 Task: Explore Airbnb accommodation in Al Jawf, Libya from 10th December, 2023 to 20th December, 2023 for 12 adults.6 bedrooms having 12 beds and 6 bathrooms. Property type can be flat. Amenities needed are: wifi, TV, free parkinig on premises, gym, breakfast. Booking option can be shelf check-in. Look for 3 properties as per requirement.
Action: Mouse moved to (560, 163)
Screenshot: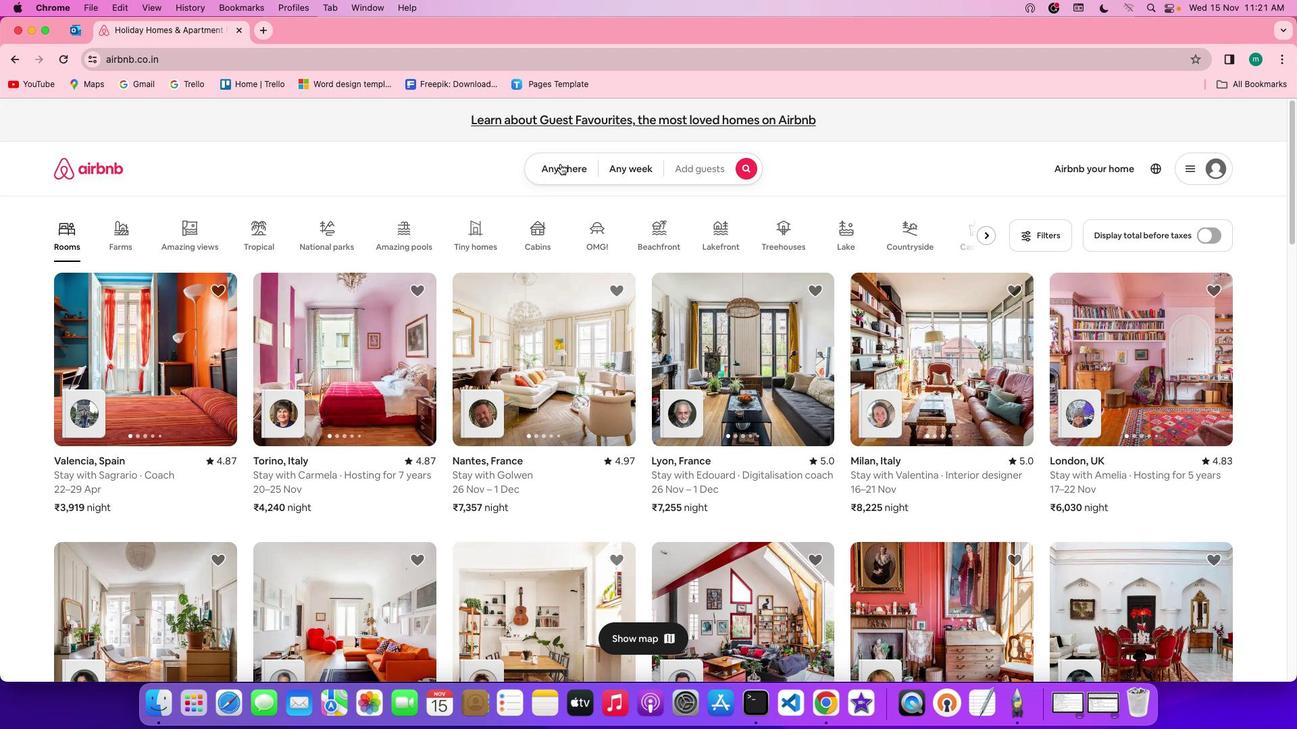 
Action: Mouse pressed left at (560, 163)
Screenshot: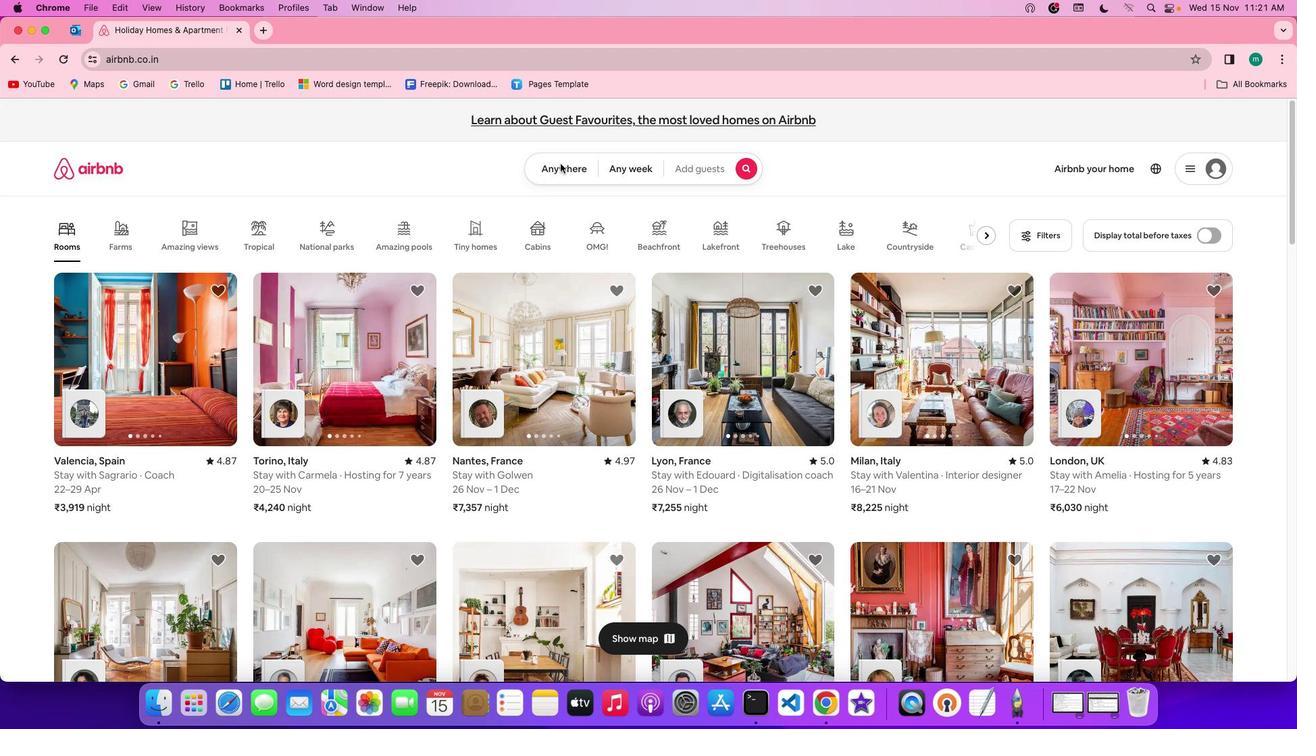 
Action: Mouse pressed left at (560, 163)
Screenshot: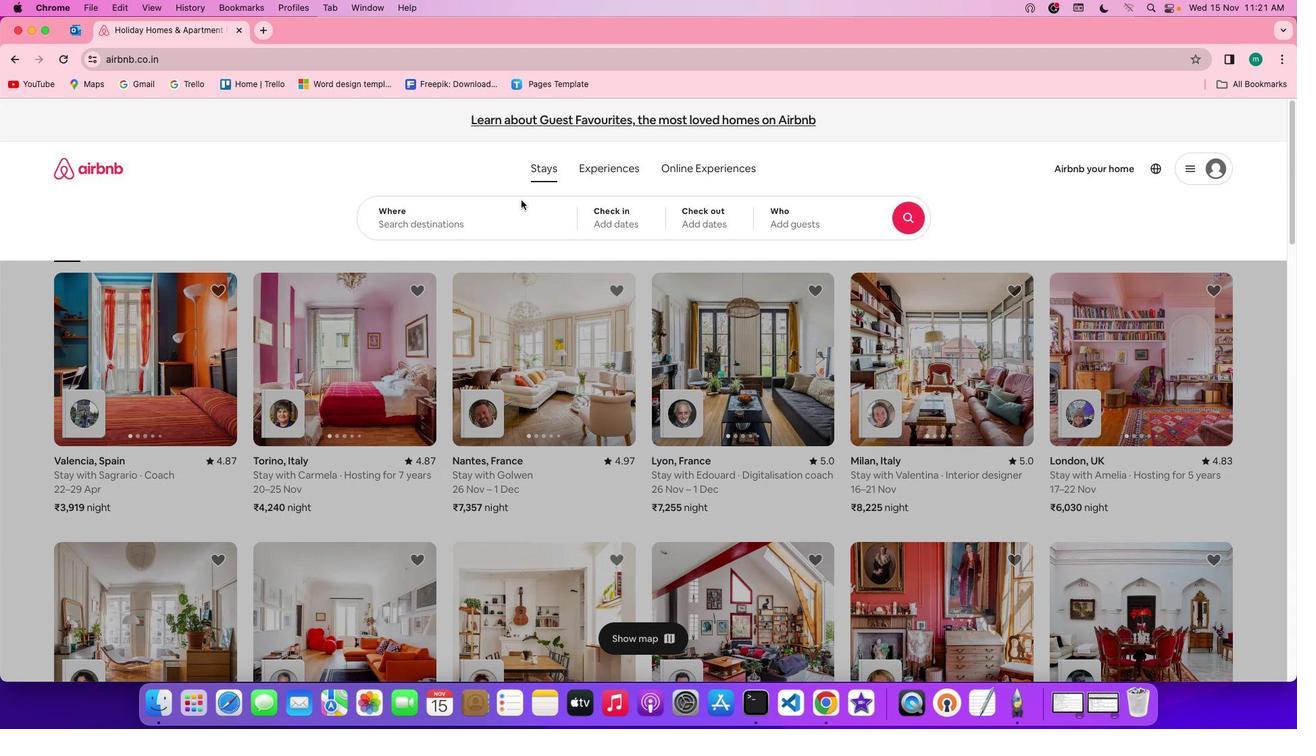 
Action: Mouse moved to (482, 224)
Screenshot: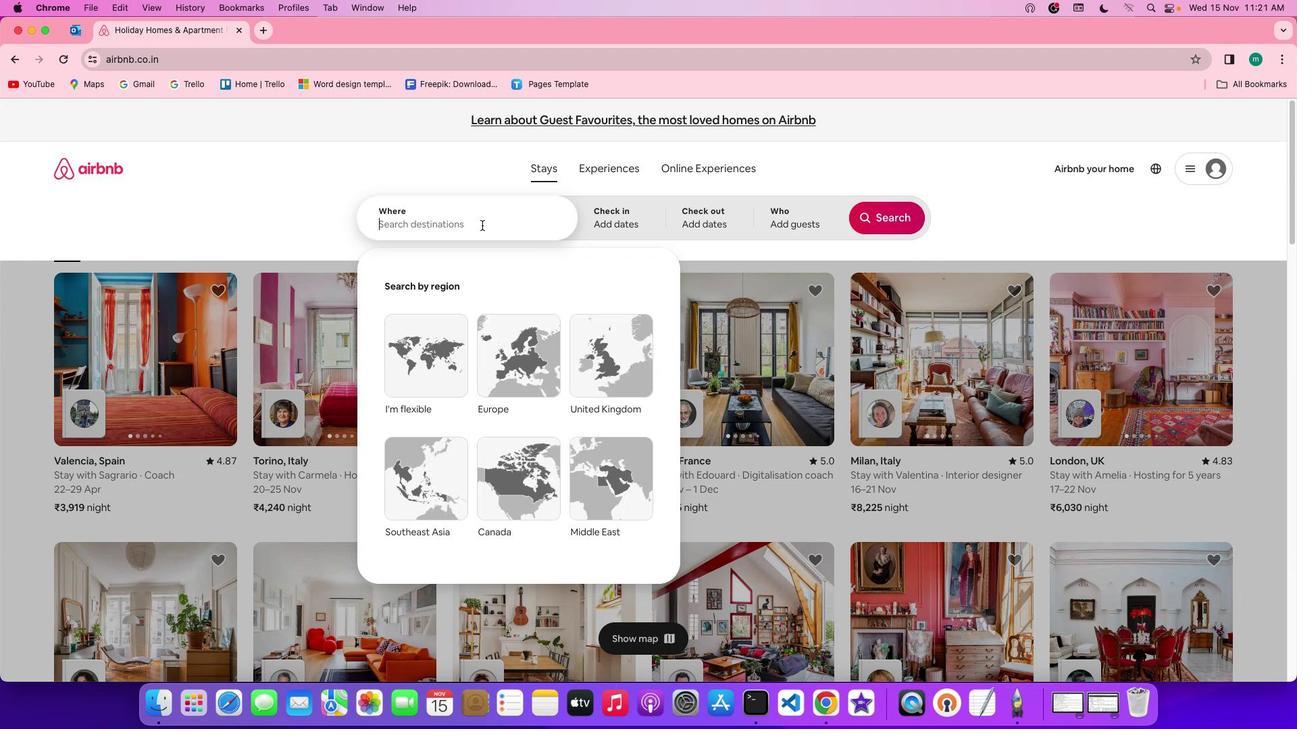 
Action: Mouse pressed left at (482, 224)
Screenshot: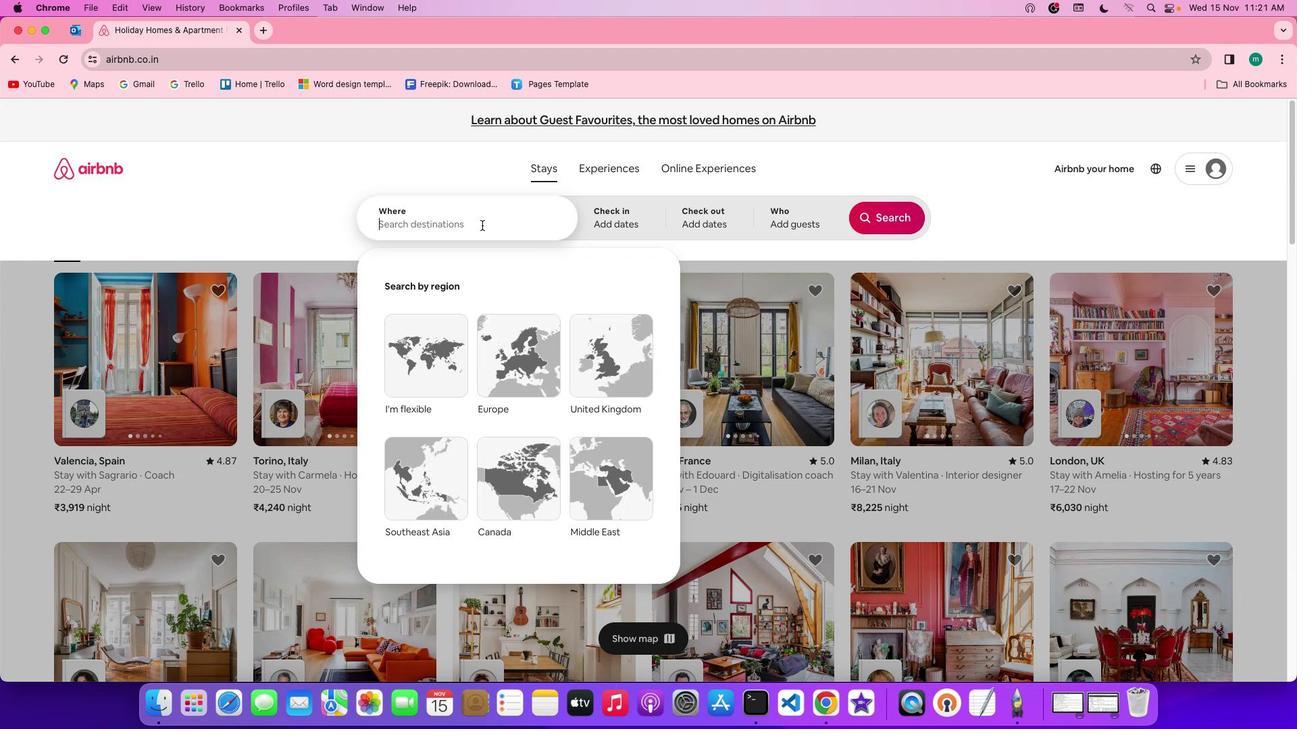 
Action: Key pressed Key.shift'A''I'Key.spaceKey.shift'J''a''w''f'','Key.spaceKey.shift'L''i''b''y''a'
Screenshot: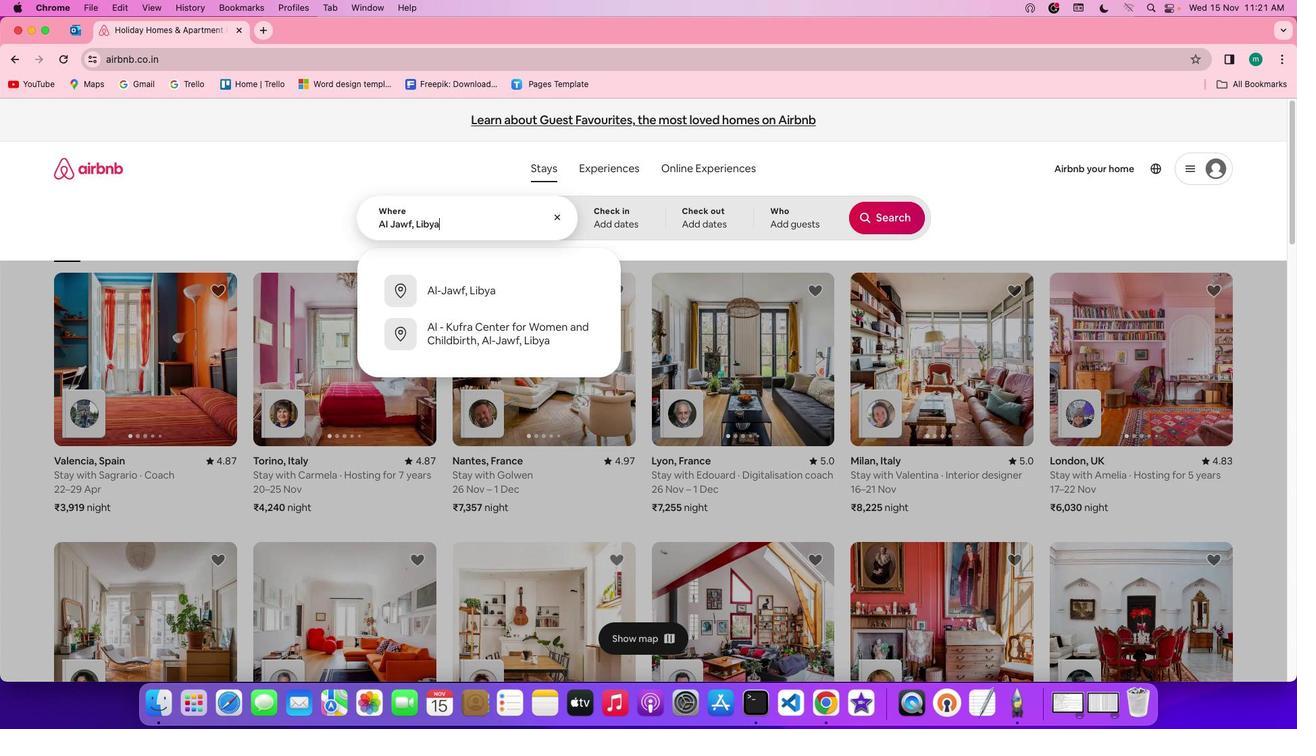 
Action: Mouse moved to (594, 222)
Screenshot: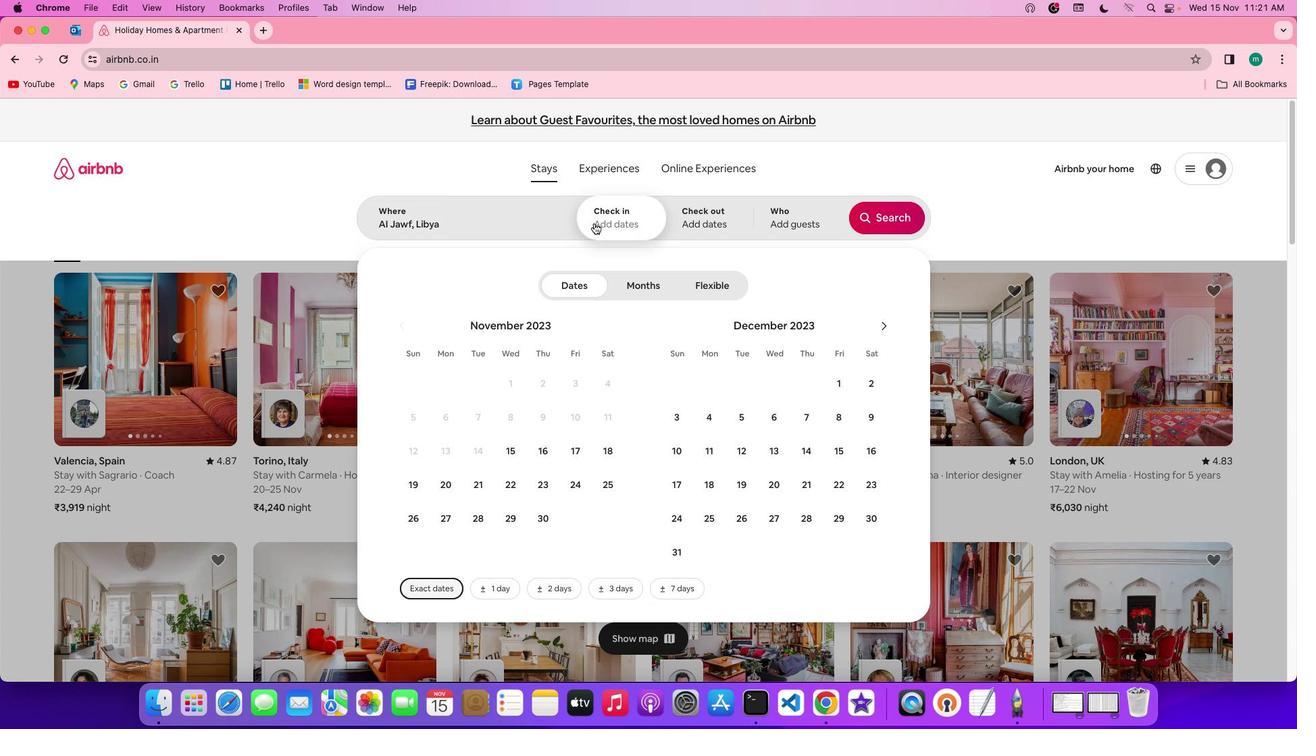 
Action: Mouse pressed left at (594, 222)
Screenshot: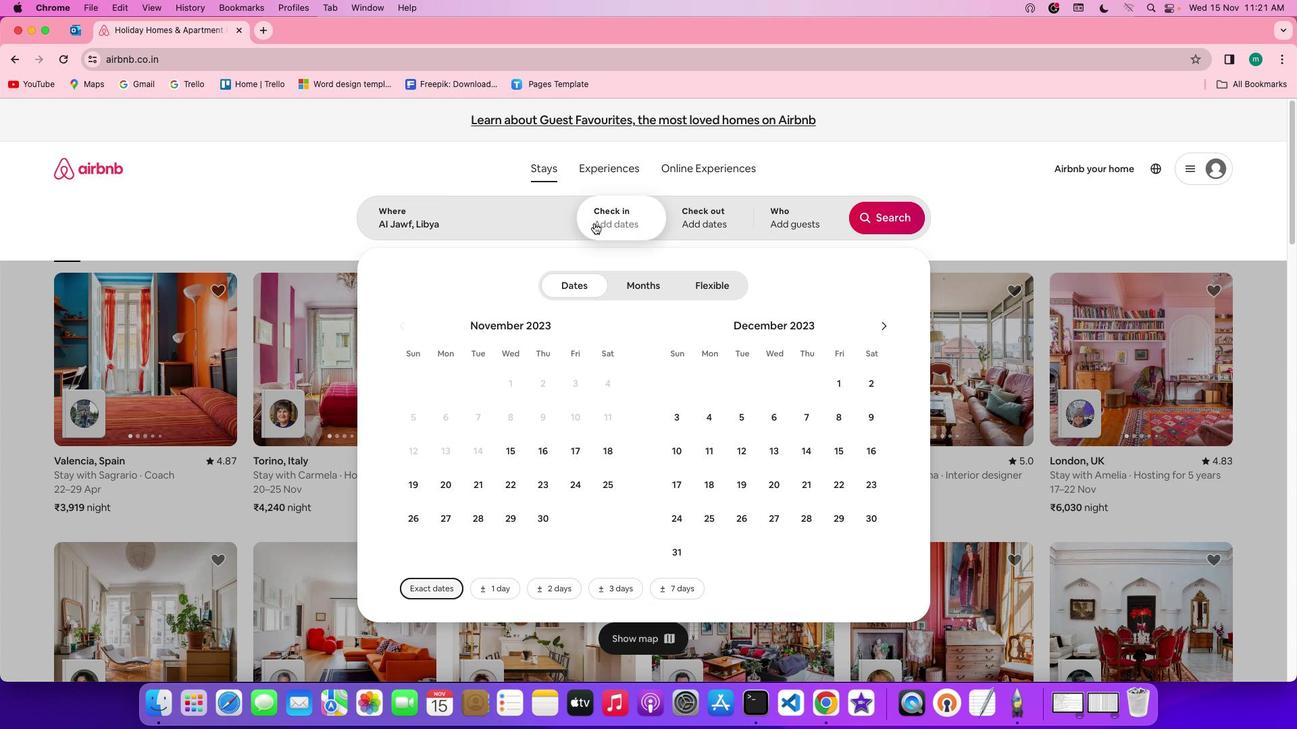 
Action: Mouse moved to (678, 452)
Screenshot: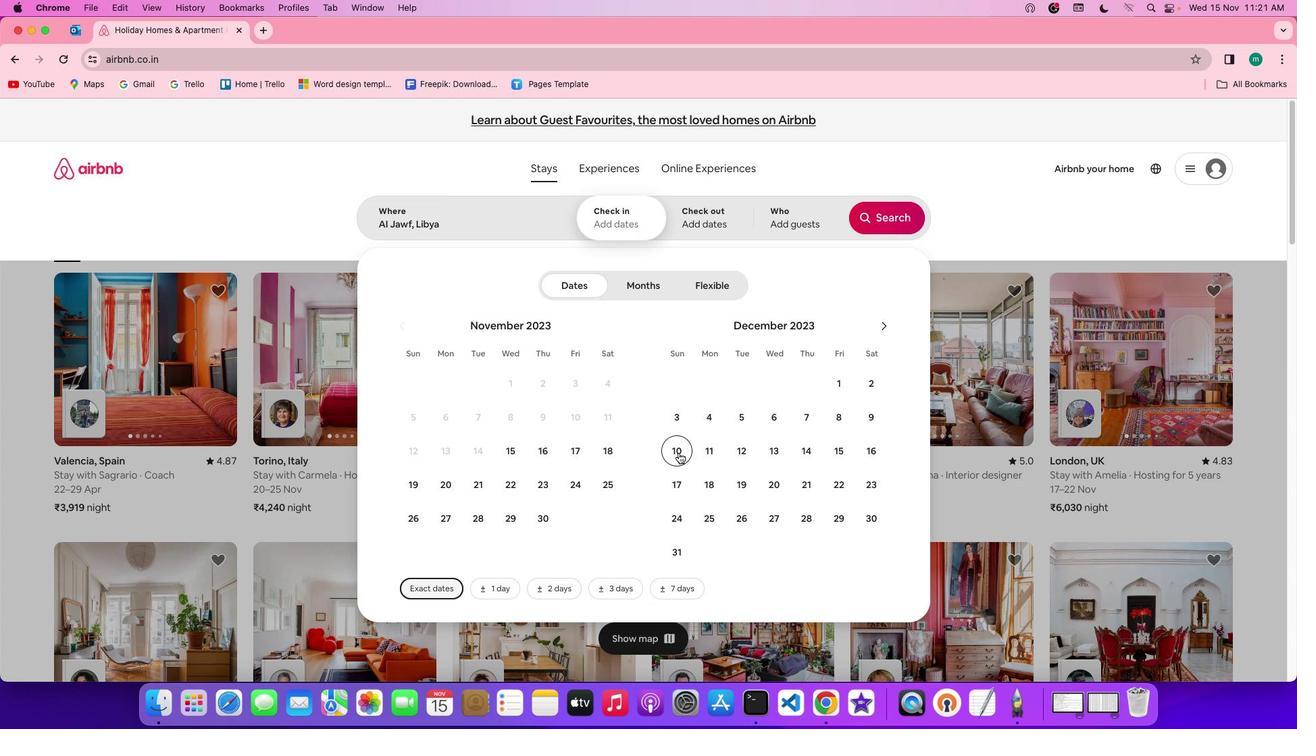 
Action: Mouse pressed left at (678, 452)
Screenshot: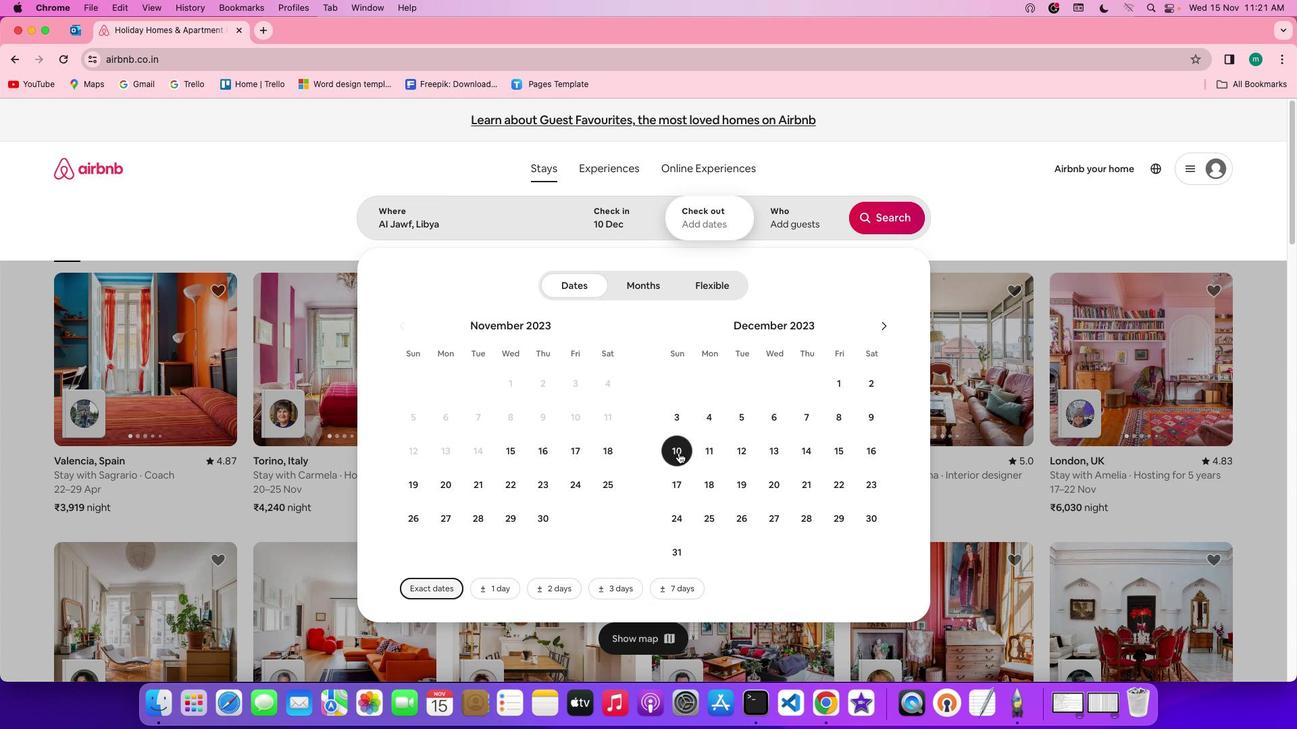 
Action: Mouse moved to (768, 495)
Screenshot: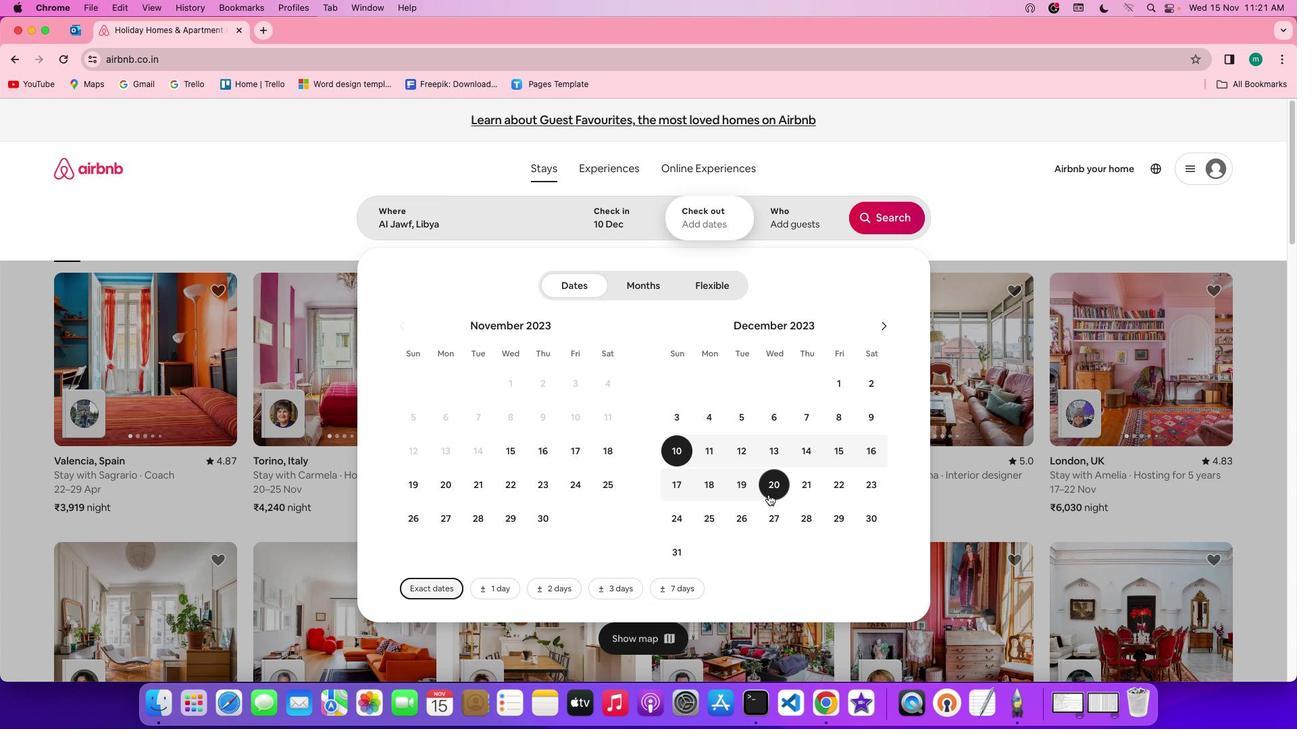 
Action: Mouse pressed left at (768, 495)
Screenshot: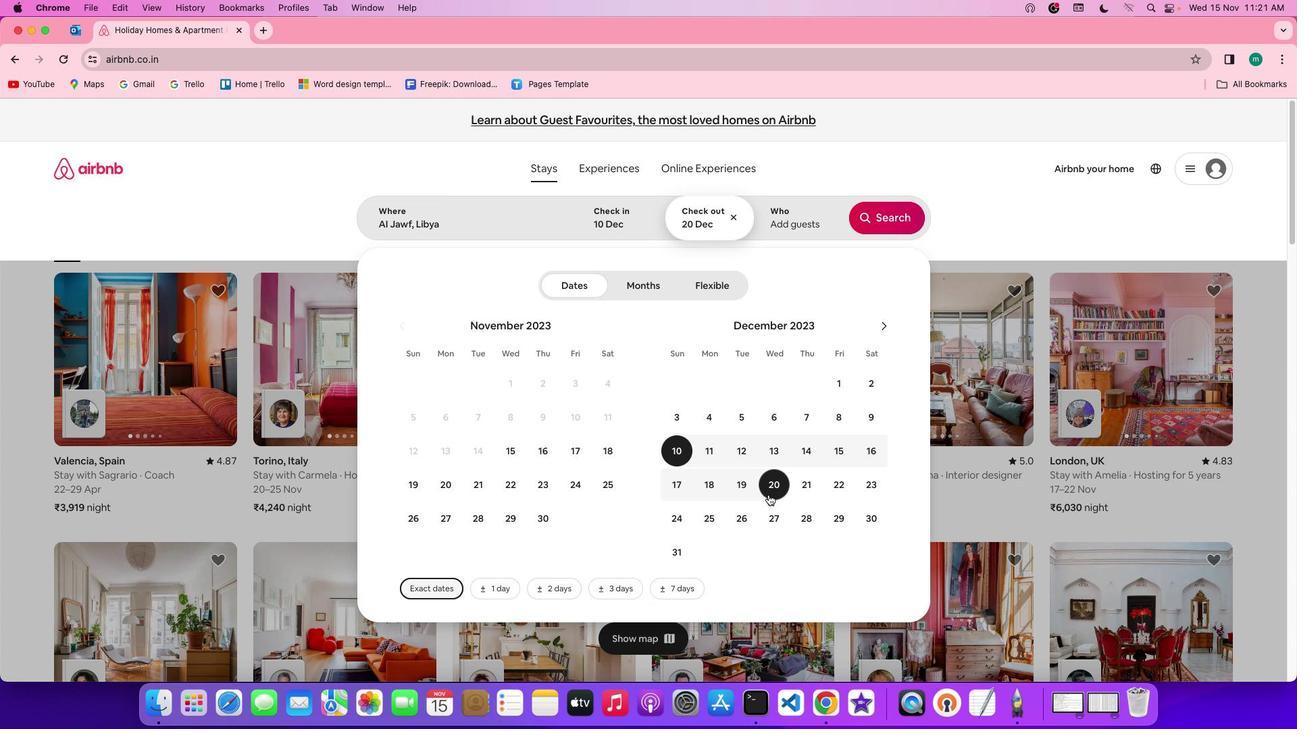 
Action: Mouse moved to (803, 213)
Screenshot: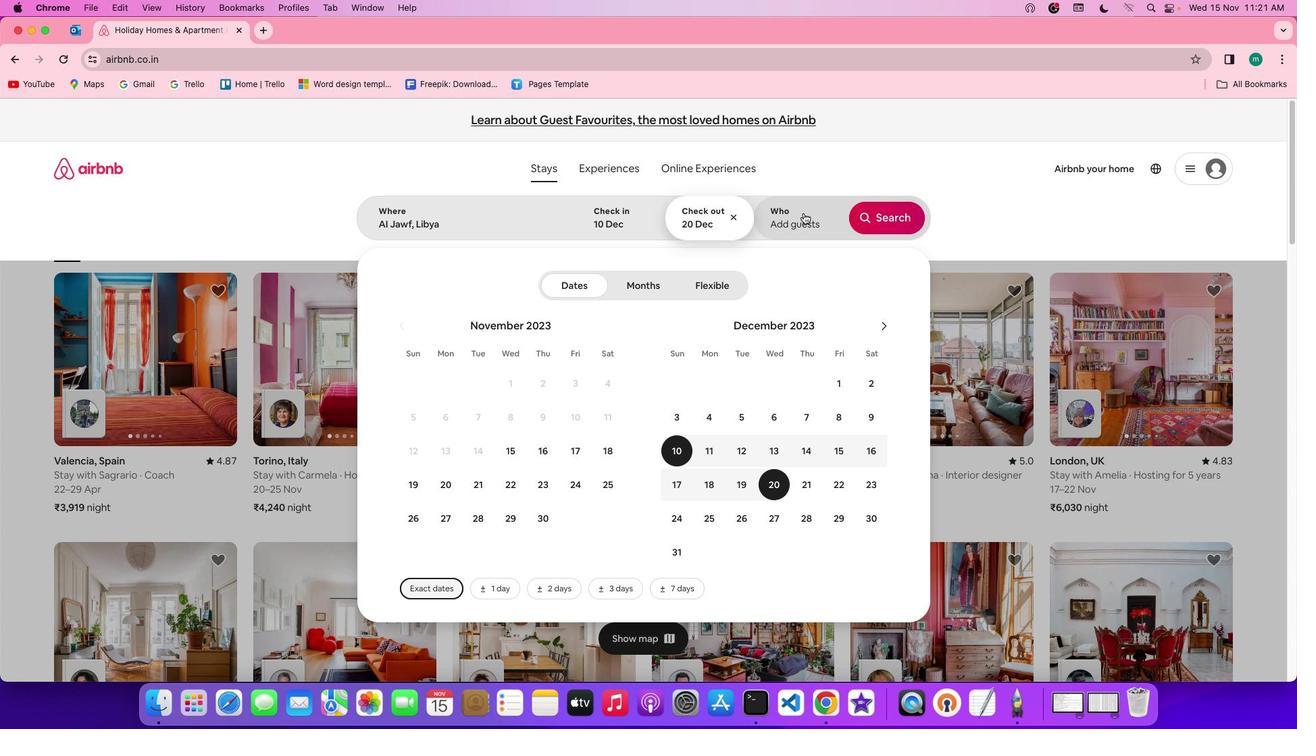 
Action: Mouse pressed left at (803, 213)
Screenshot: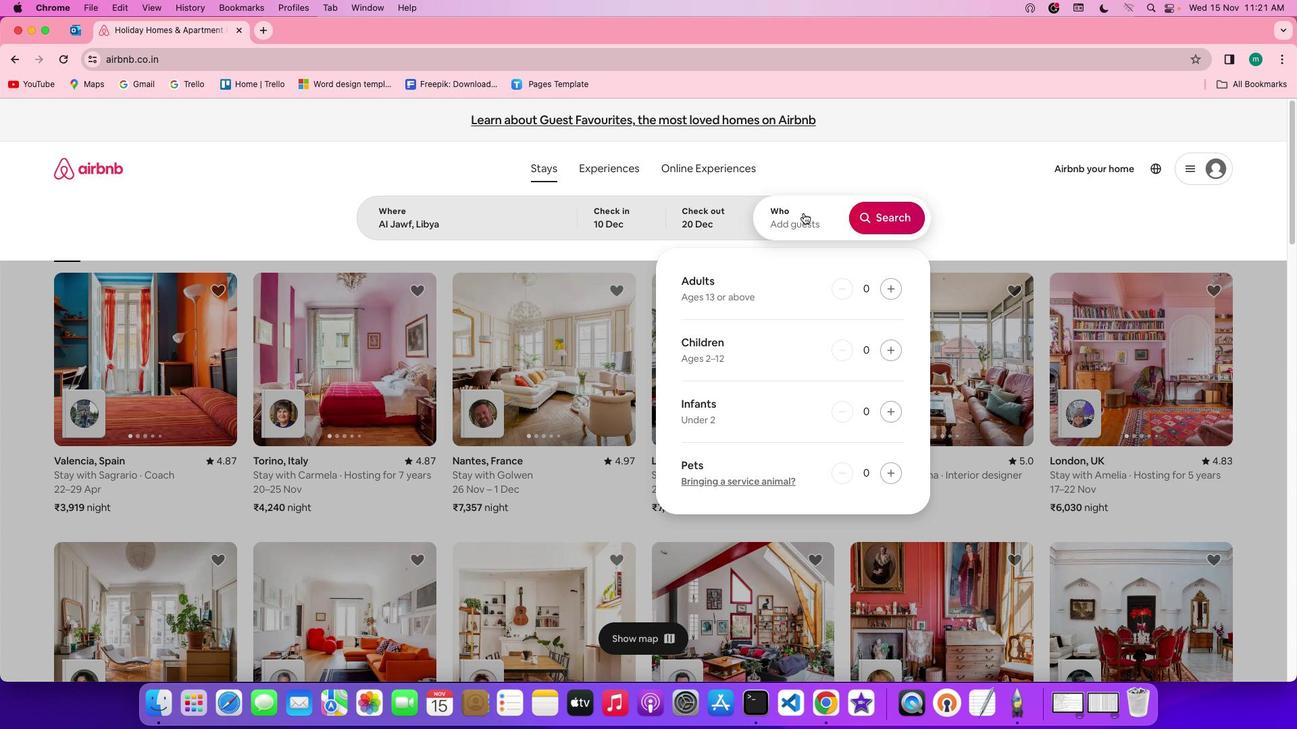 
Action: Mouse moved to (893, 281)
Screenshot: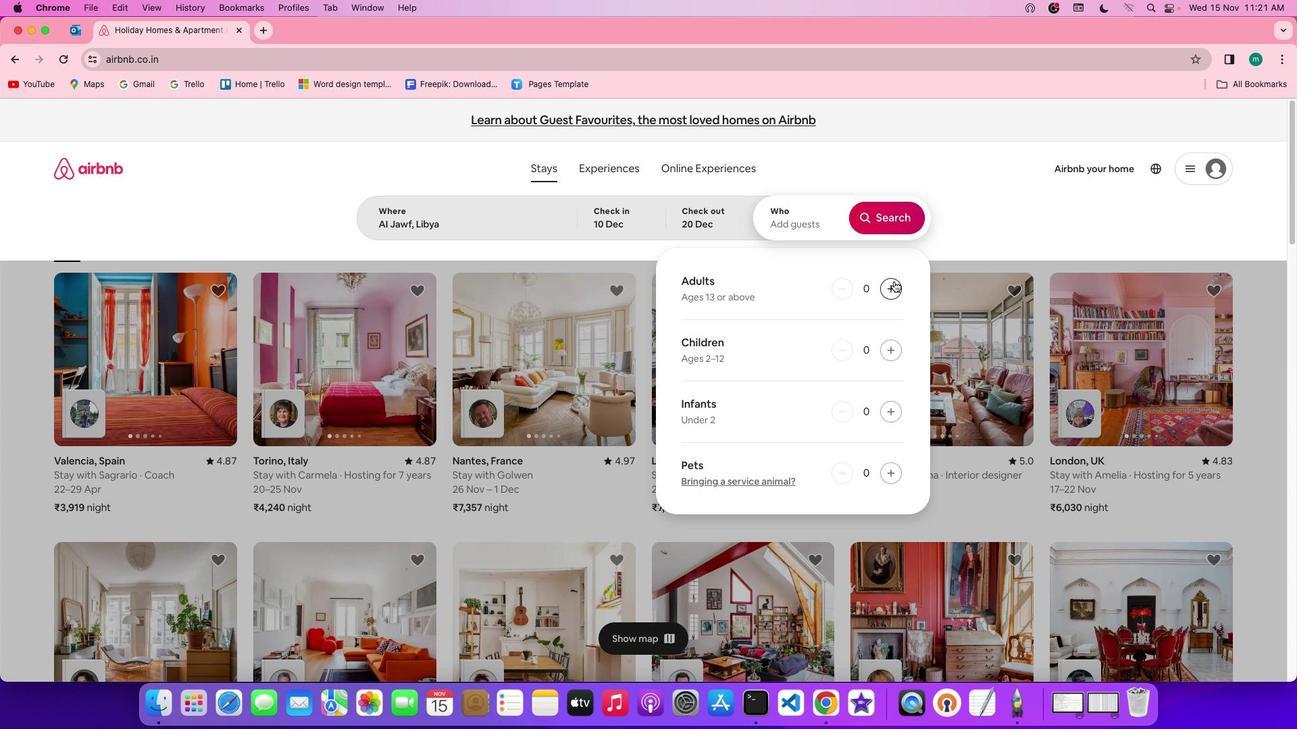 
Action: Mouse pressed left at (893, 281)
Screenshot: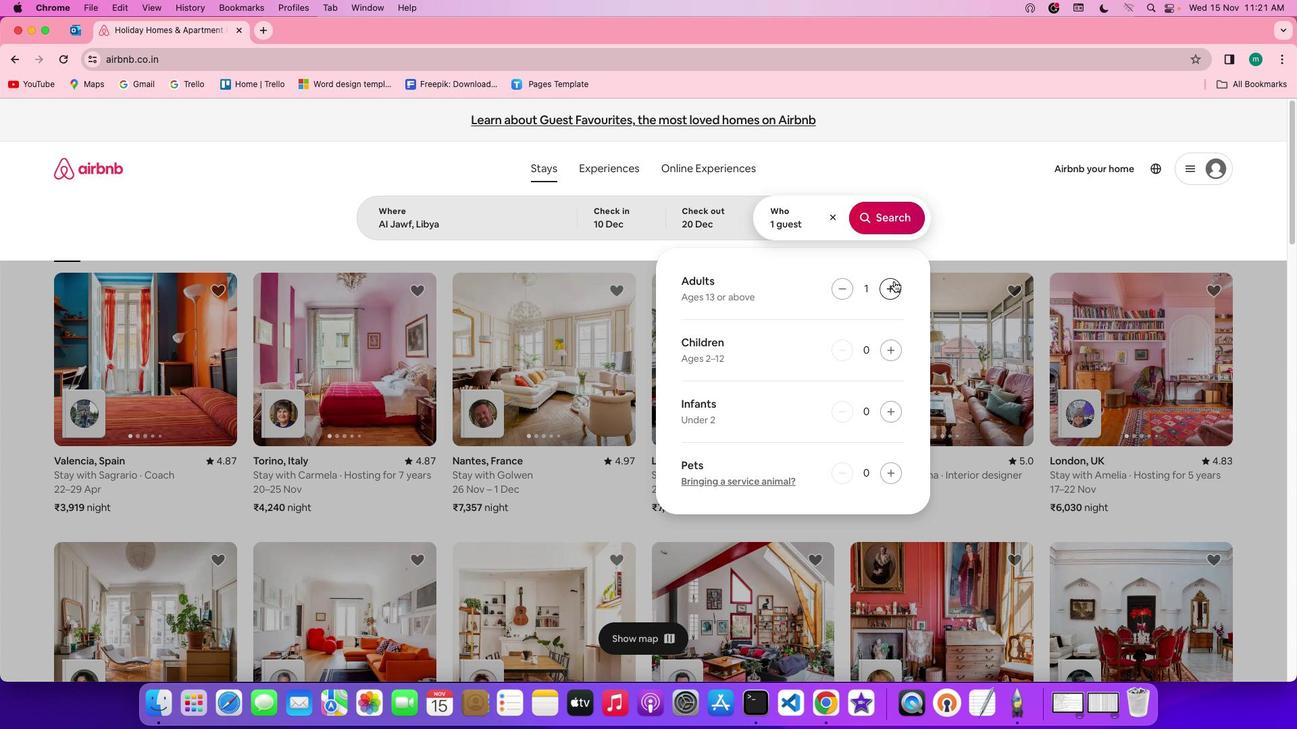 
Action: Mouse pressed left at (893, 281)
Screenshot: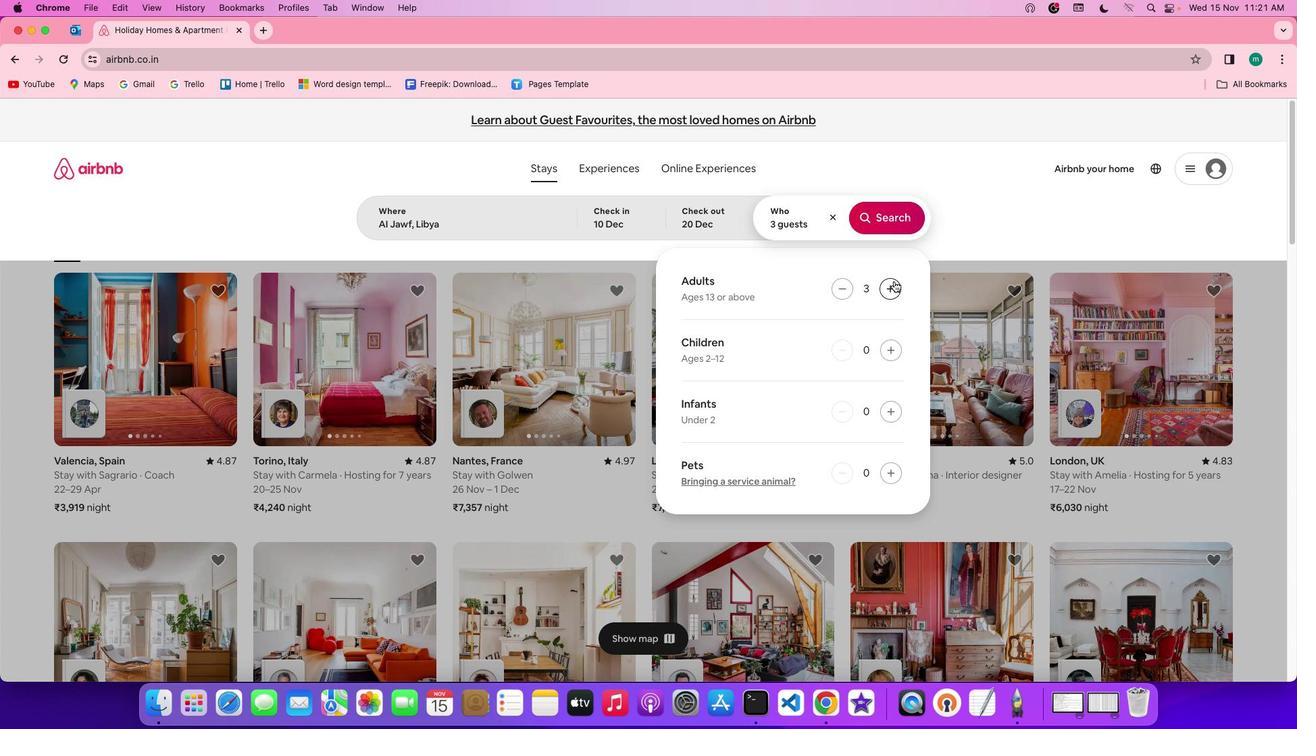 
Action: Mouse pressed left at (893, 281)
Screenshot: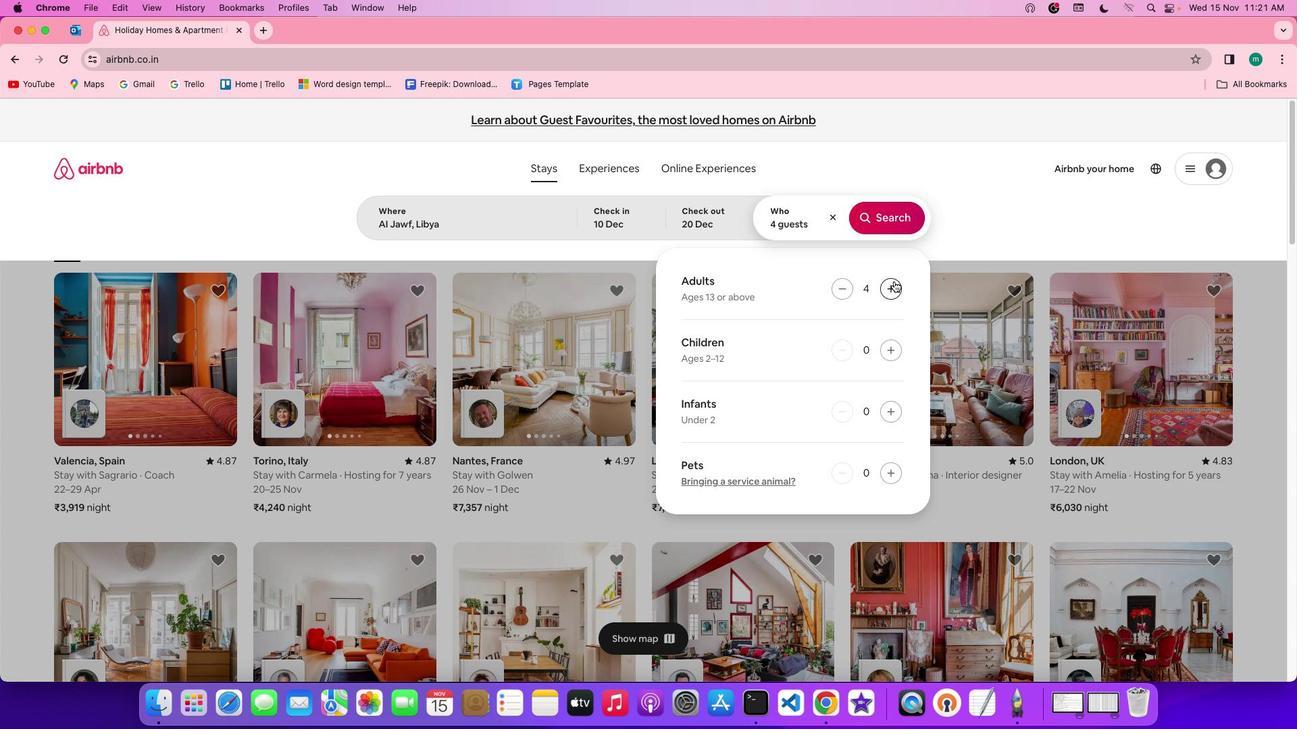 
Action: Mouse pressed left at (893, 281)
Screenshot: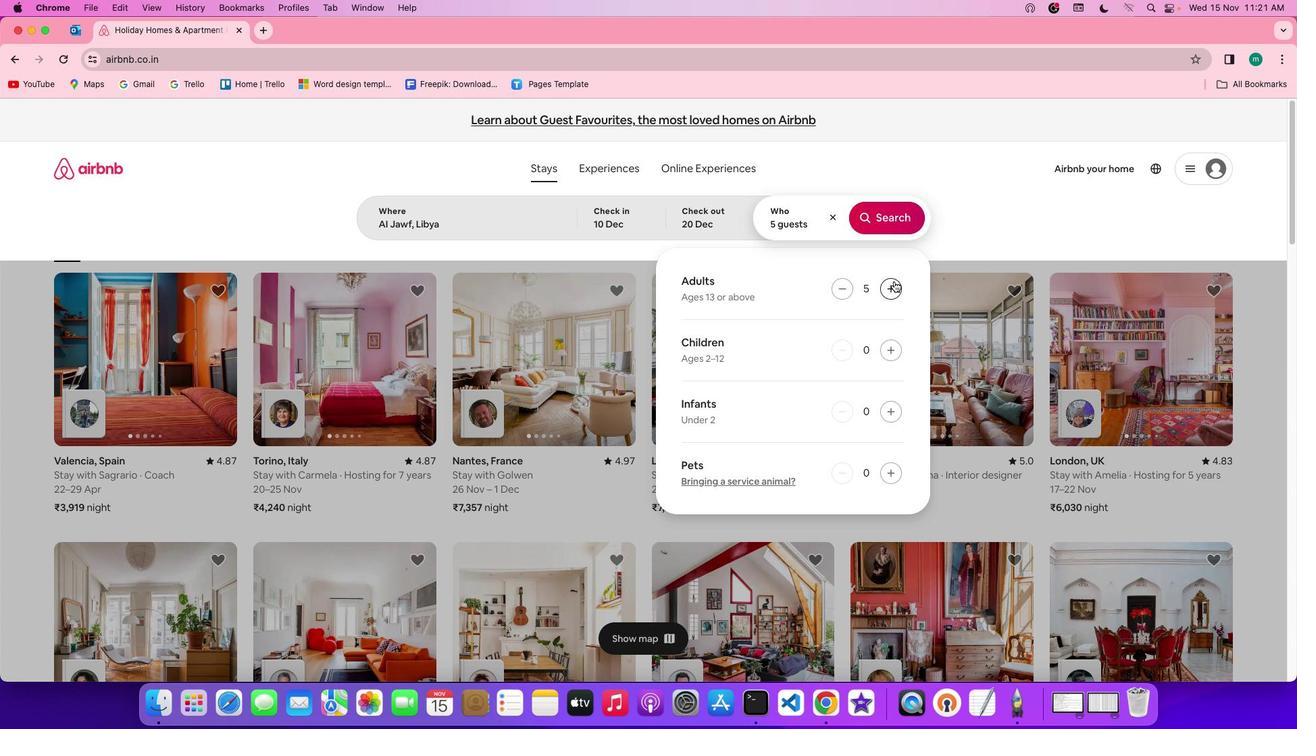 
Action: Mouse pressed left at (893, 281)
Screenshot: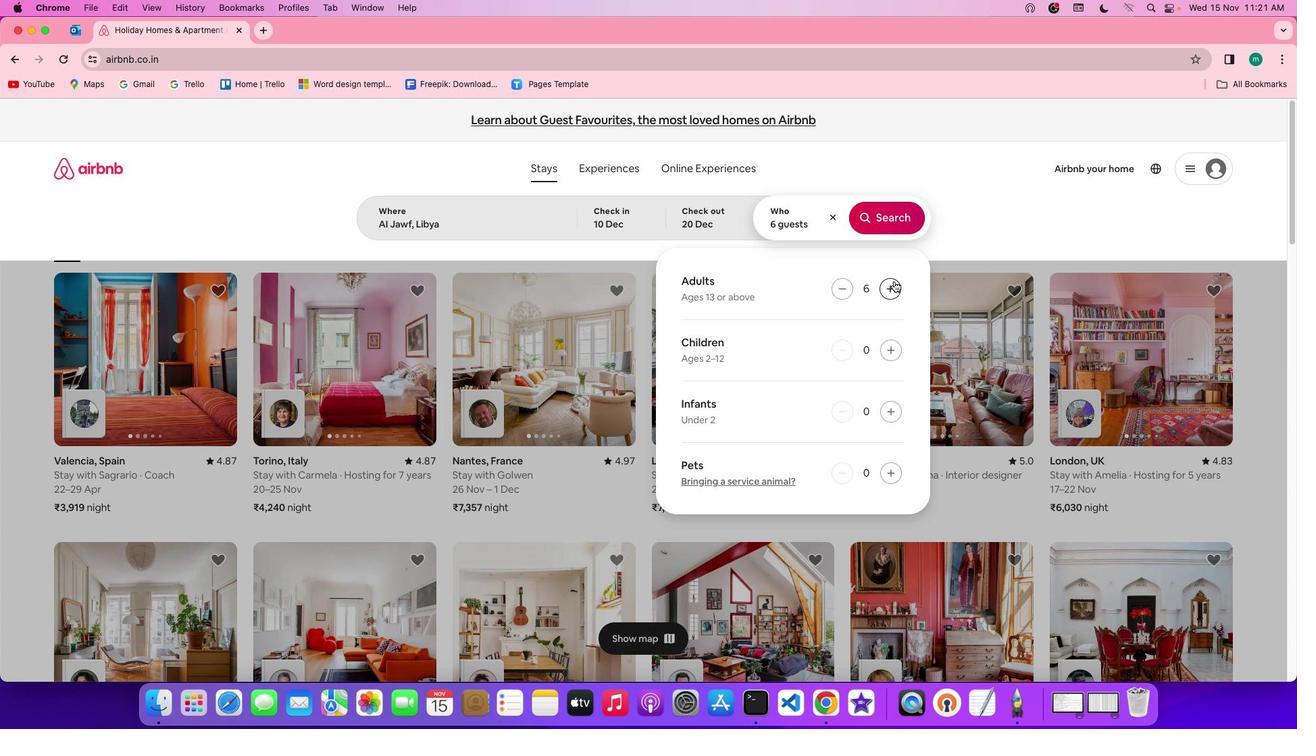
Action: Mouse pressed left at (893, 281)
Screenshot: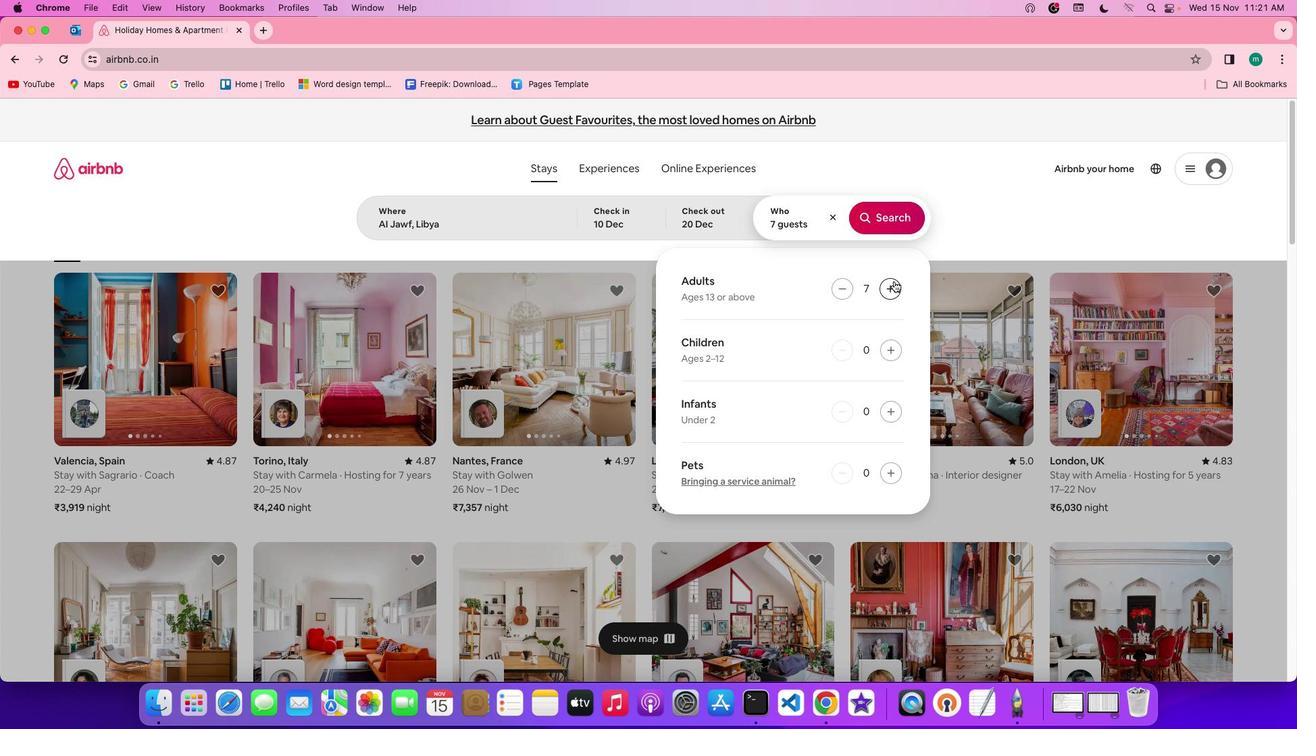 
Action: Mouse pressed left at (893, 281)
Screenshot: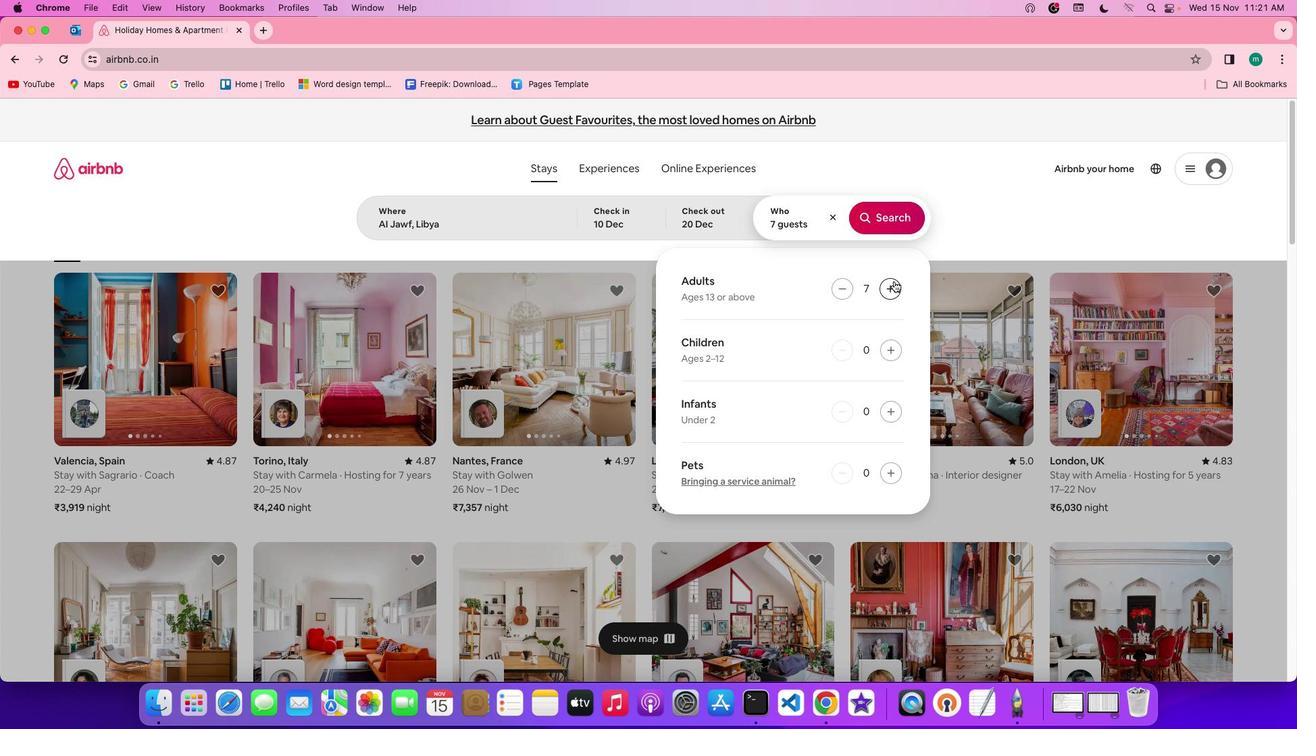 
Action: Mouse pressed left at (893, 281)
Screenshot: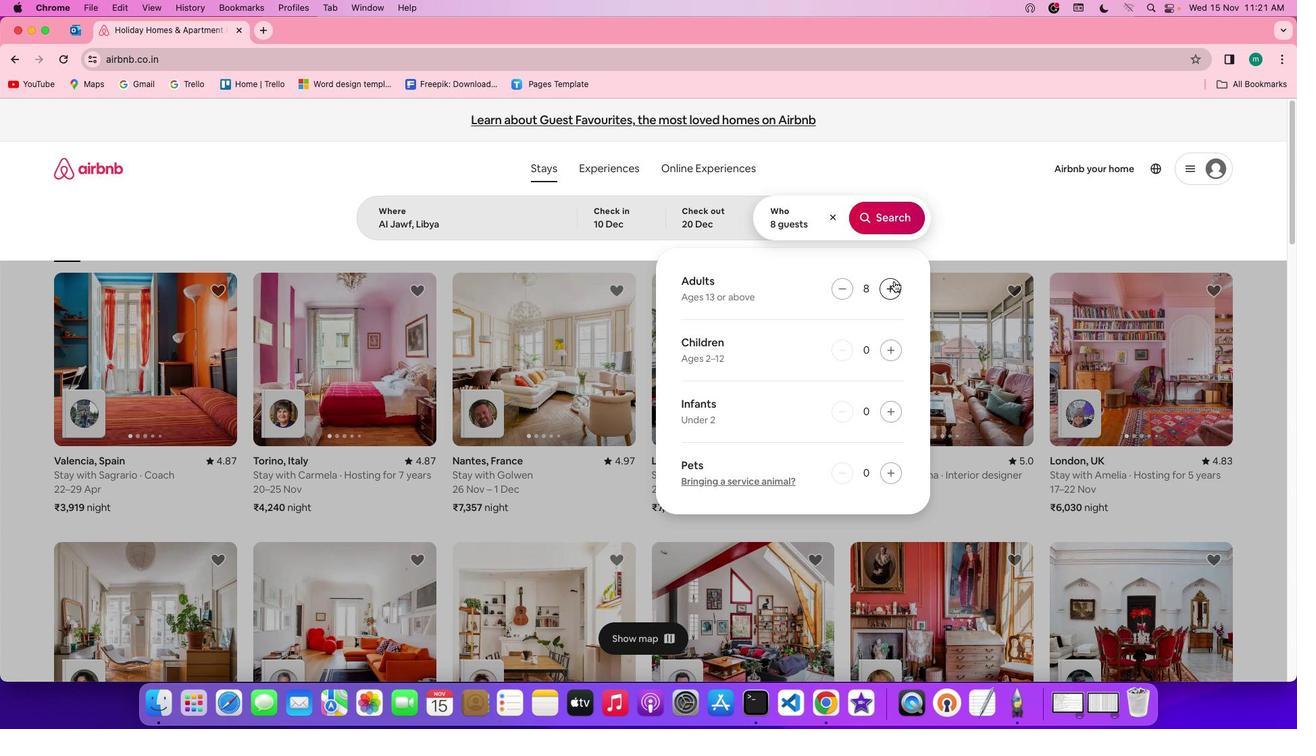 
Action: Mouse pressed left at (893, 281)
Screenshot: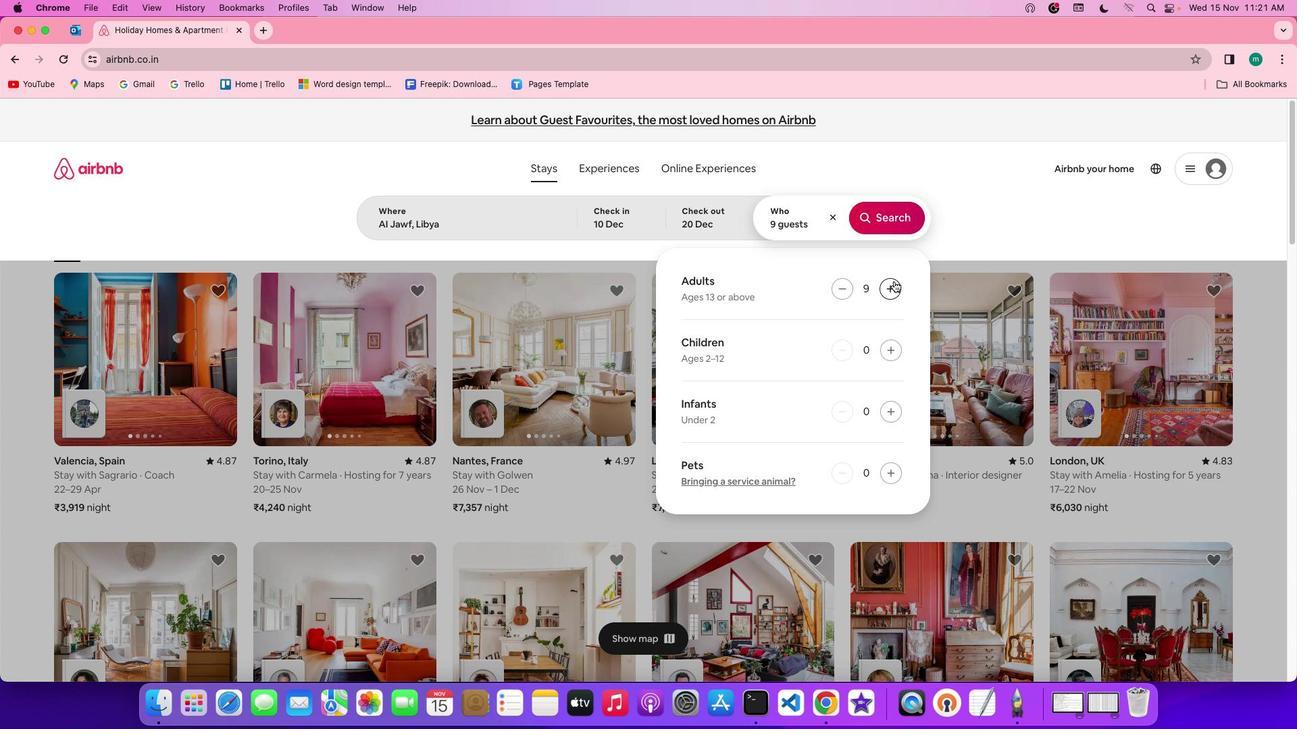 
Action: Mouse pressed left at (893, 281)
Screenshot: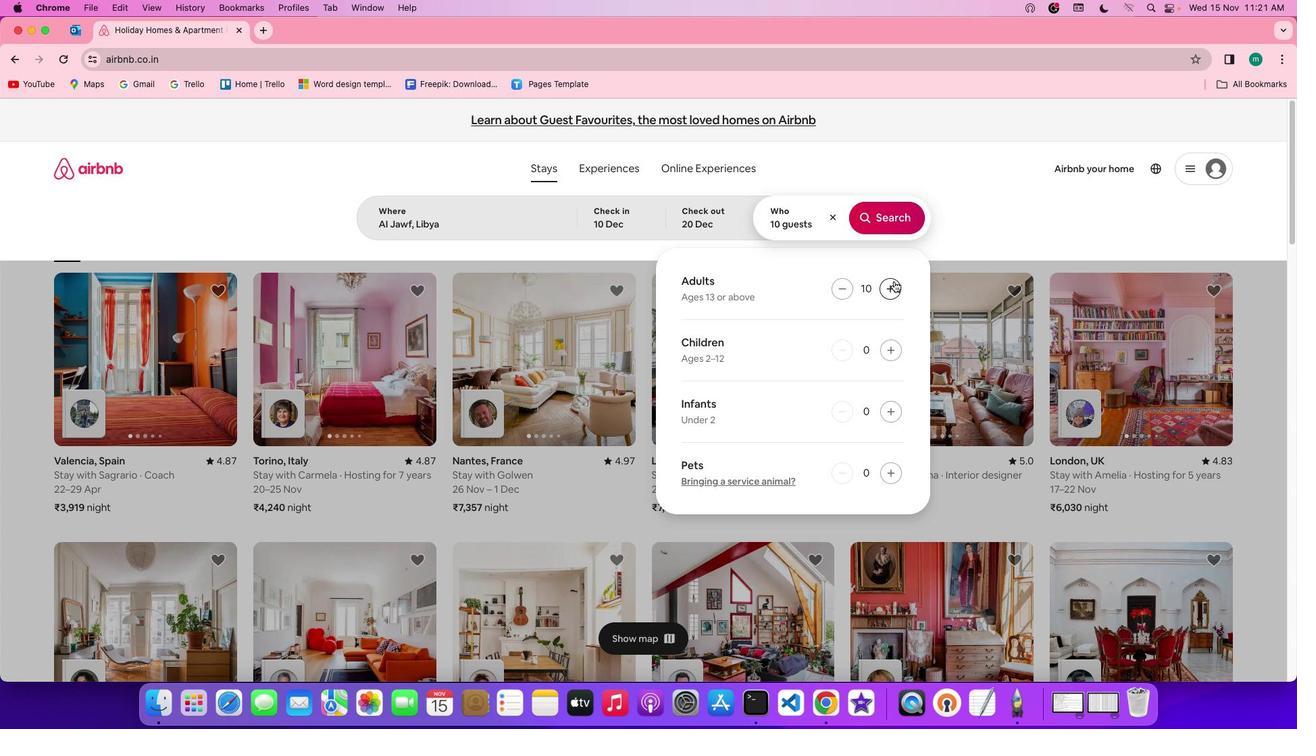 
Action: Mouse pressed left at (893, 281)
Screenshot: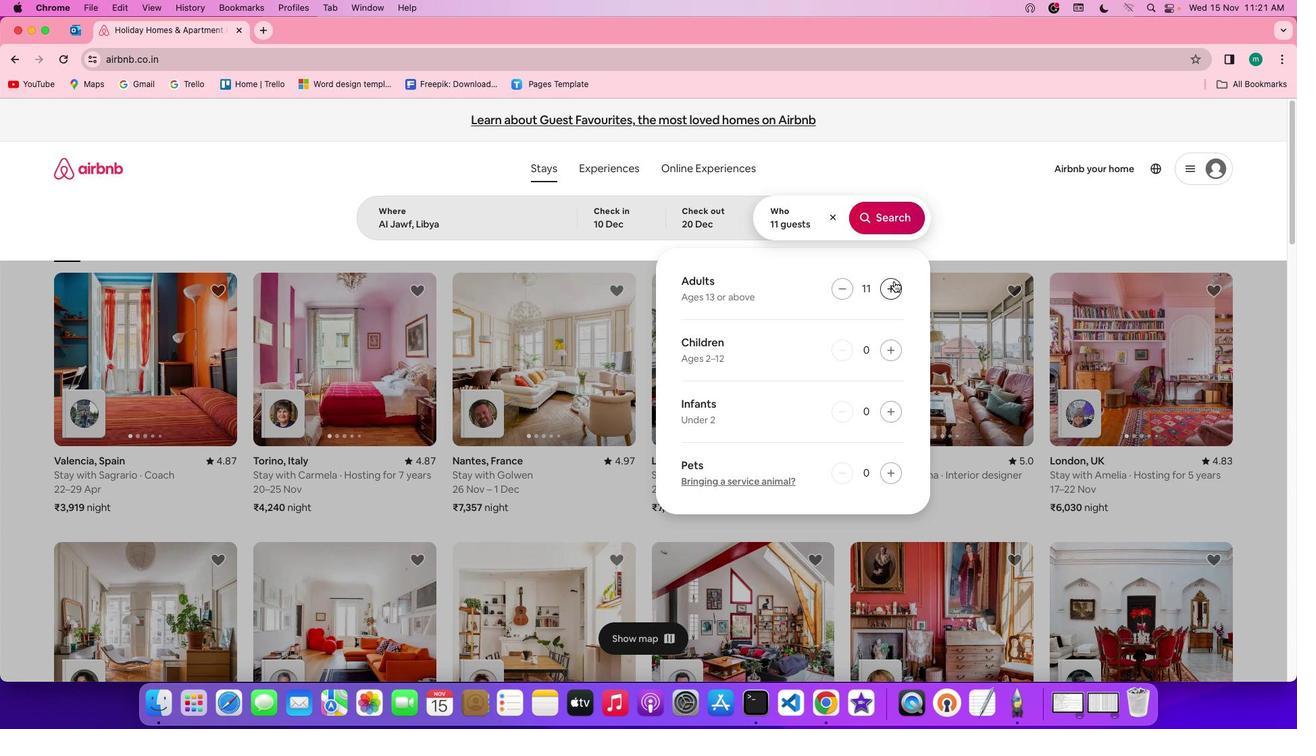 
Action: Mouse pressed left at (893, 281)
Screenshot: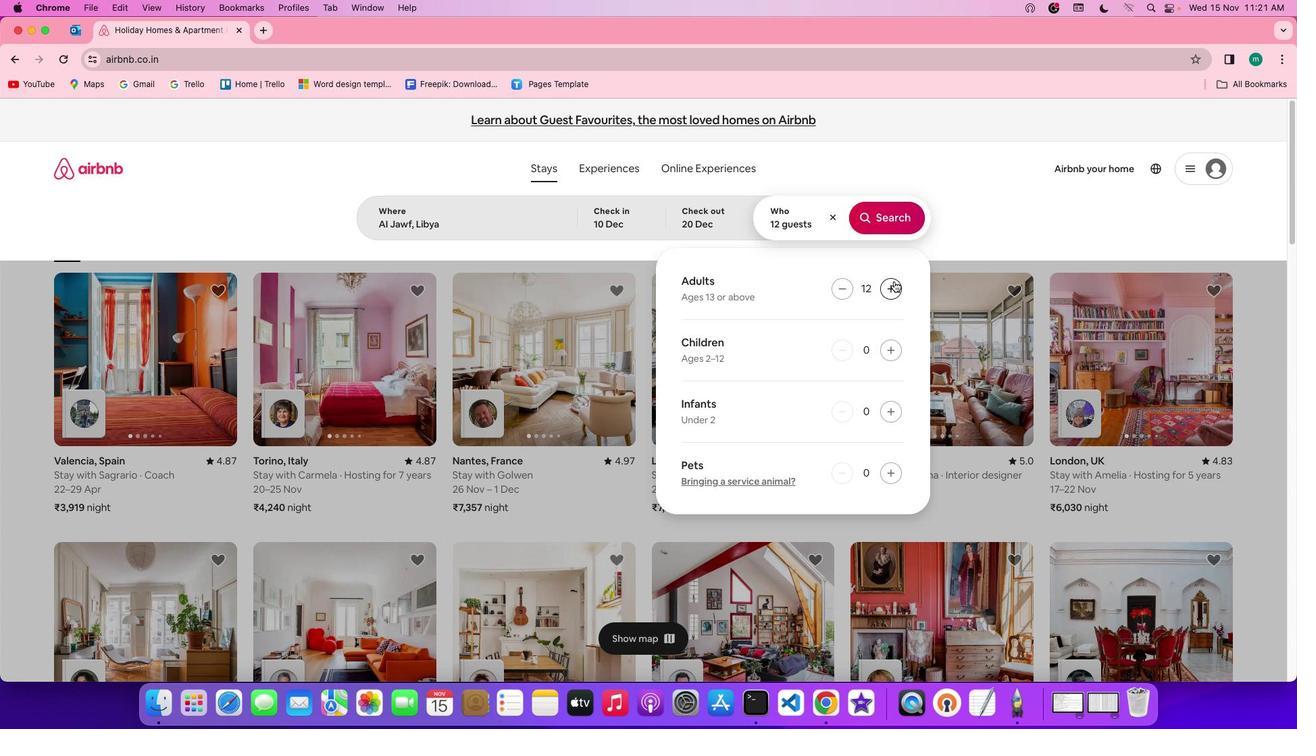 
Action: Mouse moved to (884, 216)
Screenshot: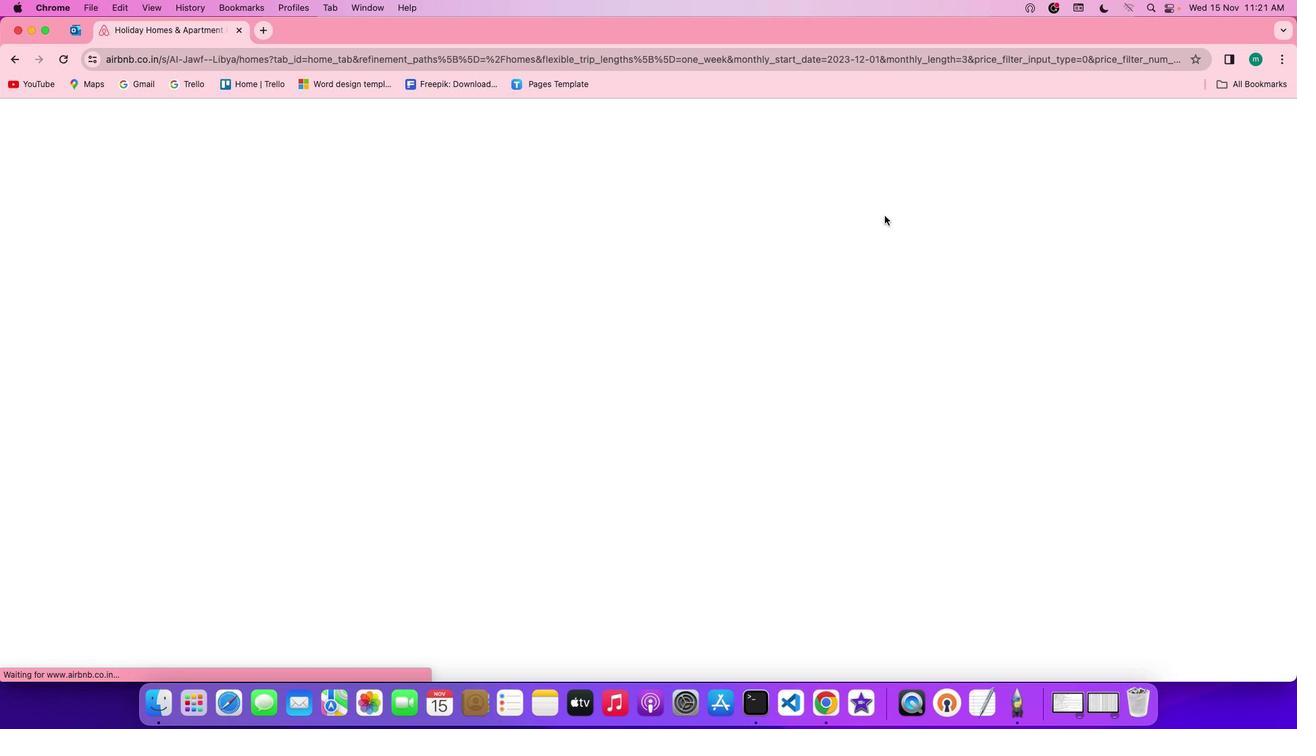 
Action: Mouse pressed left at (884, 216)
Screenshot: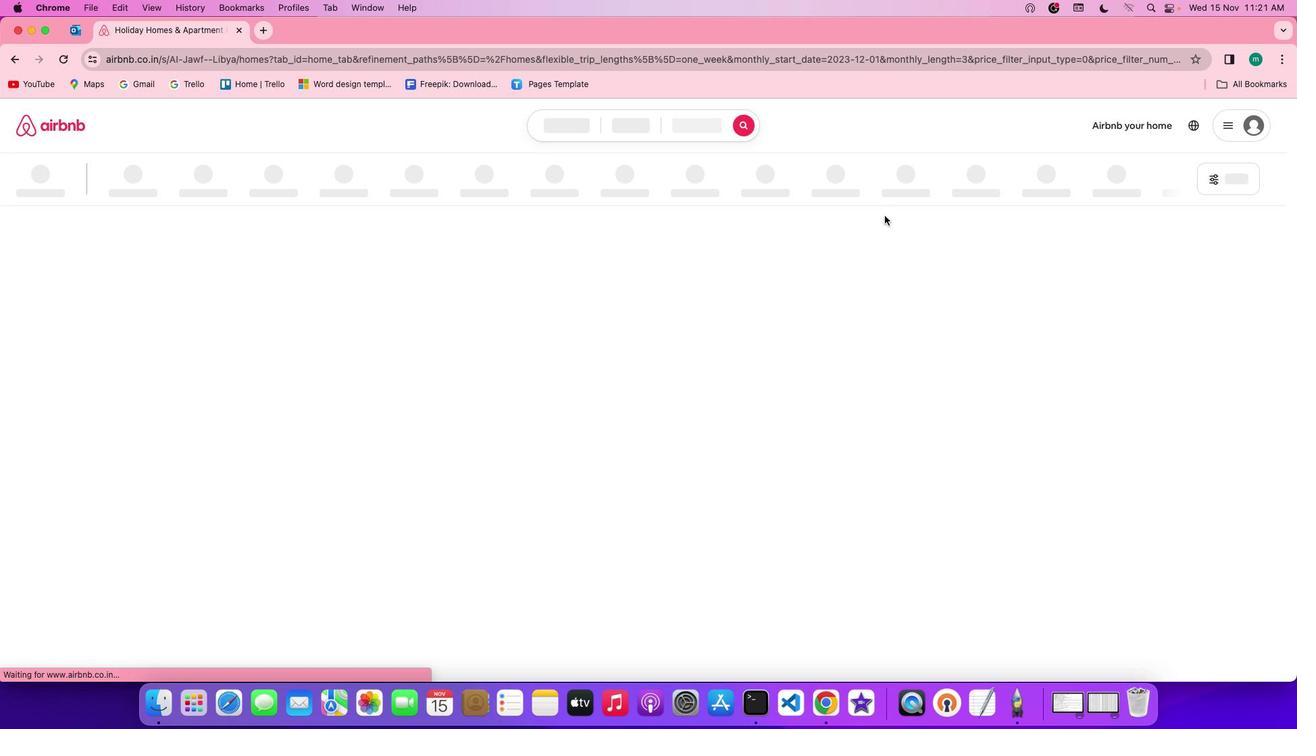 
Action: Mouse moved to (1076, 179)
Screenshot: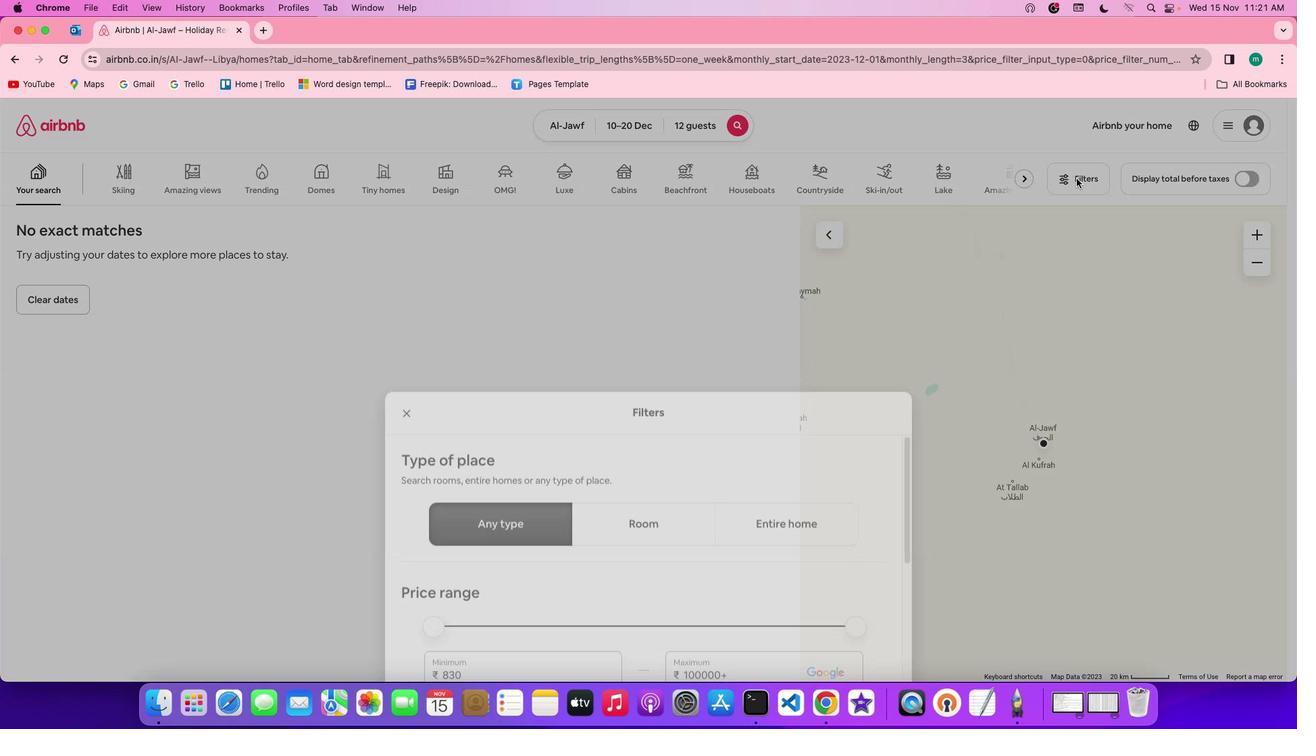 
Action: Mouse pressed left at (1076, 179)
Screenshot: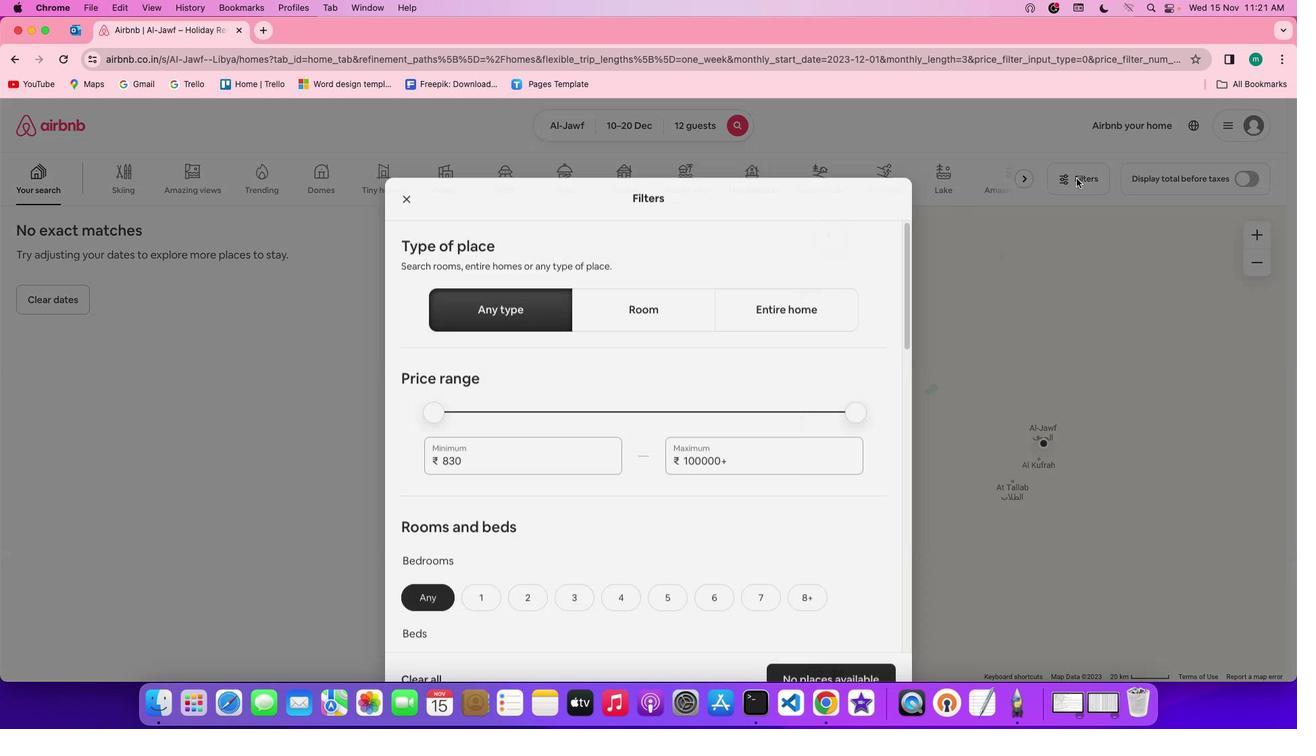 
Action: Mouse moved to (559, 374)
Screenshot: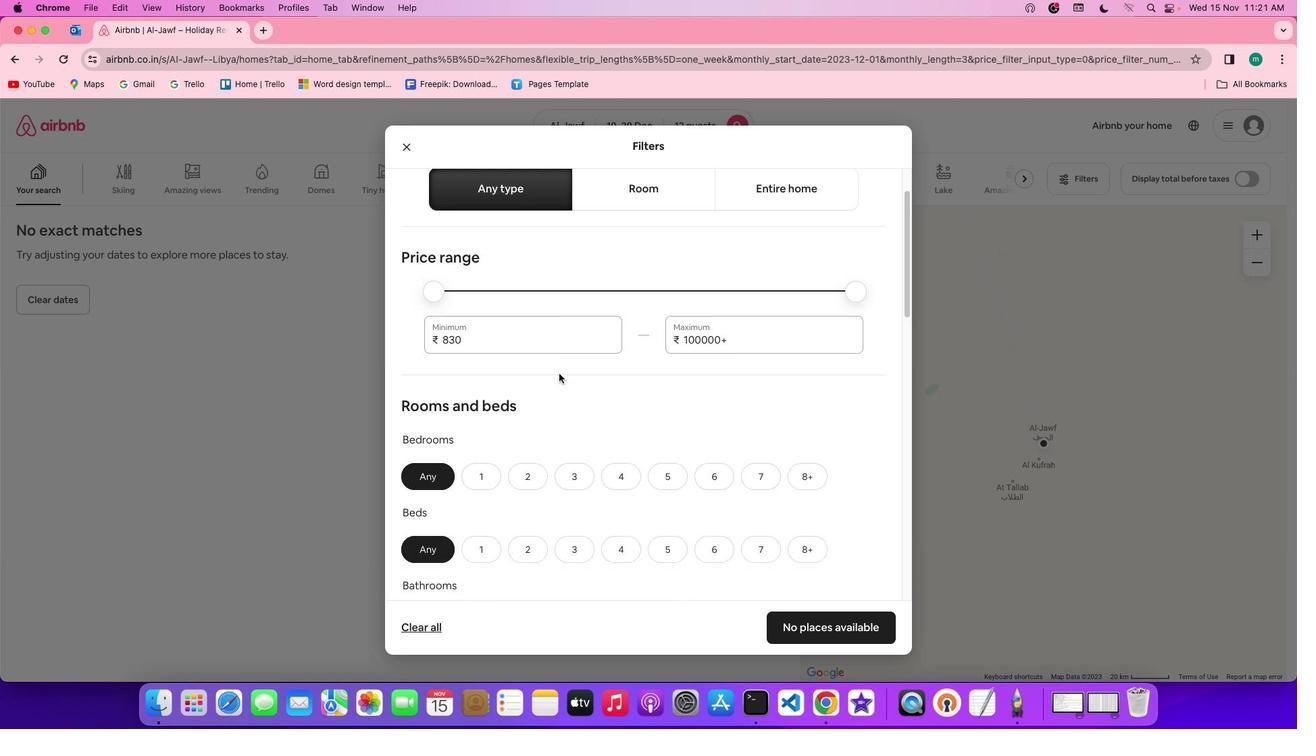 
Action: Mouse scrolled (559, 374) with delta (0, 0)
Screenshot: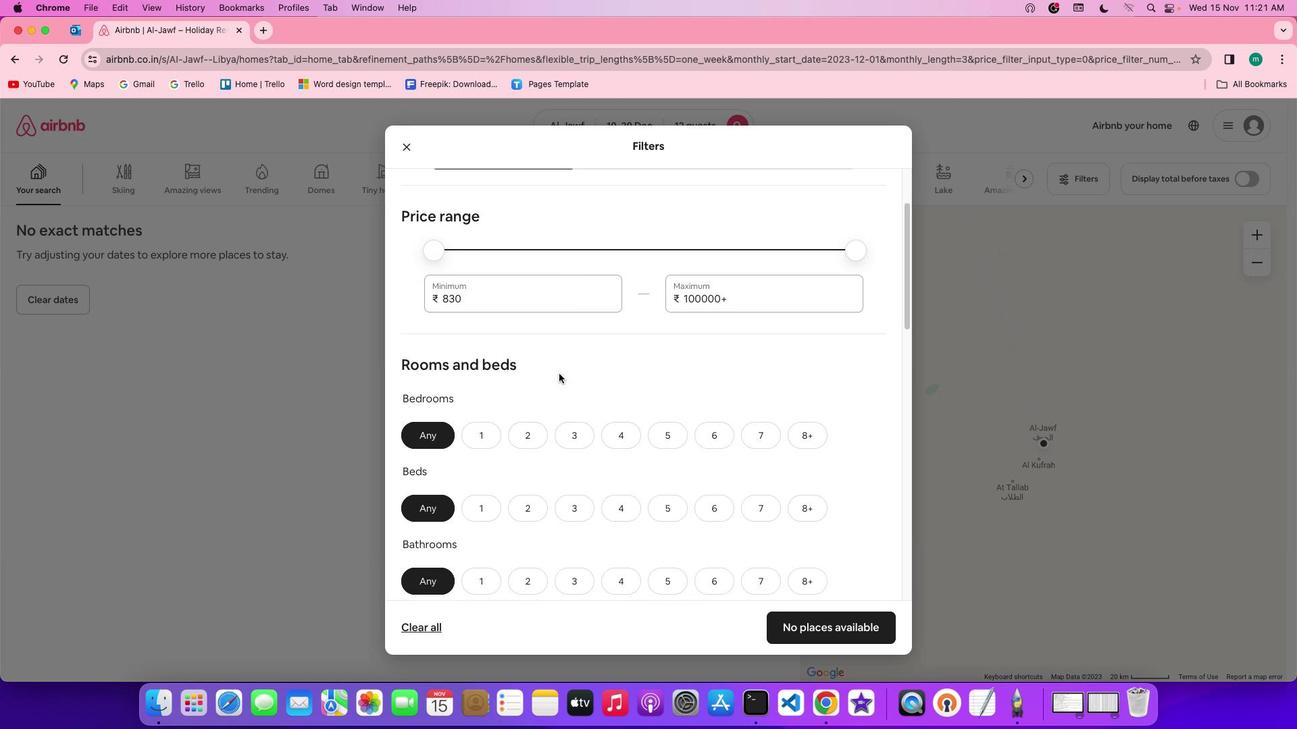 
Action: Mouse scrolled (559, 374) with delta (0, 0)
Screenshot: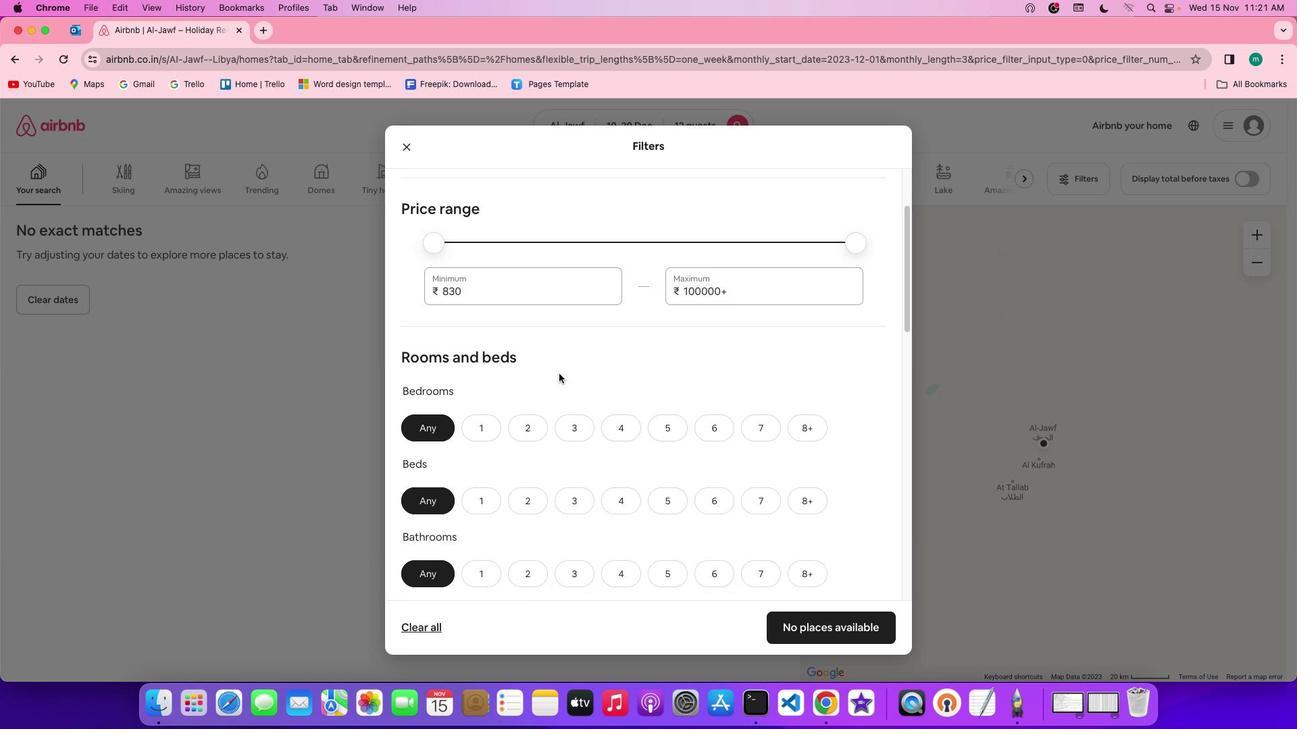 
Action: Mouse scrolled (559, 374) with delta (0, -1)
Screenshot: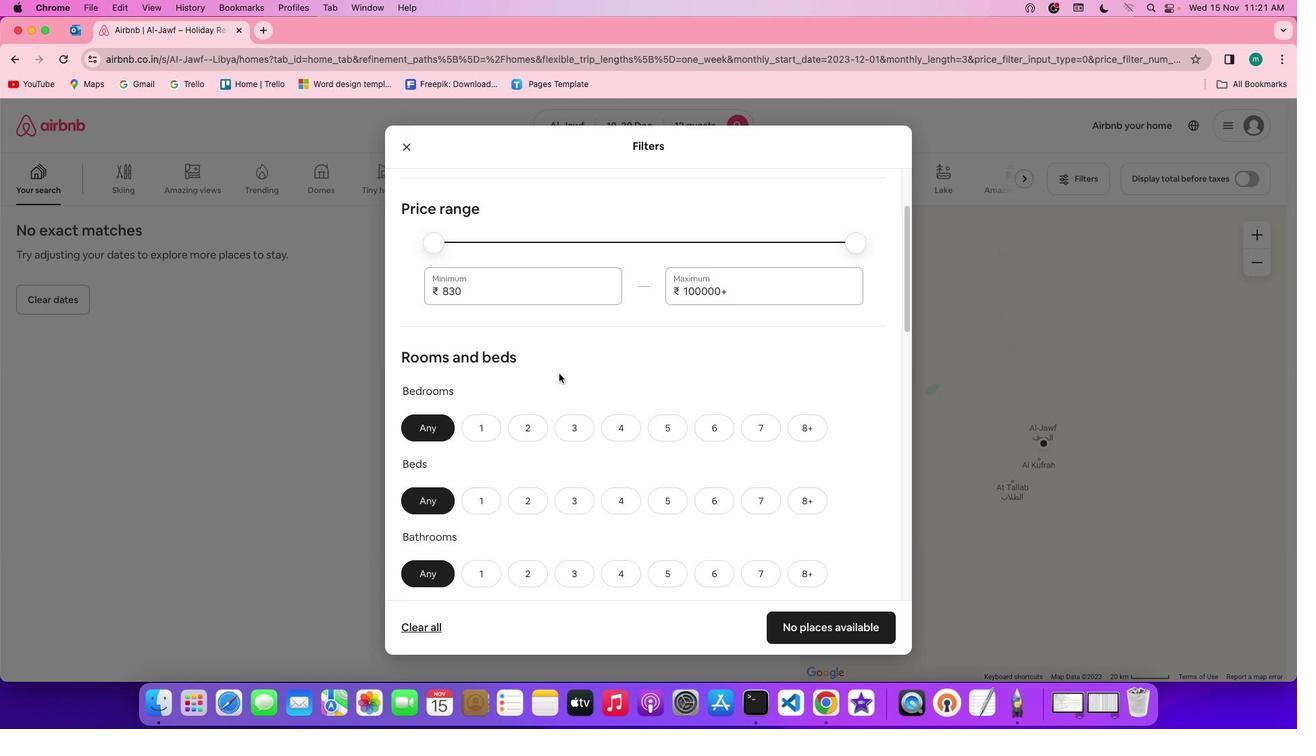 
Action: Mouse scrolled (559, 374) with delta (0, 0)
Screenshot: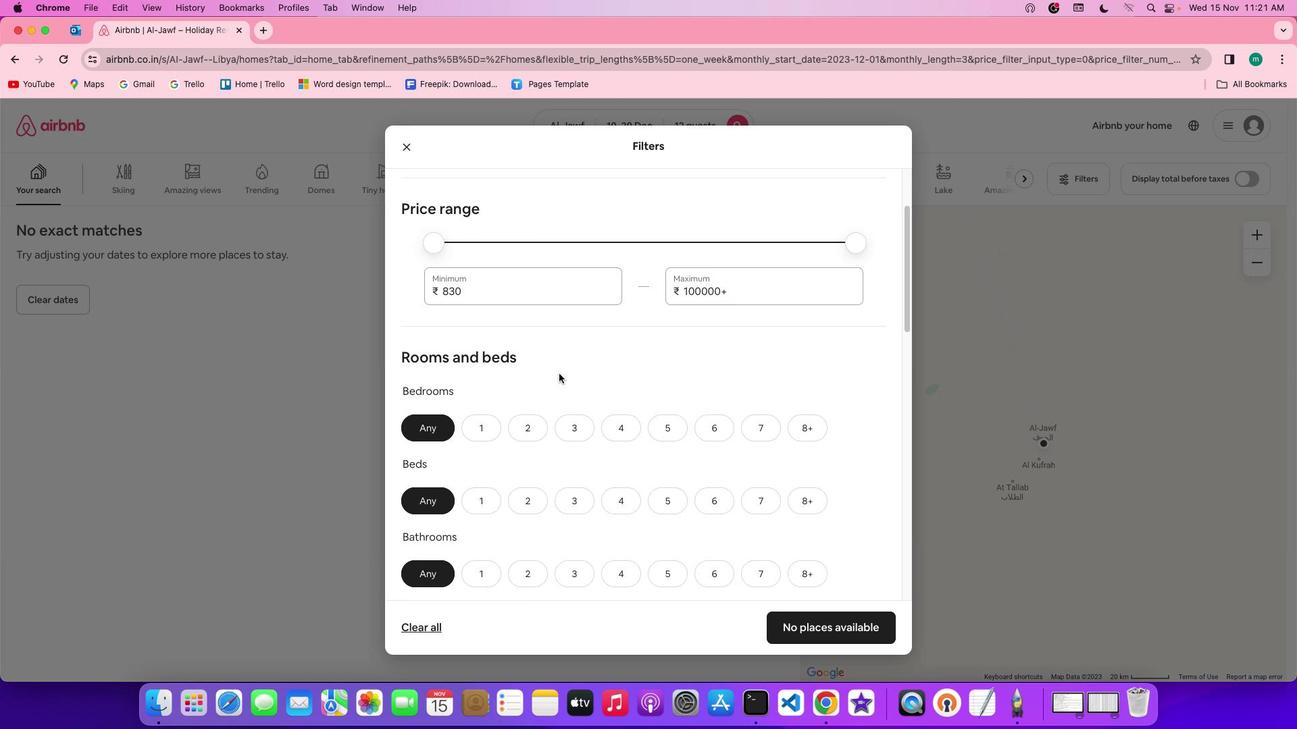 
Action: Mouse scrolled (559, 374) with delta (0, 0)
Screenshot: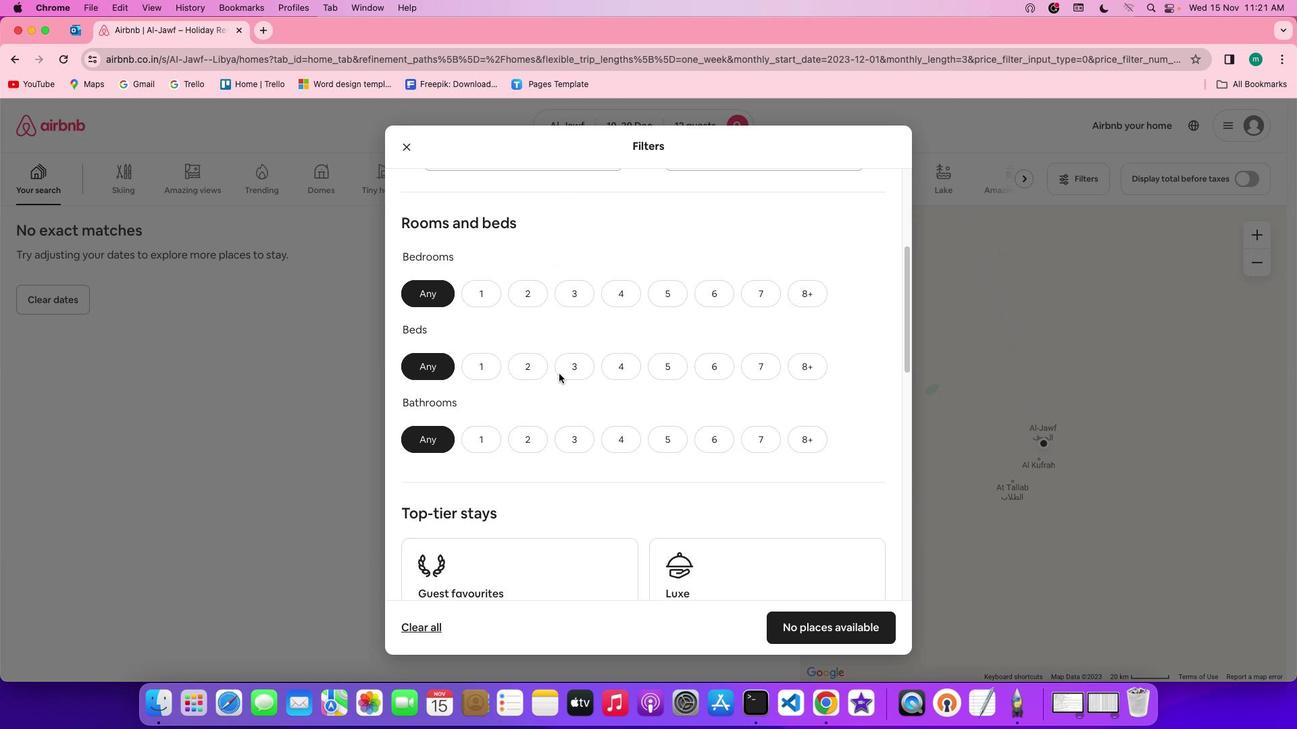 
Action: Mouse scrolled (559, 374) with delta (0, 0)
Screenshot: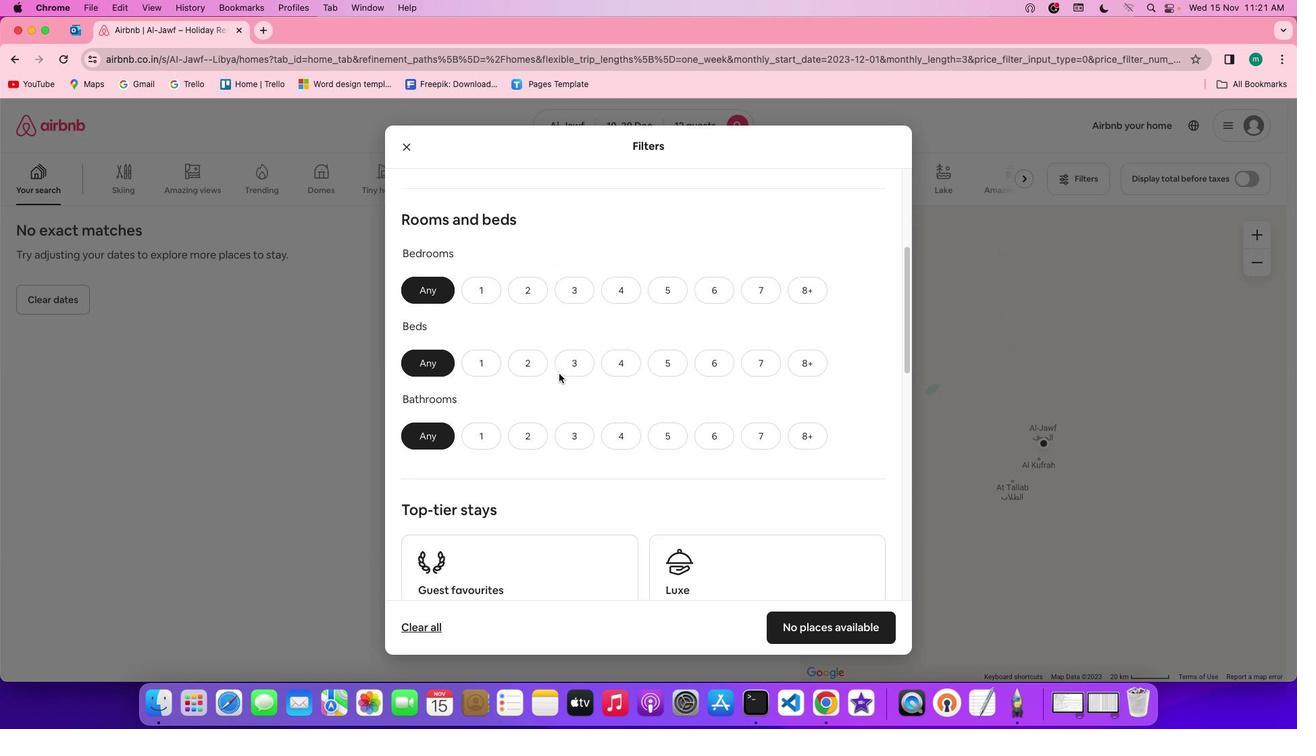 
Action: Mouse scrolled (559, 374) with delta (0, -1)
Screenshot: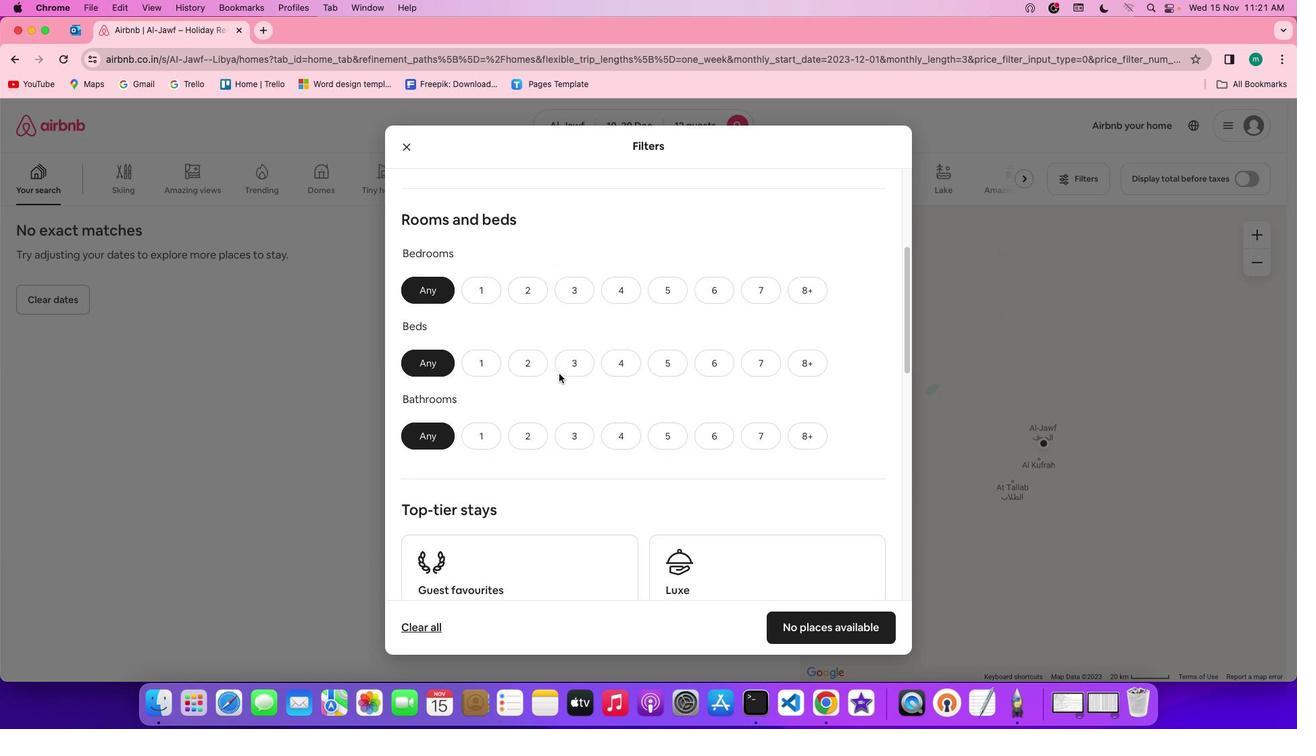 
Action: Mouse scrolled (559, 374) with delta (0, -1)
Screenshot: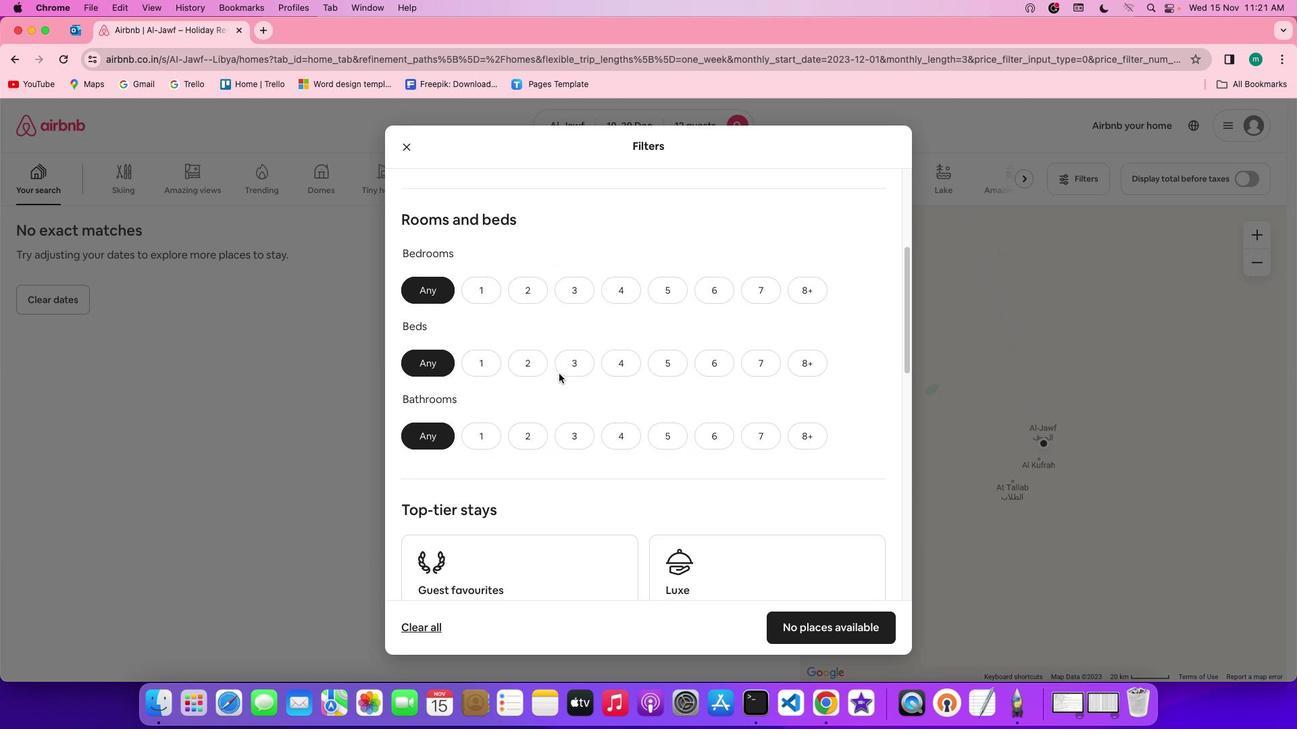 
Action: Mouse moved to (705, 286)
Screenshot: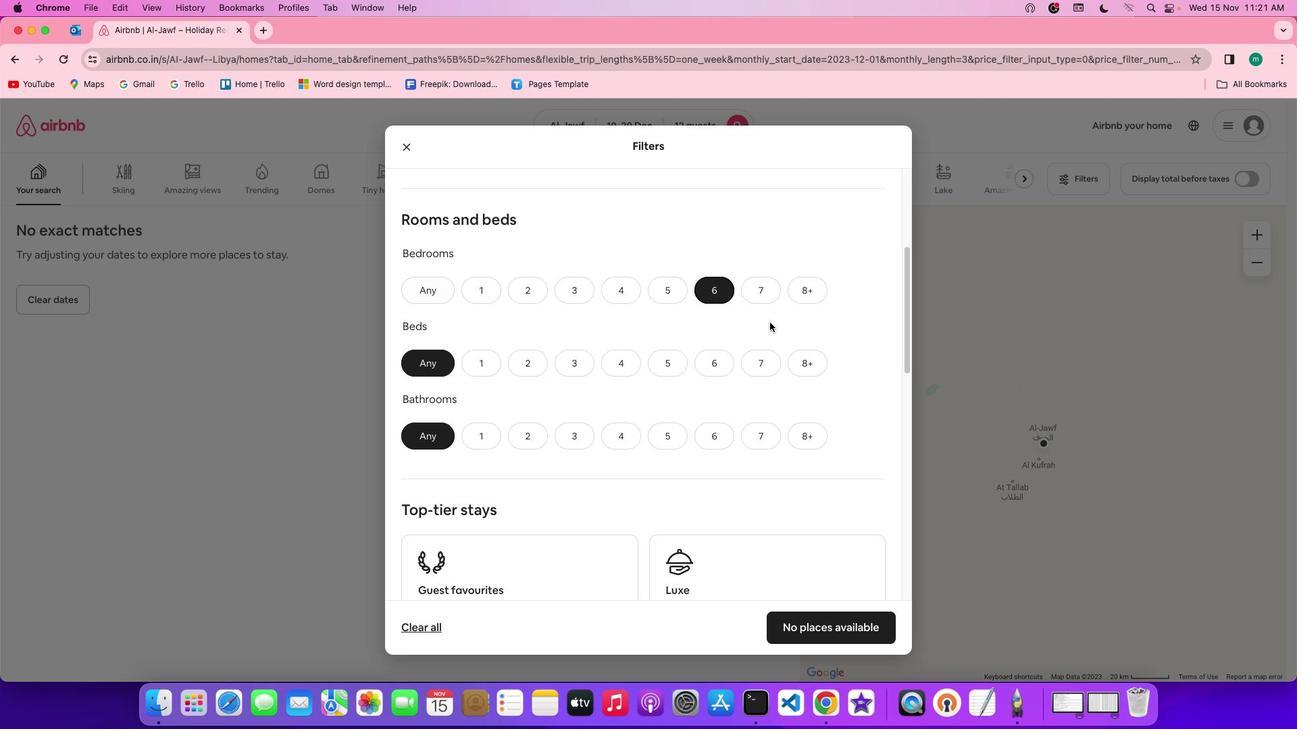 
Action: Mouse pressed left at (705, 286)
Screenshot: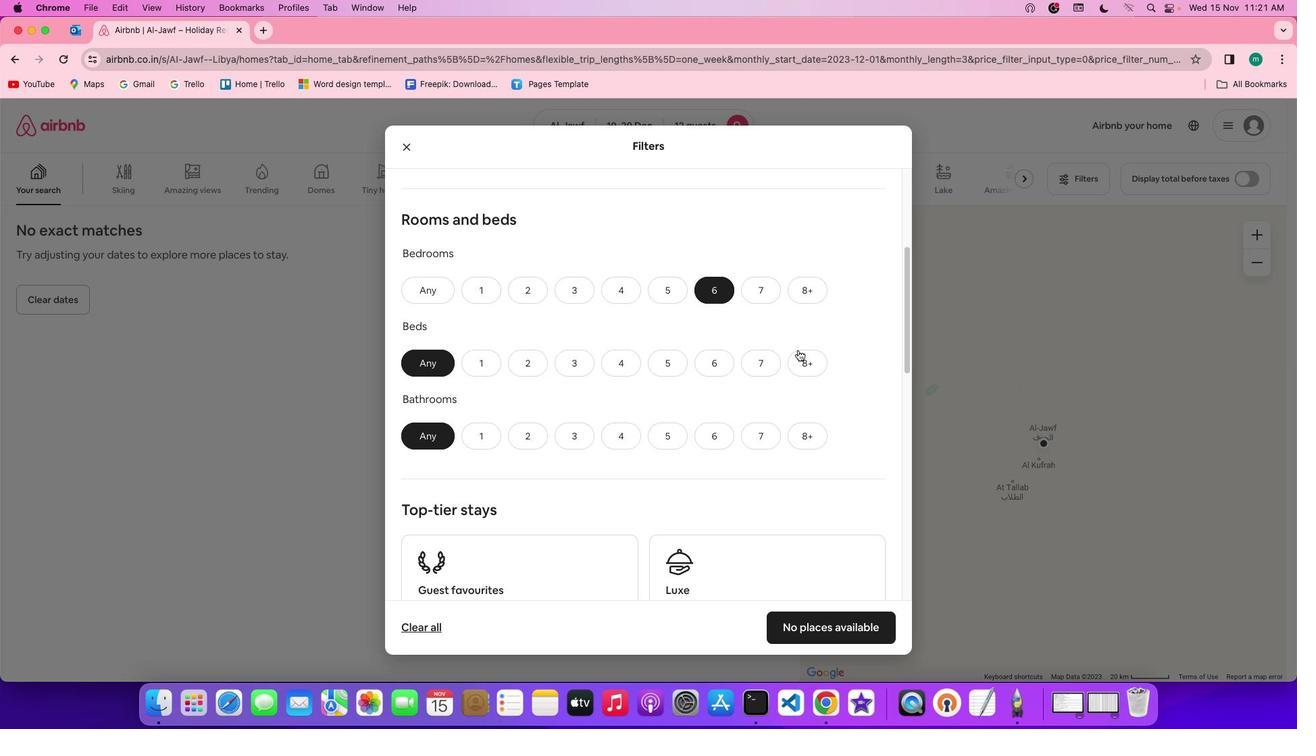 
Action: Mouse moved to (814, 366)
Screenshot: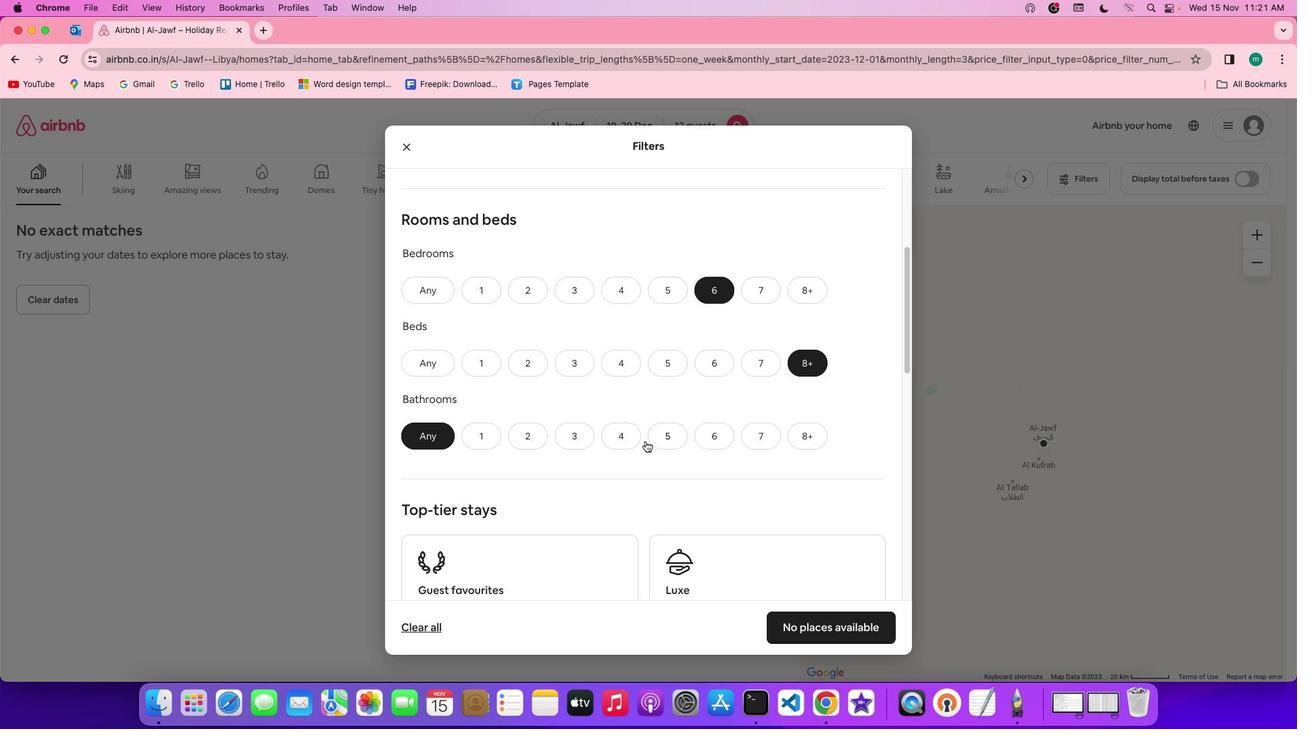 
Action: Mouse pressed left at (814, 366)
Screenshot: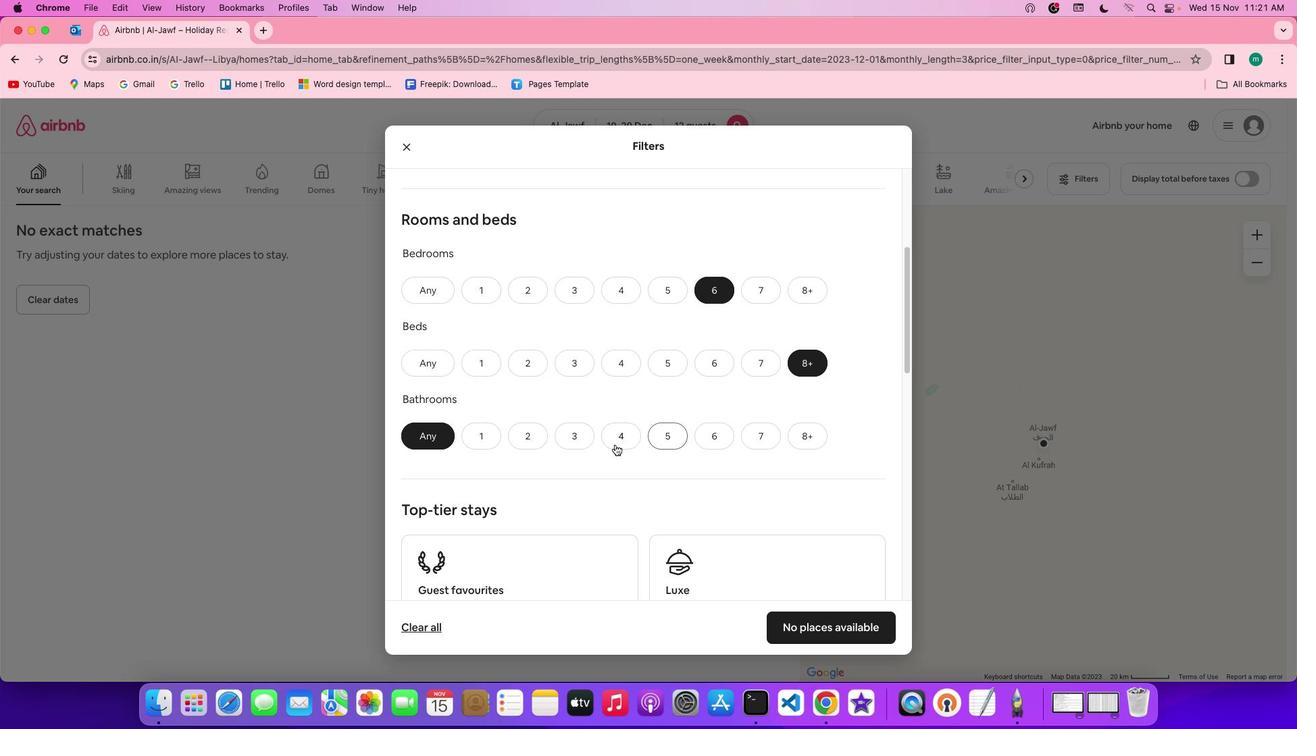 
Action: Mouse moved to (711, 437)
Screenshot: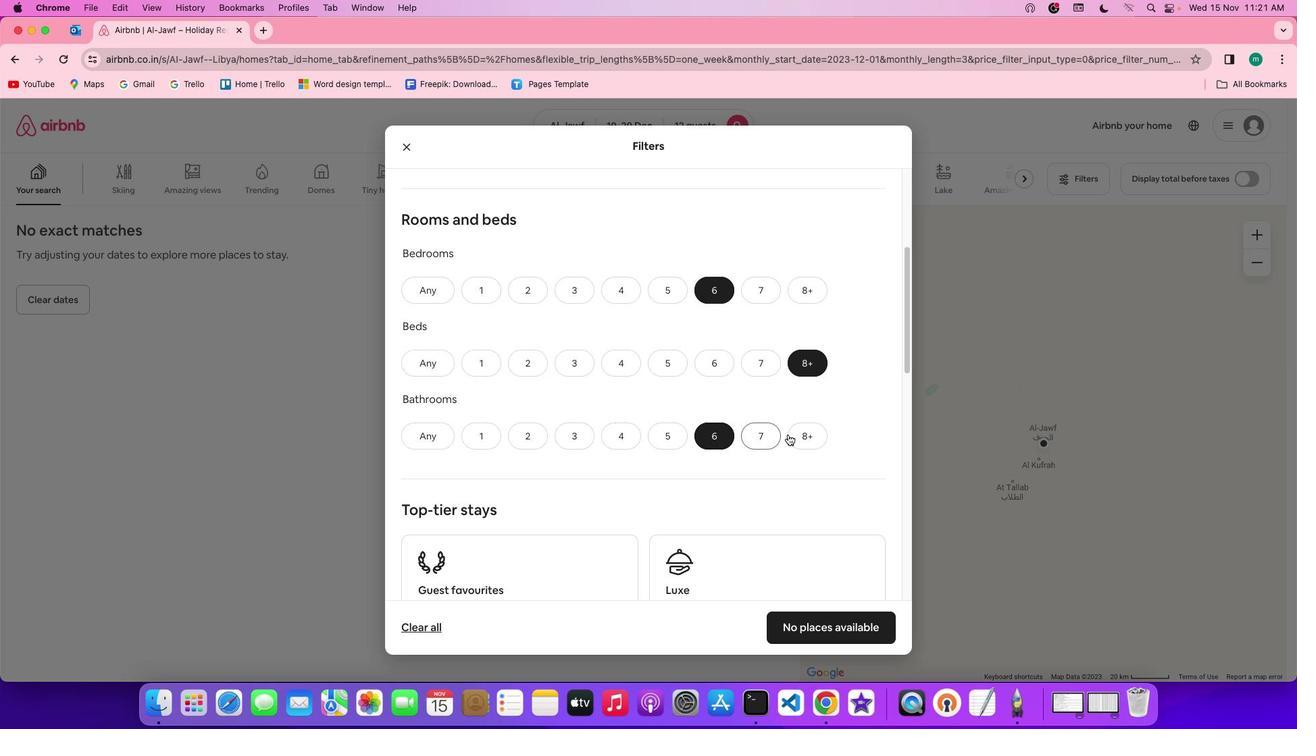 
Action: Mouse pressed left at (711, 437)
Screenshot: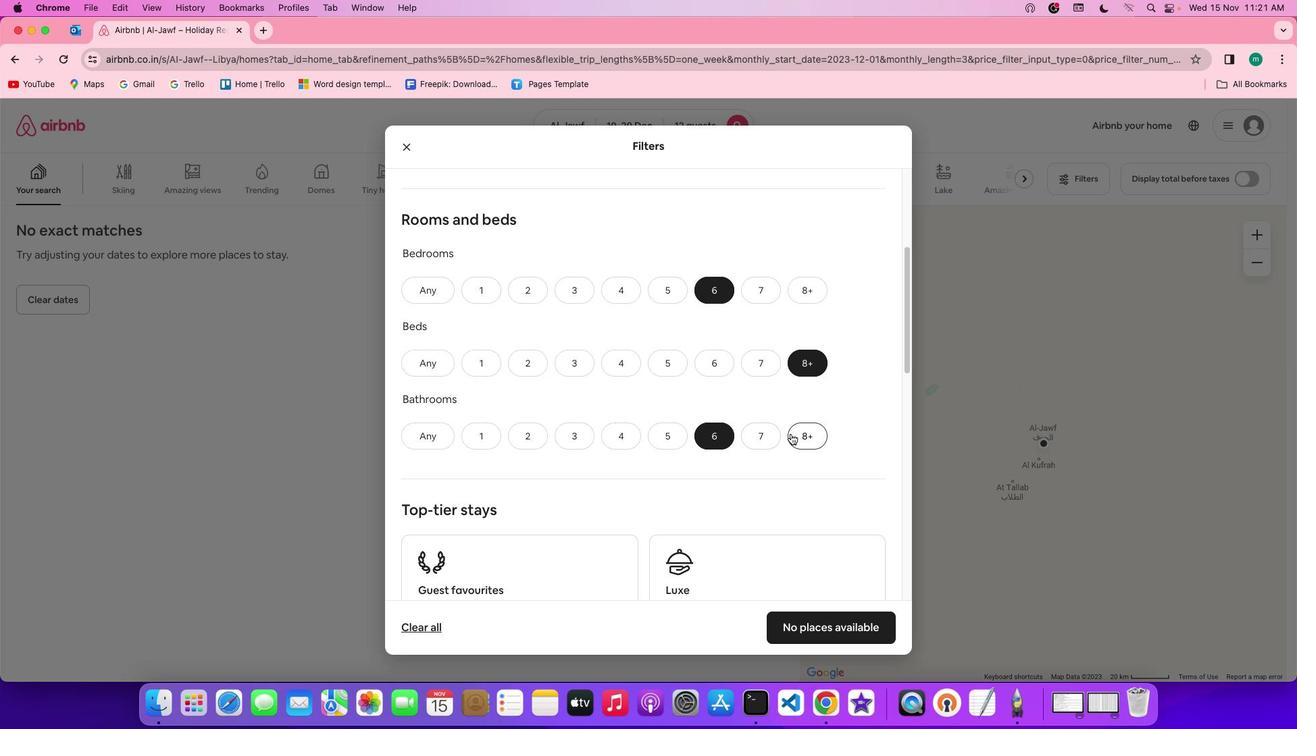 
Action: Mouse moved to (790, 434)
Screenshot: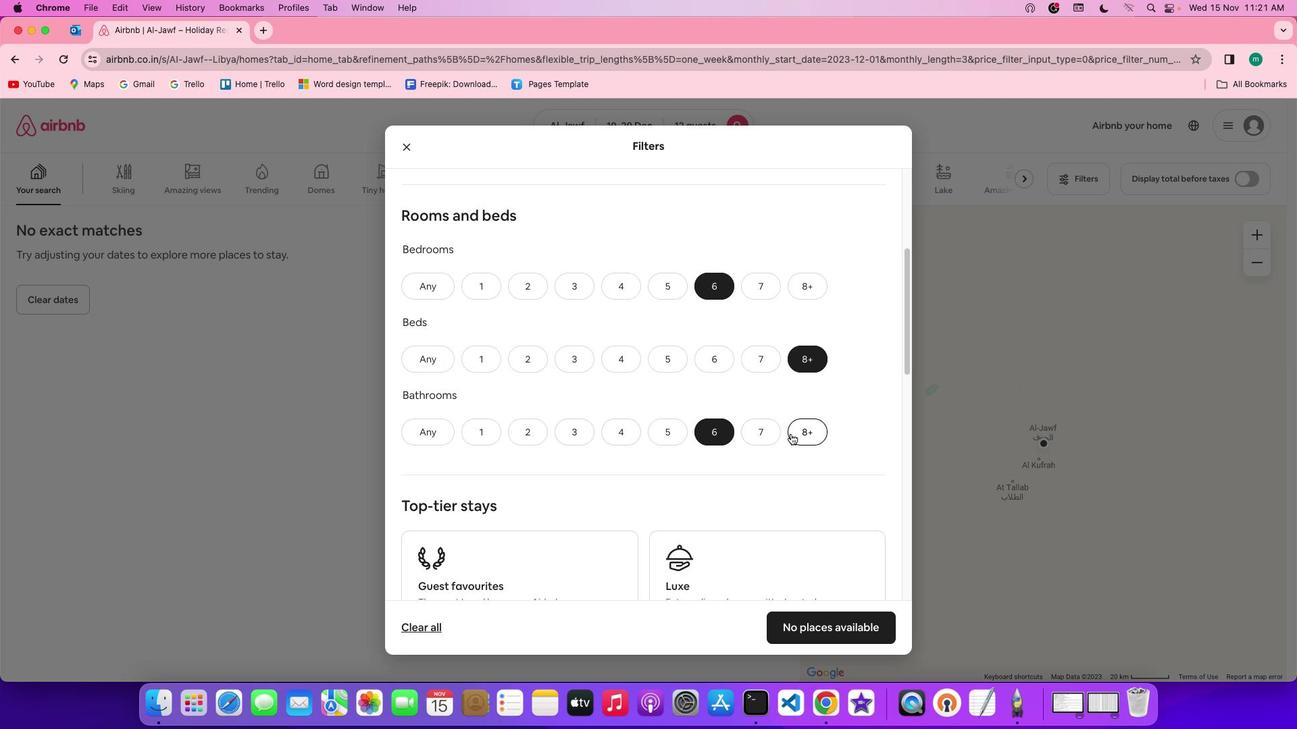 
Action: Mouse scrolled (790, 434) with delta (0, 0)
Screenshot: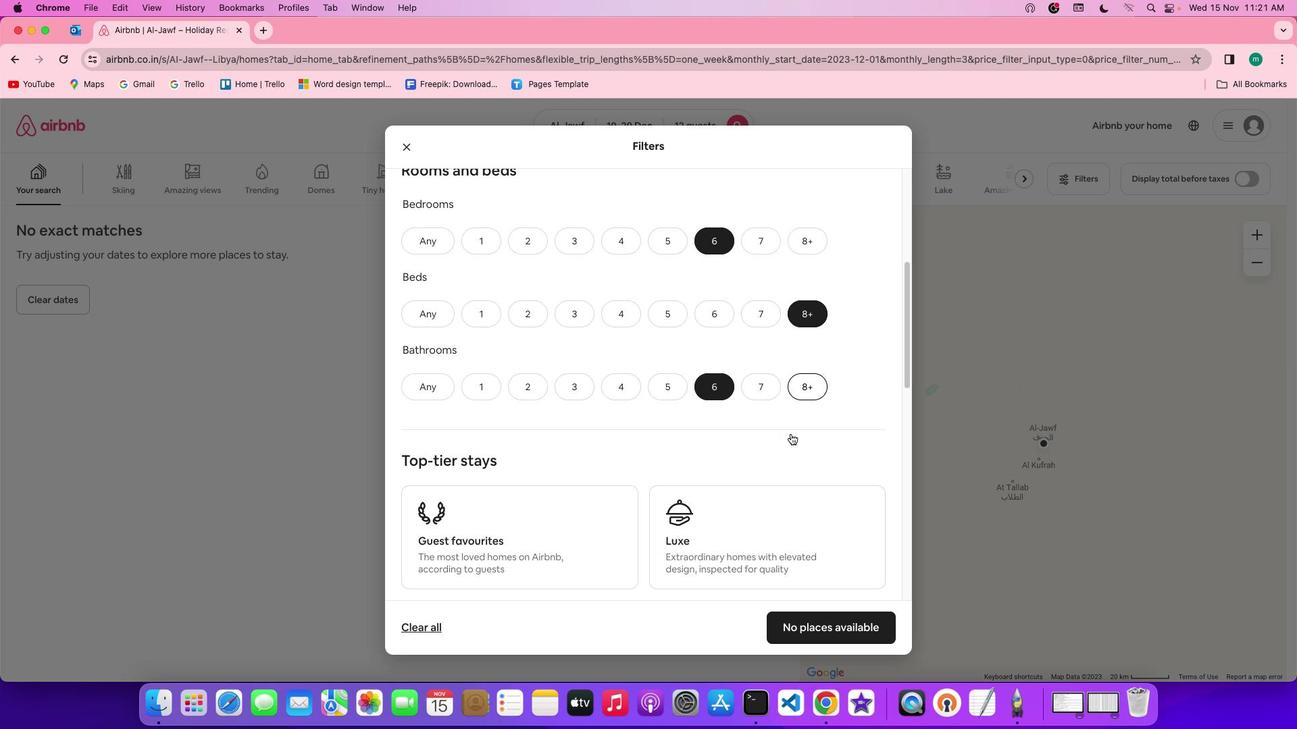 
Action: Mouse scrolled (790, 434) with delta (0, 0)
Screenshot: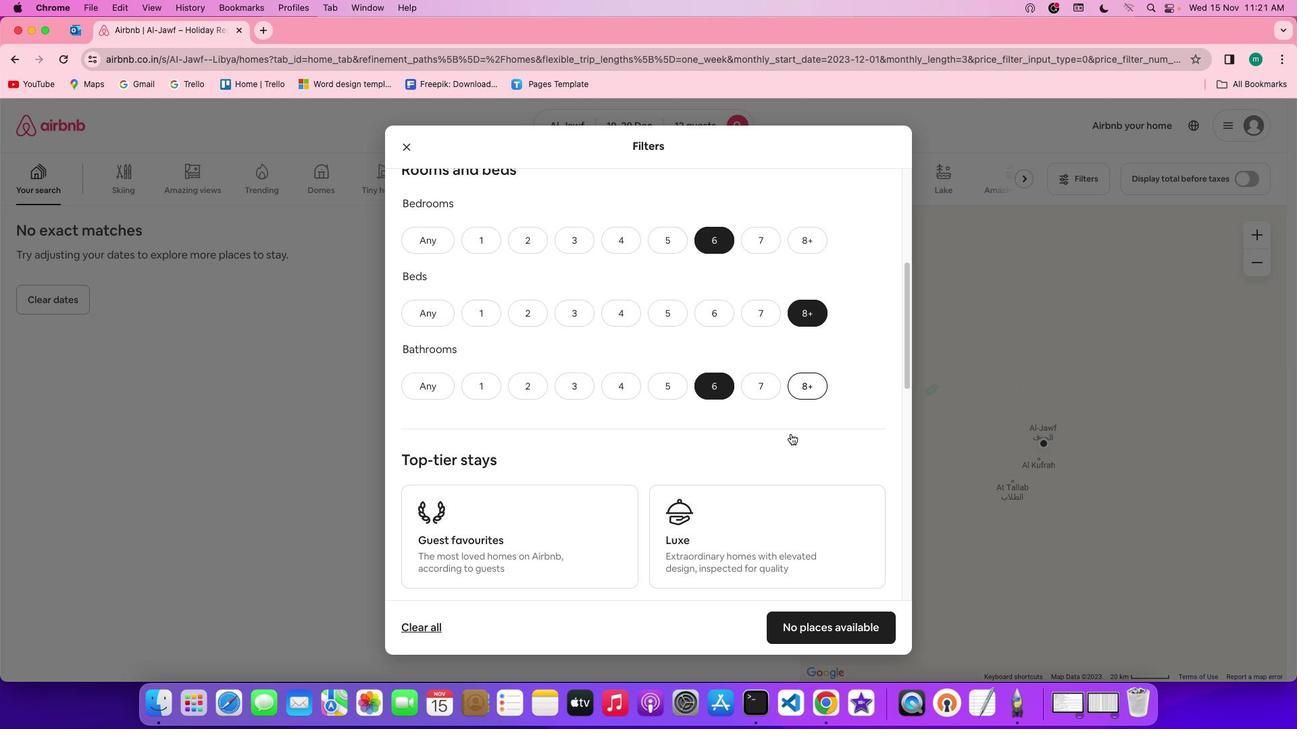 
Action: Mouse scrolled (790, 434) with delta (0, 0)
Screenshot: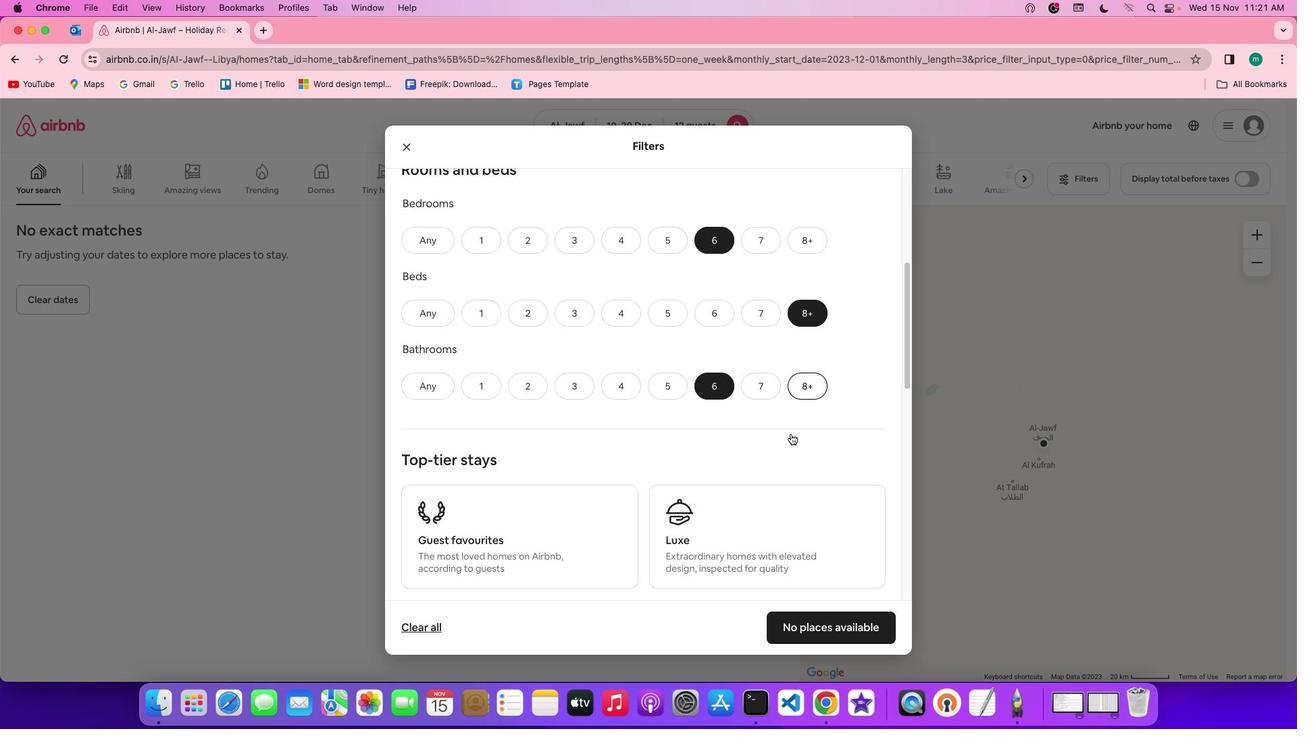 
Action: Mouse scrolled (790, 434) with delta (0, 0)
Screenshot: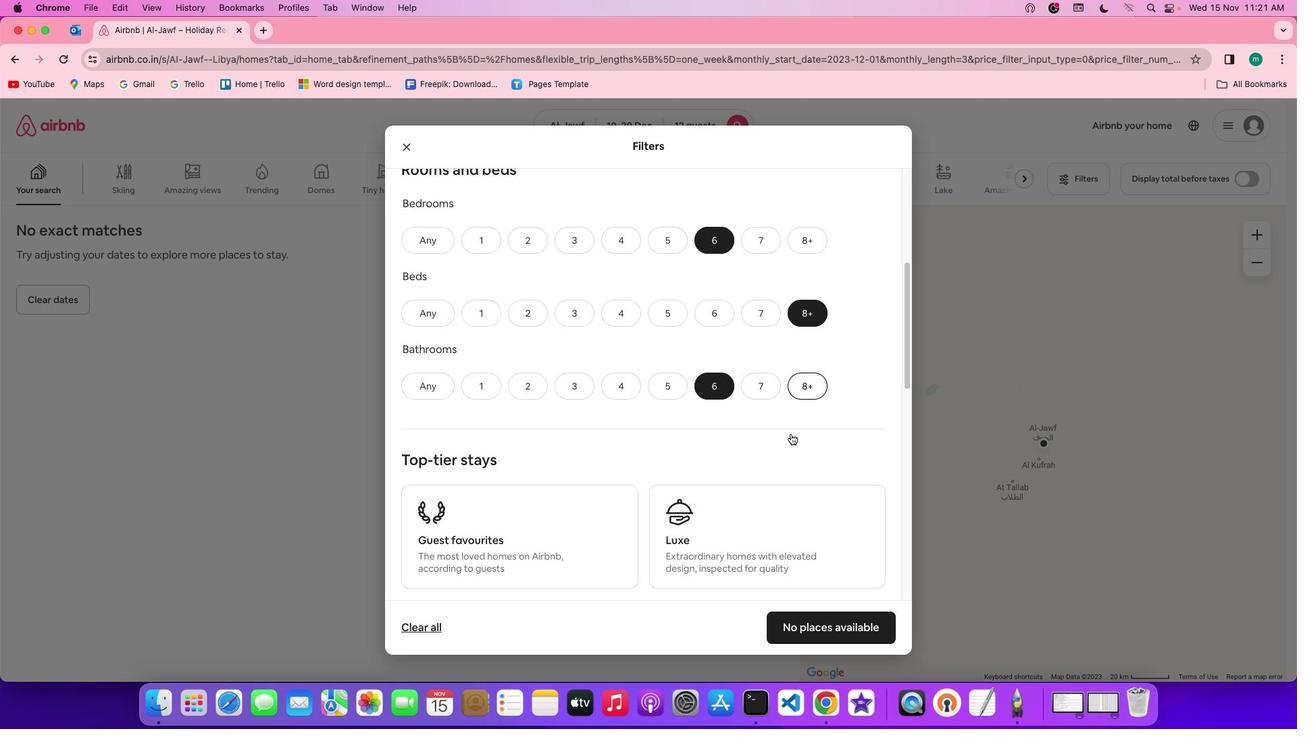 
Action: Mouse scrolled (790, 434) with delta (0, 0)
Screenshot: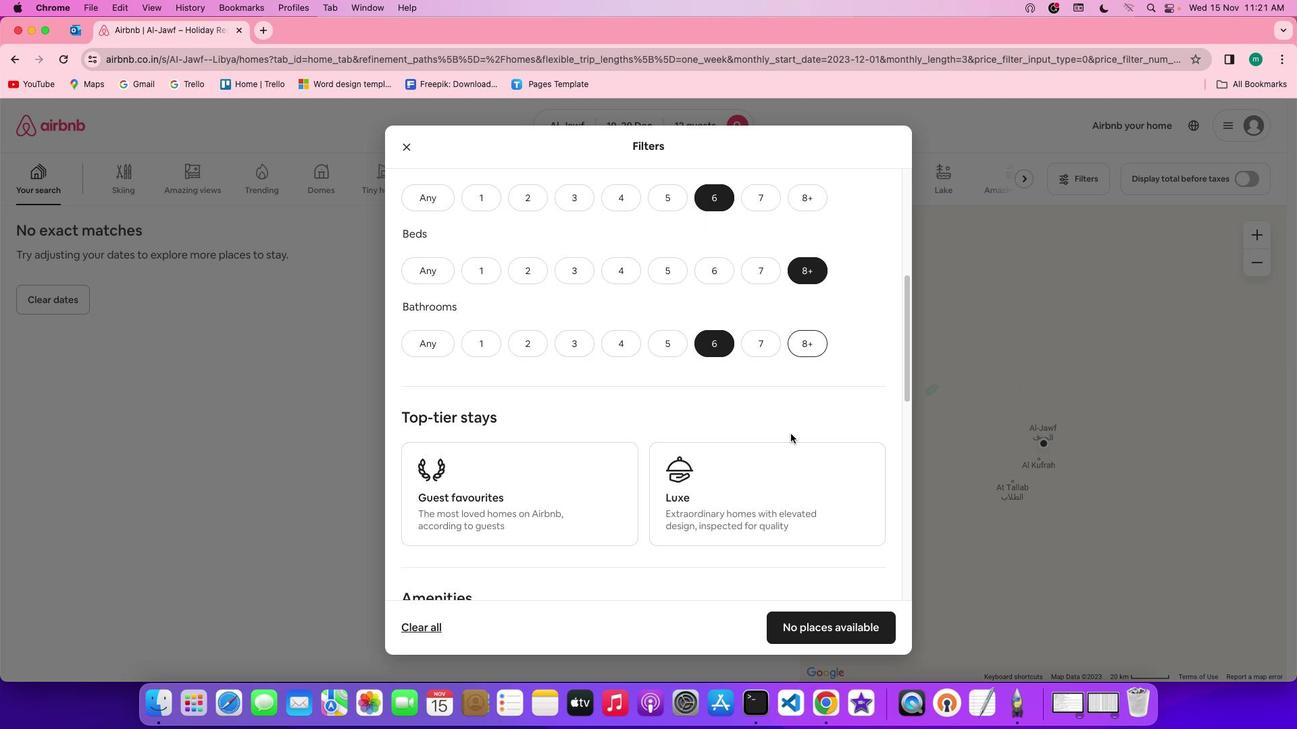 
Action: Mouse scrolled (790, 434) with delta (0, 0)
Screenshot: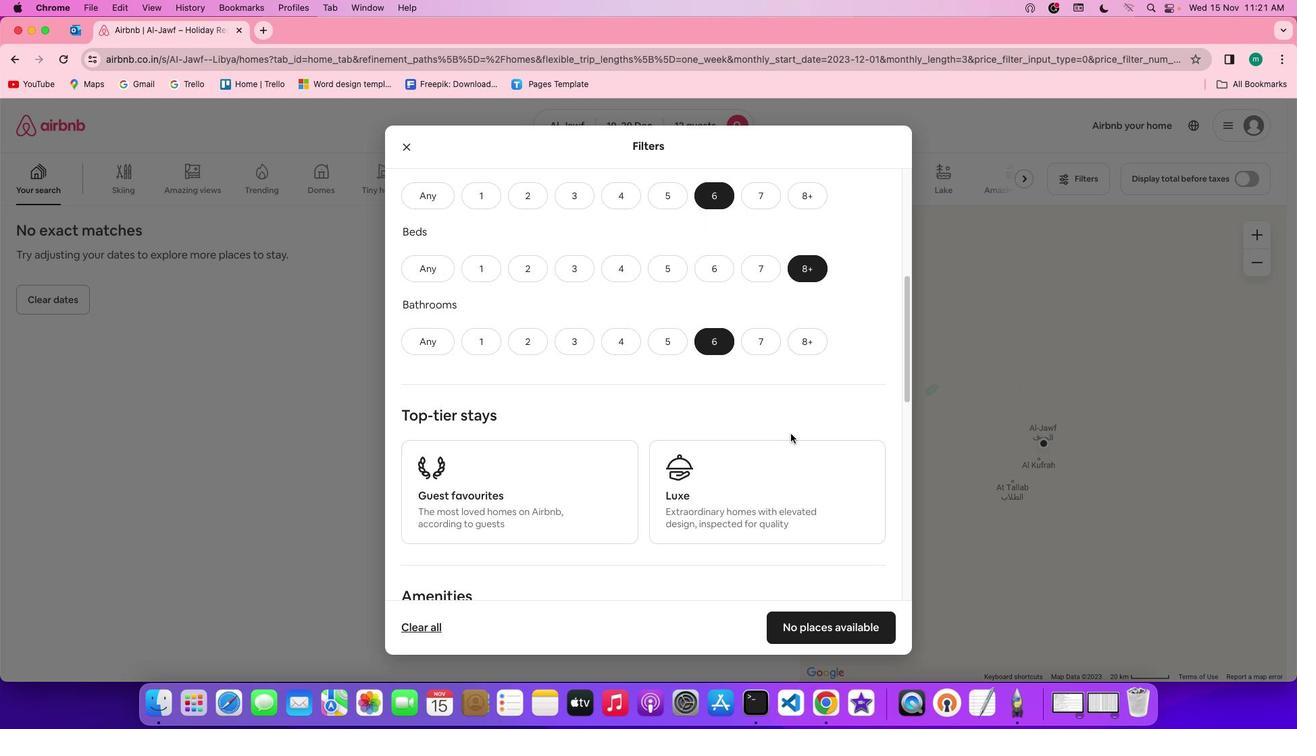 
Action: Mouse scrolled (790, 434) with delta (0, 0)
Screenshot: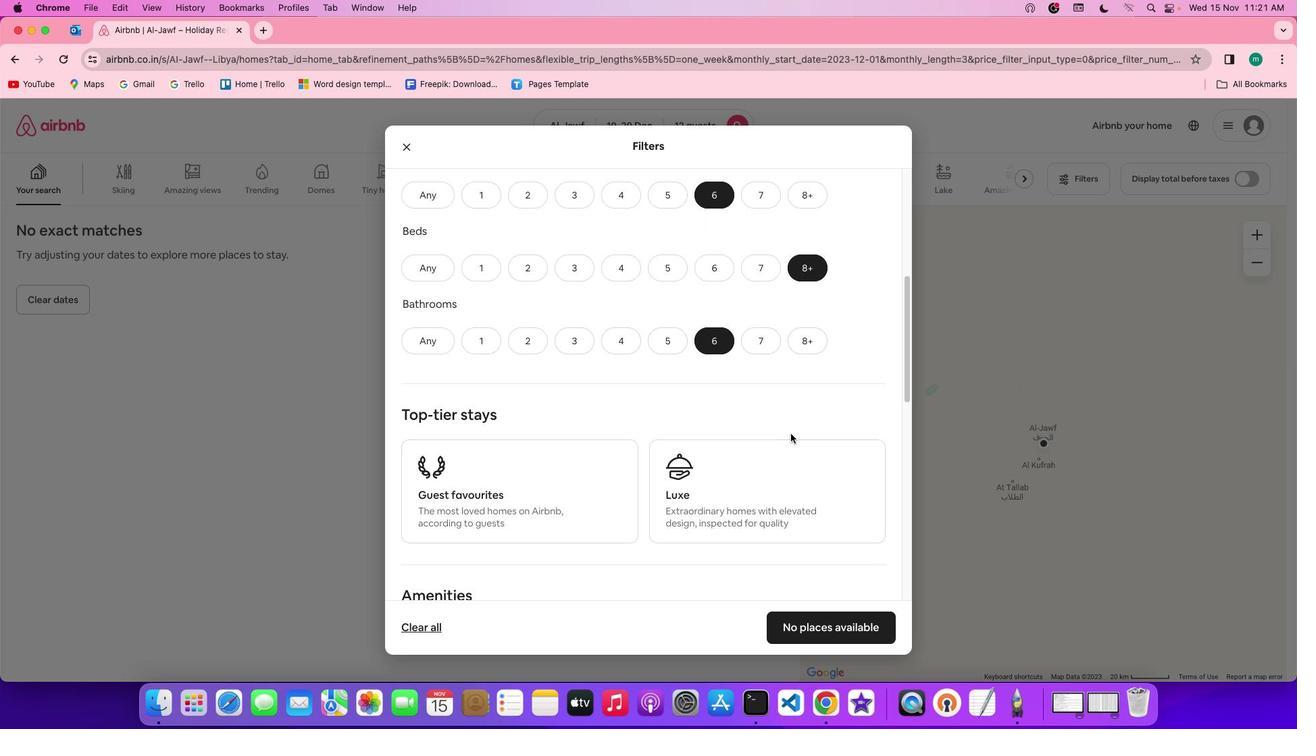 
Action: Mouse scrolled (790, 434) with delta (0, 0)
Screenshot: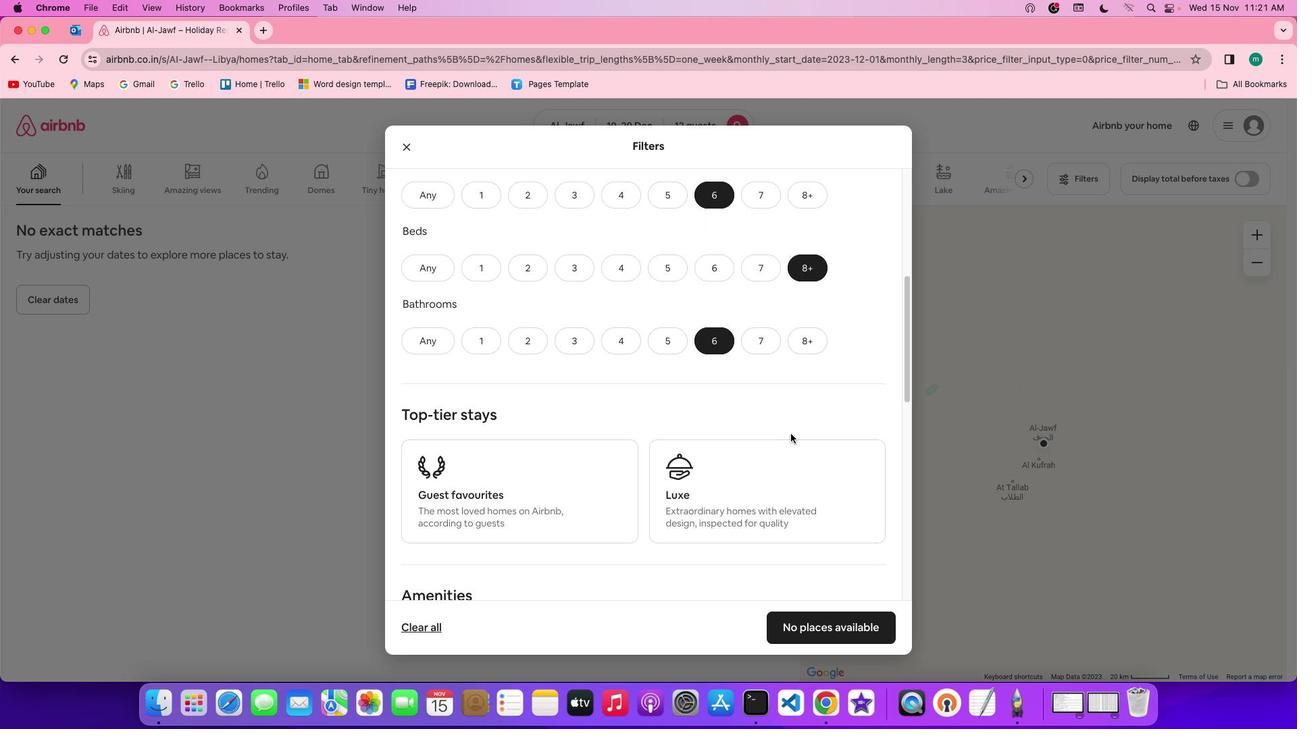 
Action: Mouse scrolled (790, 434) with delta (0, 0)
Screenshot: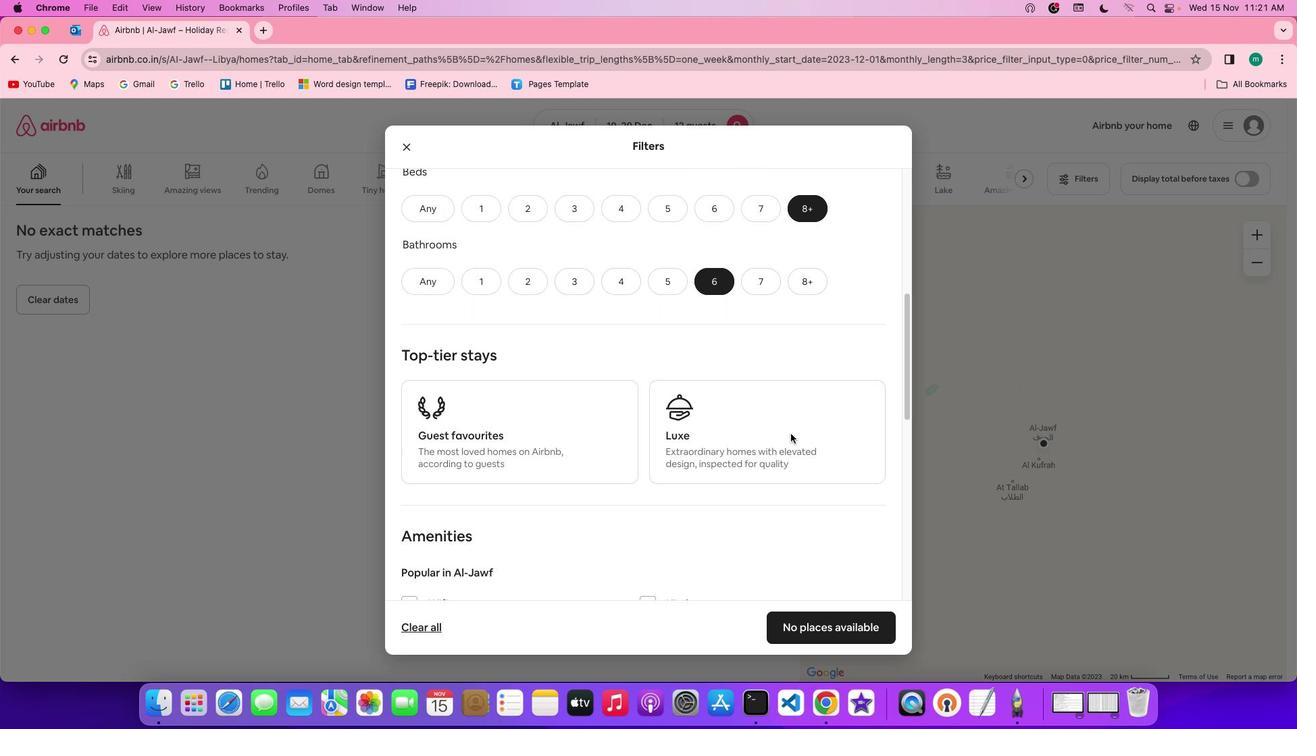 
Action: Mouse scrolled (790, 434) with delta (0, 0)
Screenshot: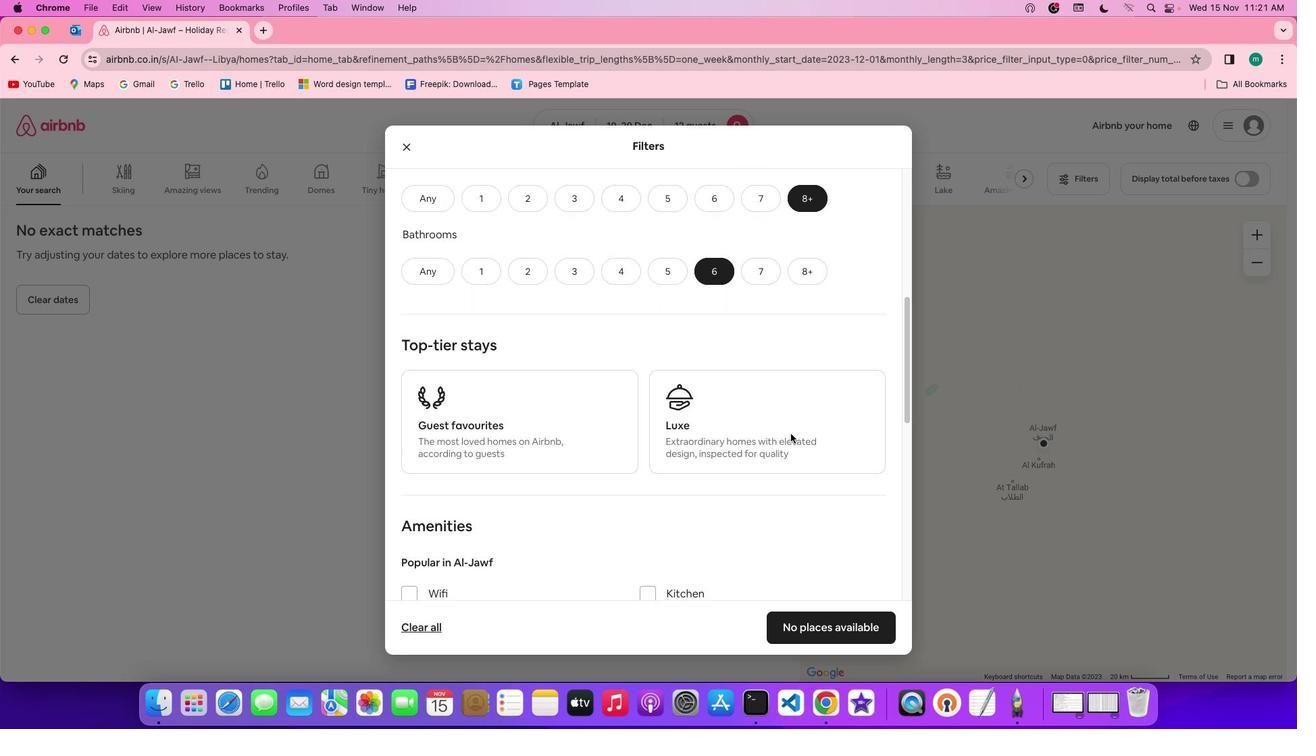 
Action: Mouse scrolled (790, 434) with delta (0, 0)
Screenshot: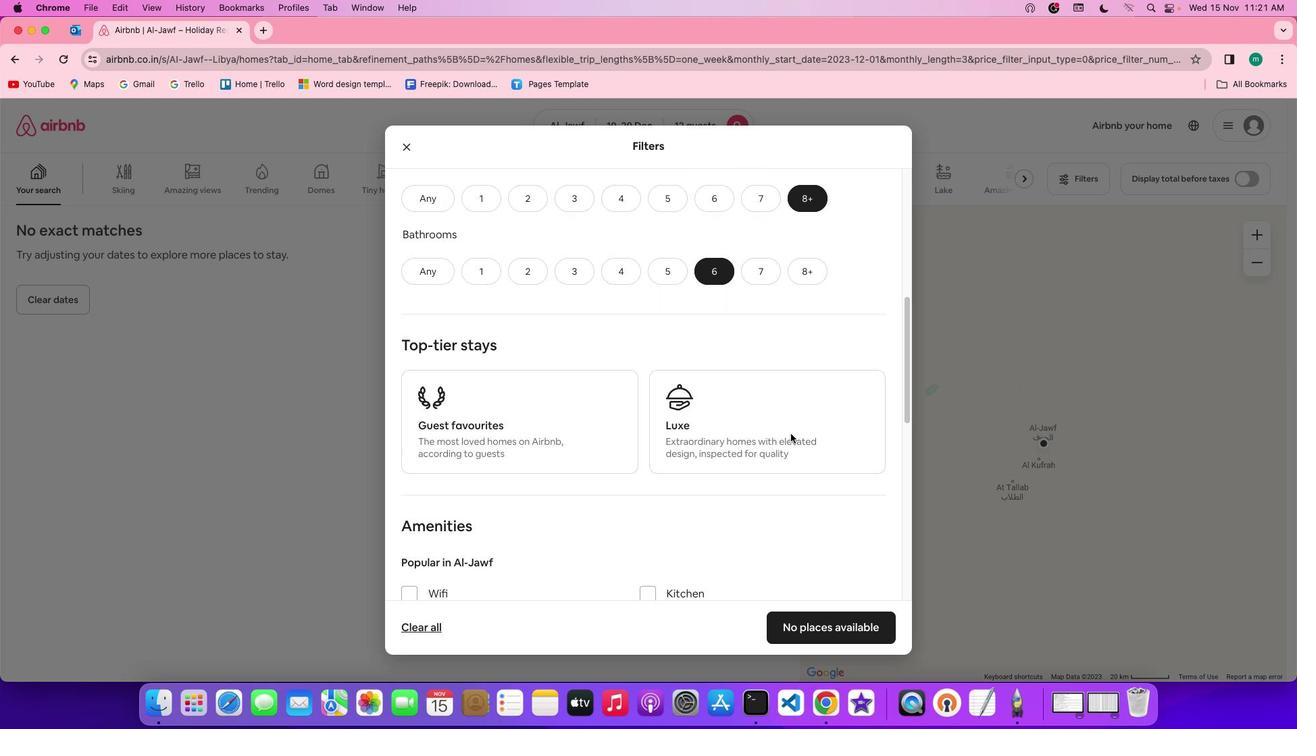 
Action: Mouse scrolled (790, 434) with delta (0, 0)
Screenshot: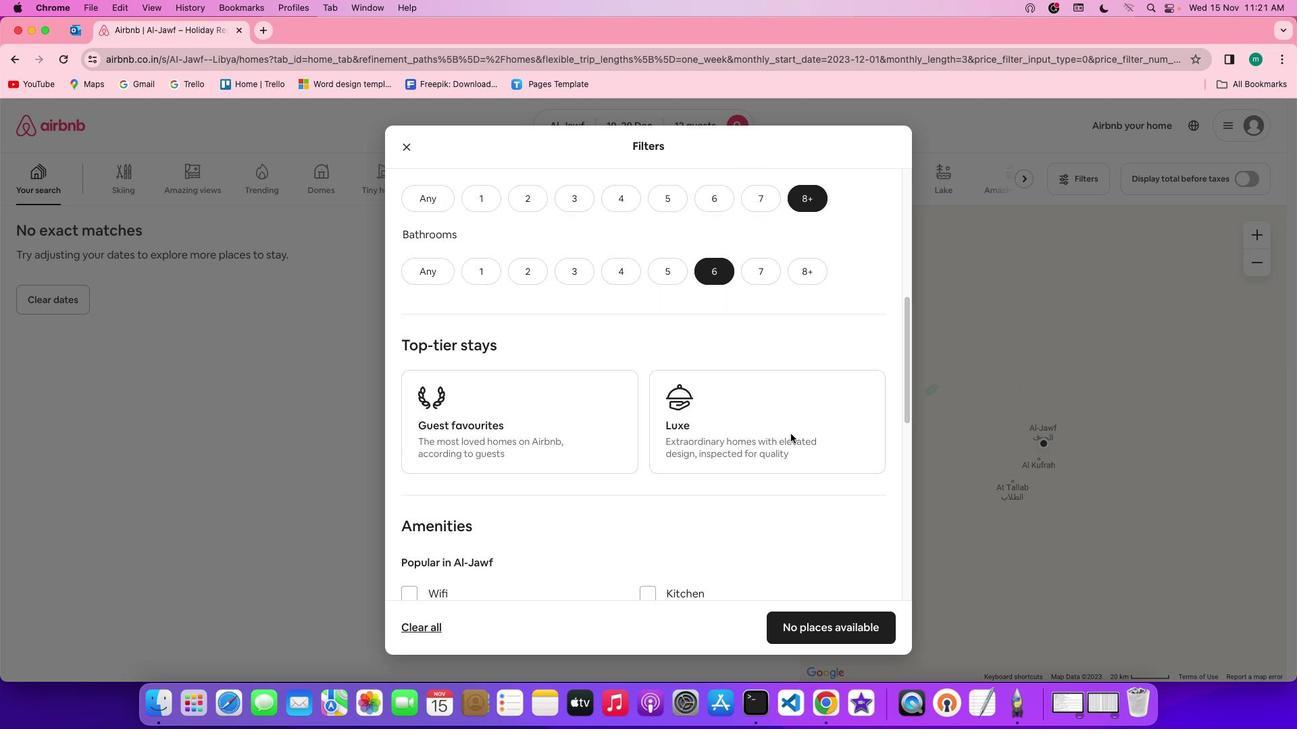 
Action: Mouse scrolled (790, 434) with delta (0, 0)
Screenshot: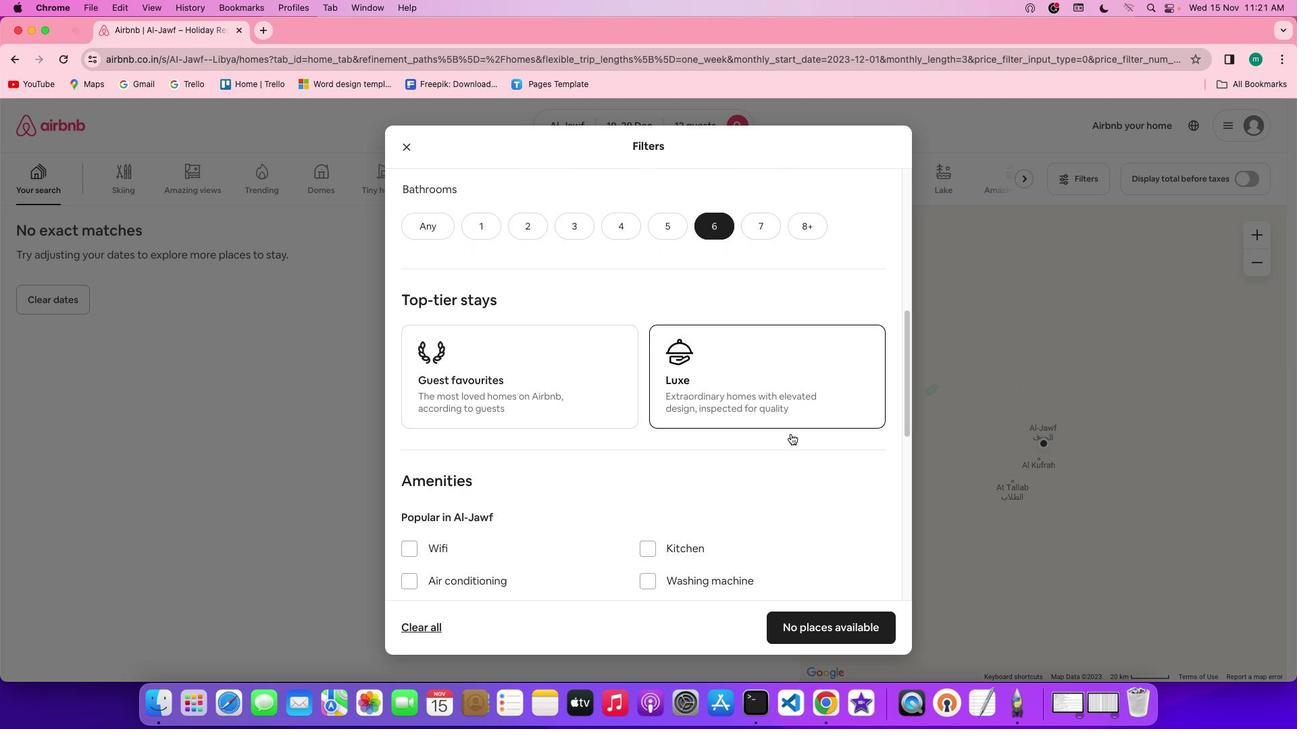 
Action: Mouse scrolled (790, 434) with delta (0, 0)
Screenshot: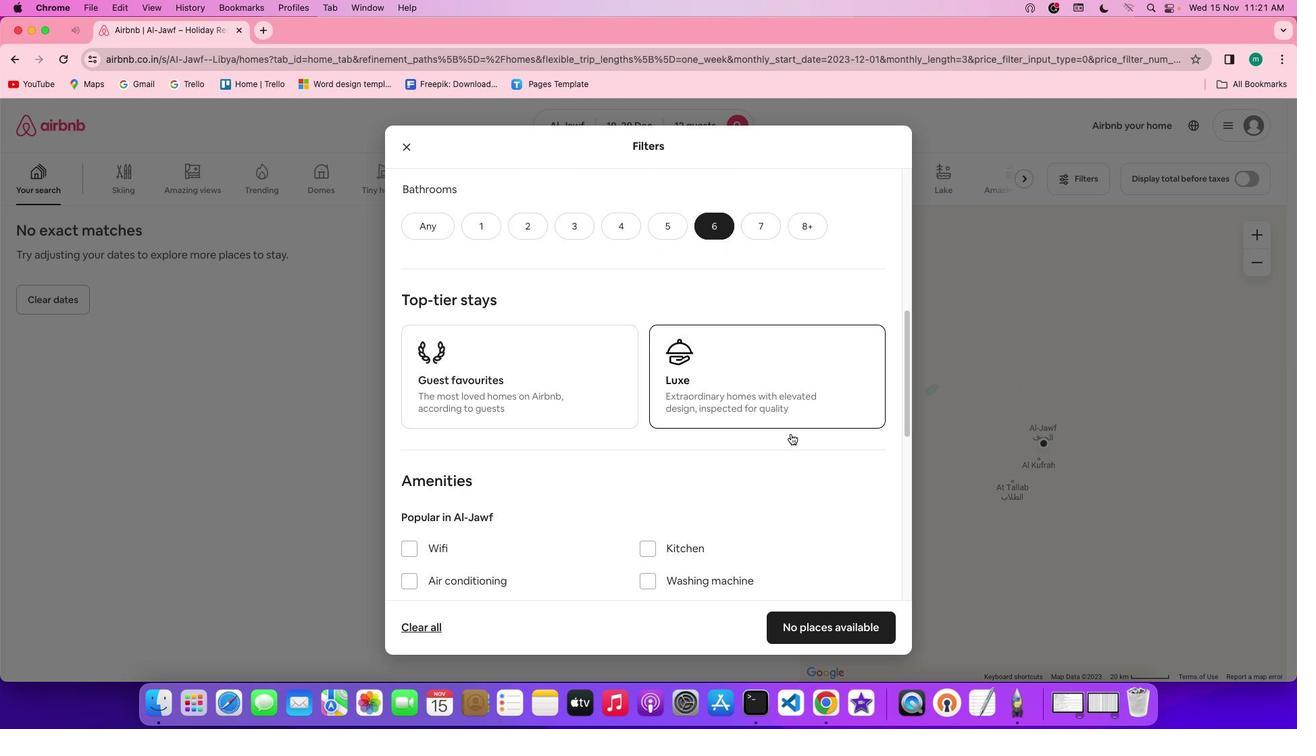 
Action: Mouse scrolled (790, 434) with delta (0, 0)
Screenshot: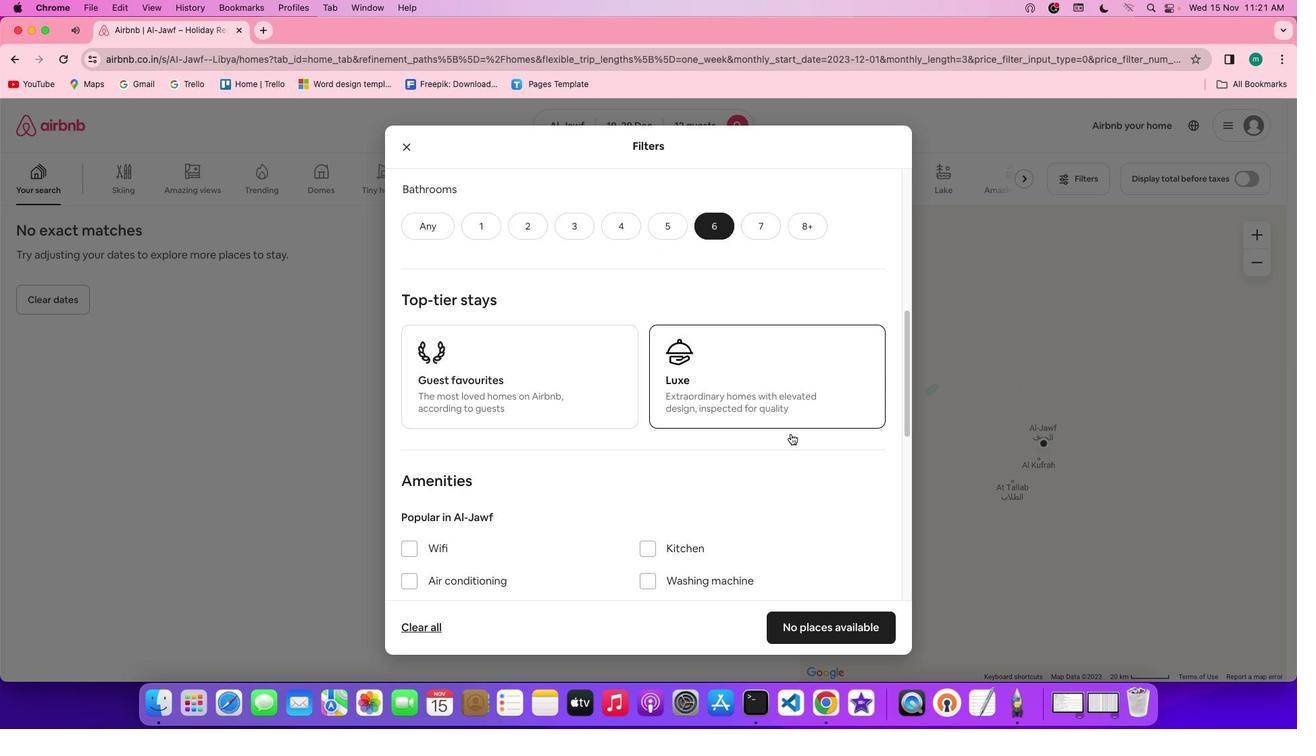 
Action: Mouse scrolled (790, 434) with delta (0, 0)
Screenshot: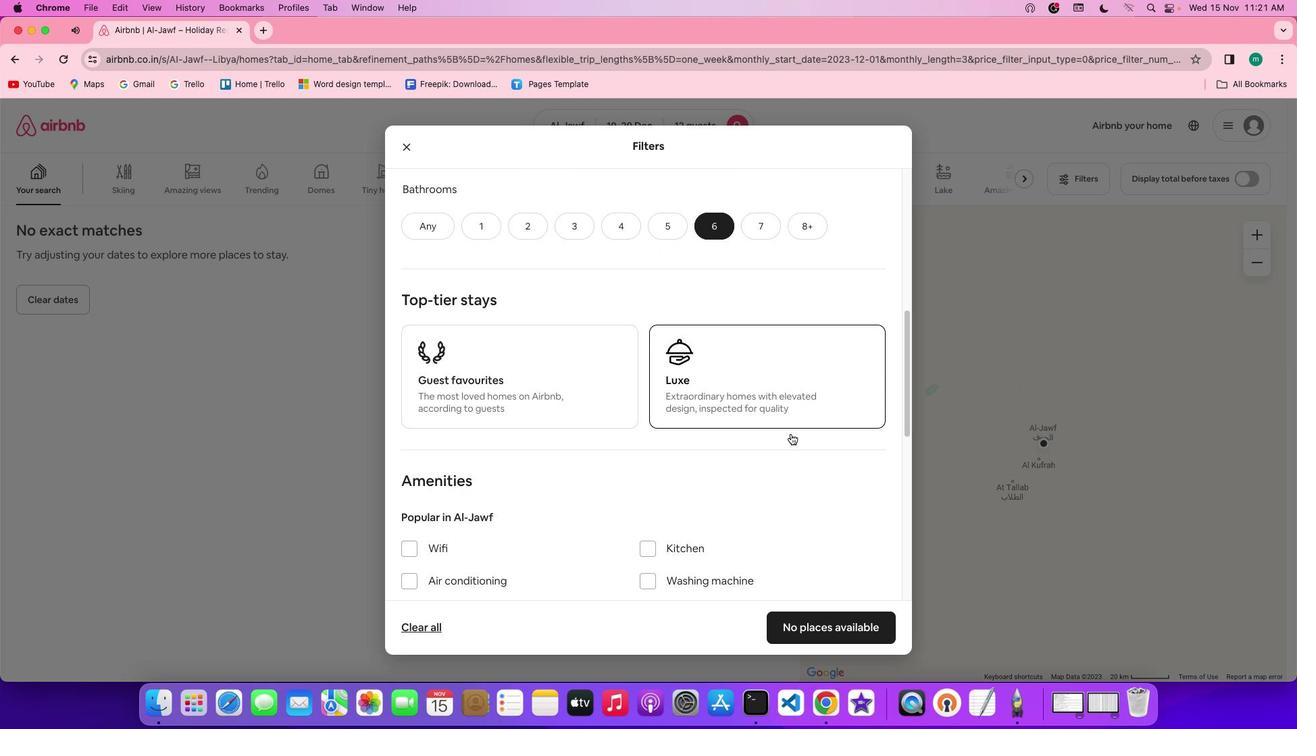 
Action: Mouse scrolled (790, 434) with delta (0, 0)
Screenshot: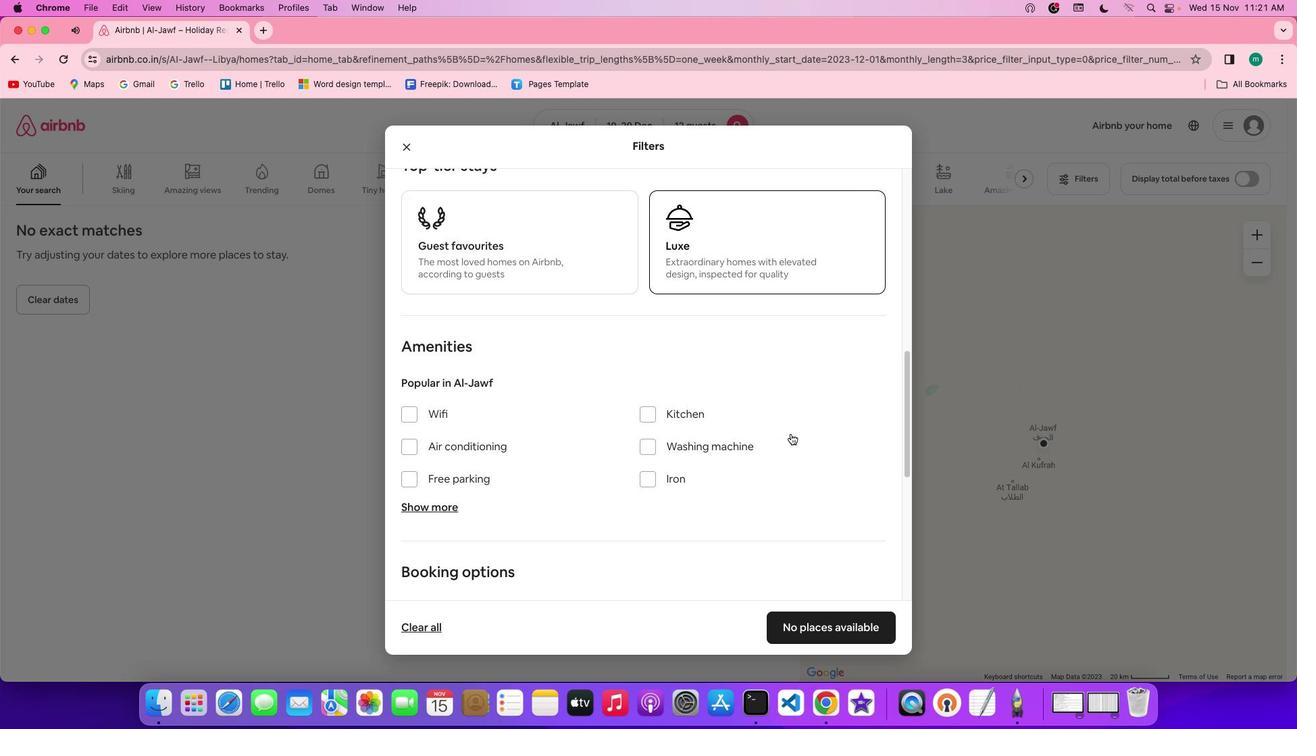 
Action: Mouse scrolled (790, 434) with delta (0, 0)
Screenshot: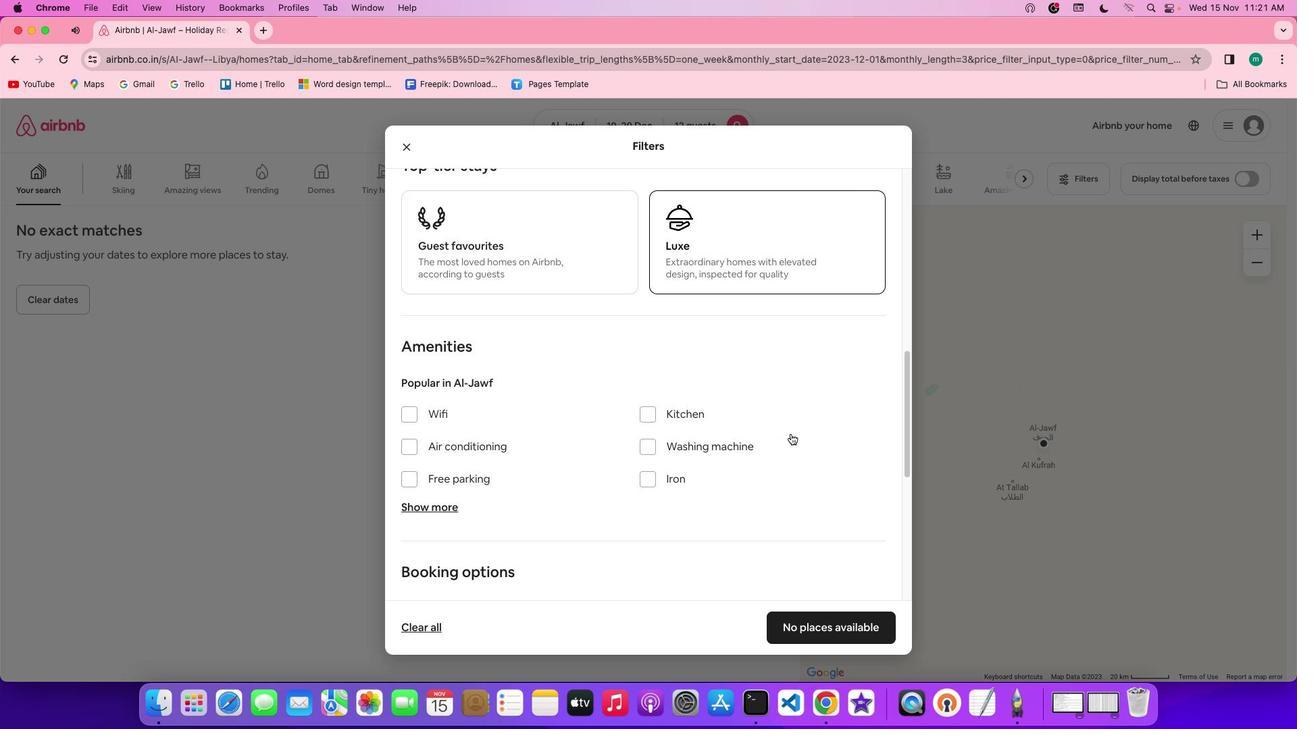 
Action: Mouse scrolled (790, 434) with delta (0, 0)
Screenshot: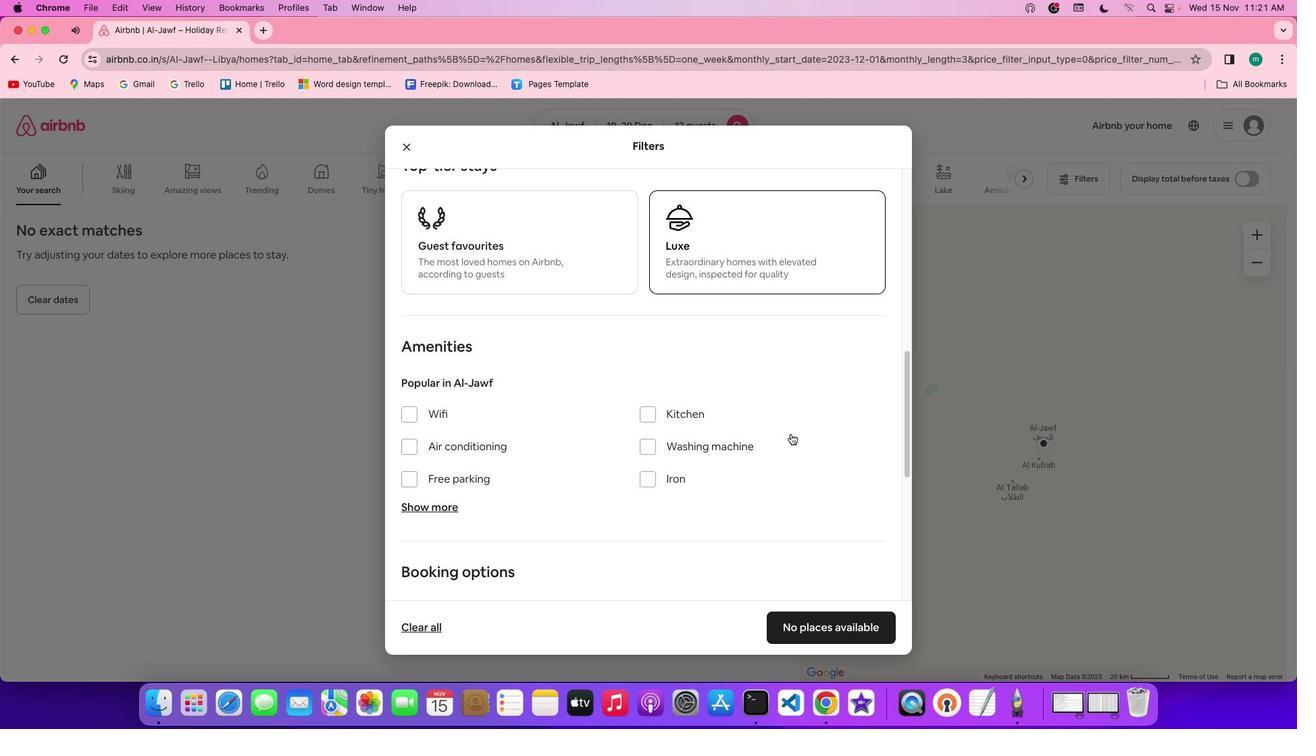 
Action: Mouse scrolled (790, 434) with delta (0, -1)
Screenshot: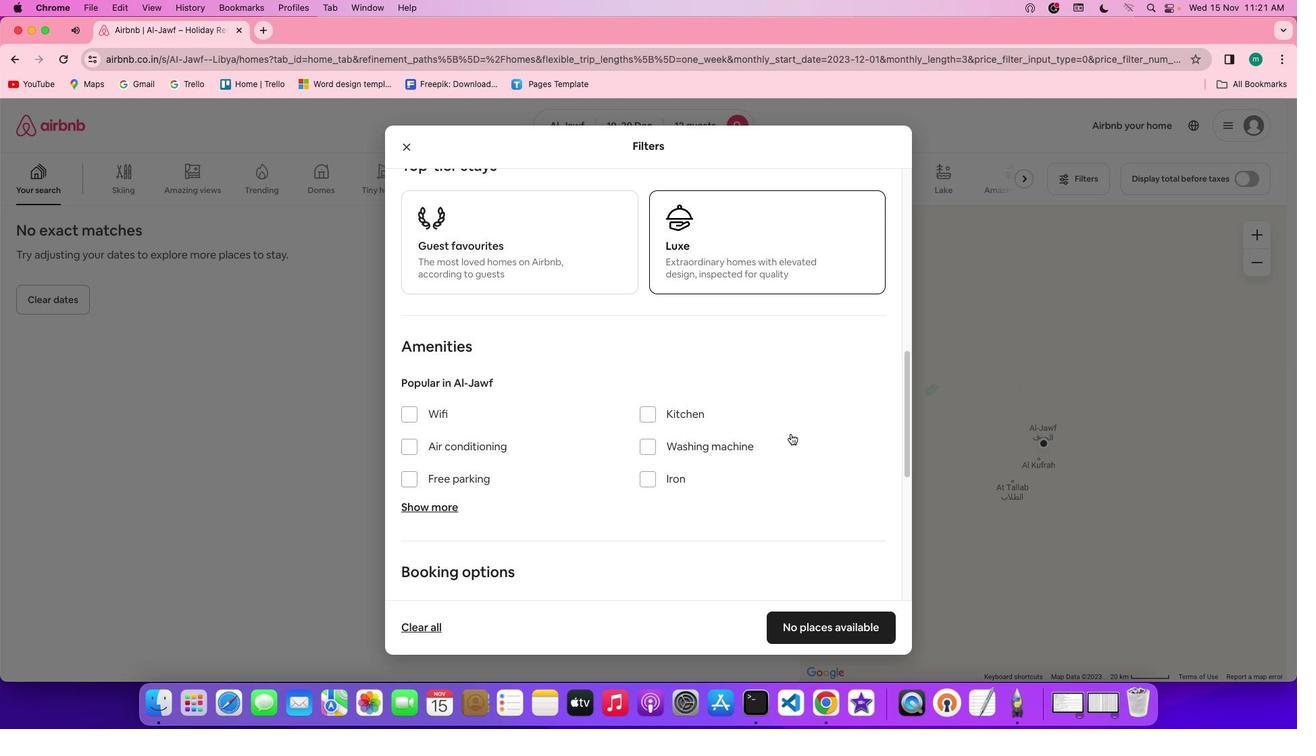 
Action: Mouse scrolled (790, 434) with delta (0, 0)
Screenshot: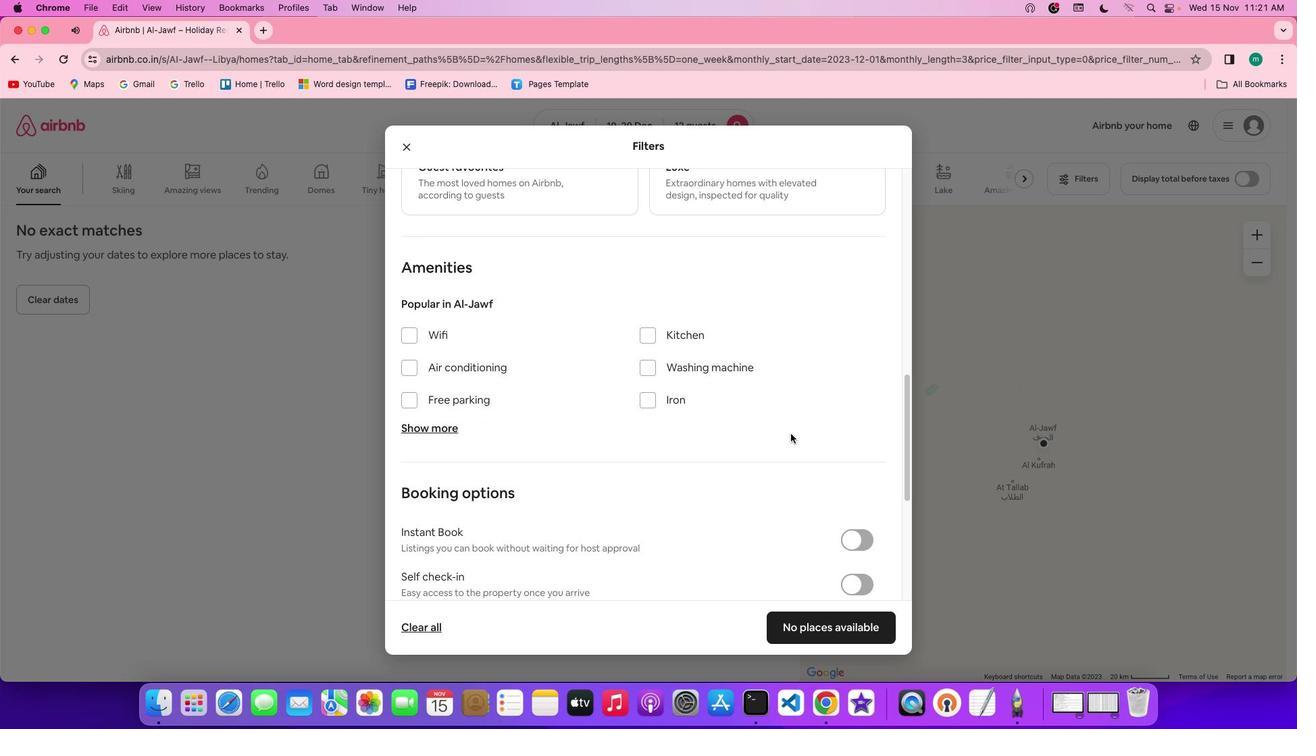 
Action: Mouse scrolled (790, 434) with delta (0, 0)
Screenshot: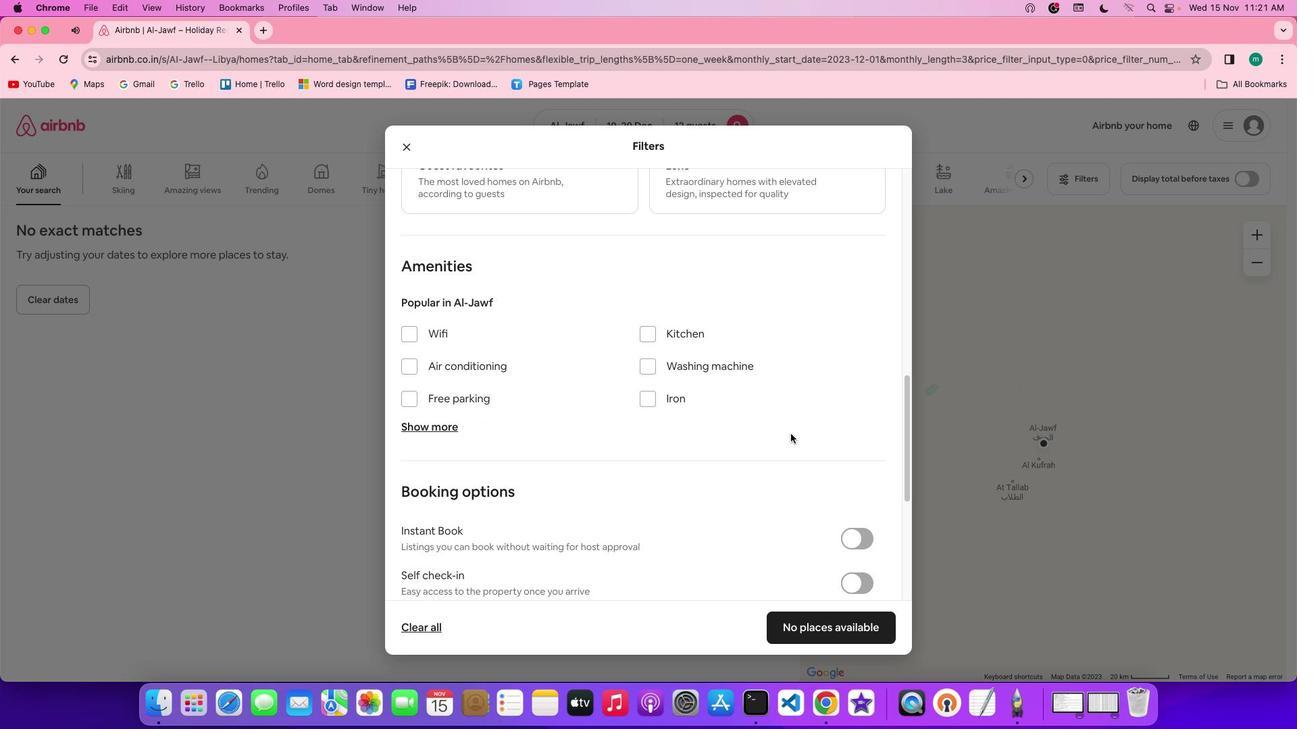 
Action: Mouse scrolled (790, 434) with delta (0, -1)
Screenshot: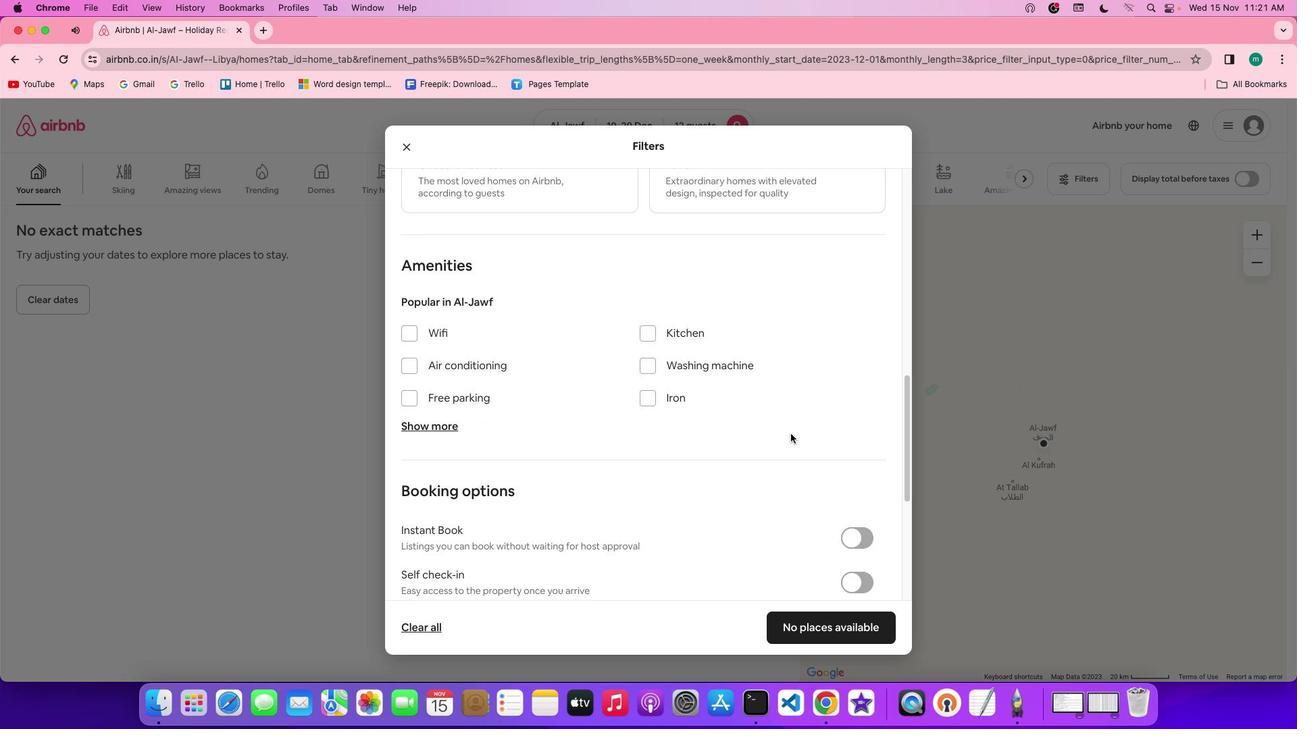 
Action: Mouse scrolled (790, 434) with delta (0, 0)
Screenshot: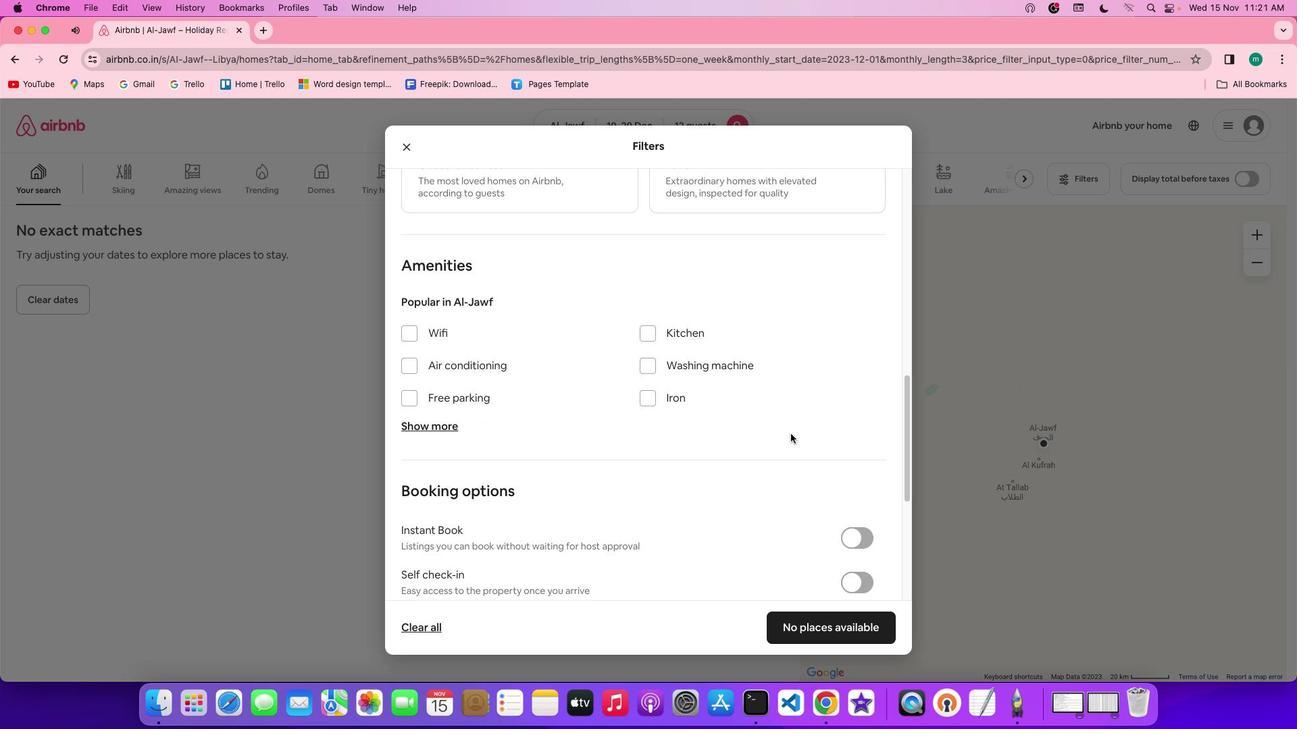 
Action: Mouse scrolled (790, 434) with delta (0, 0)
Screenshot: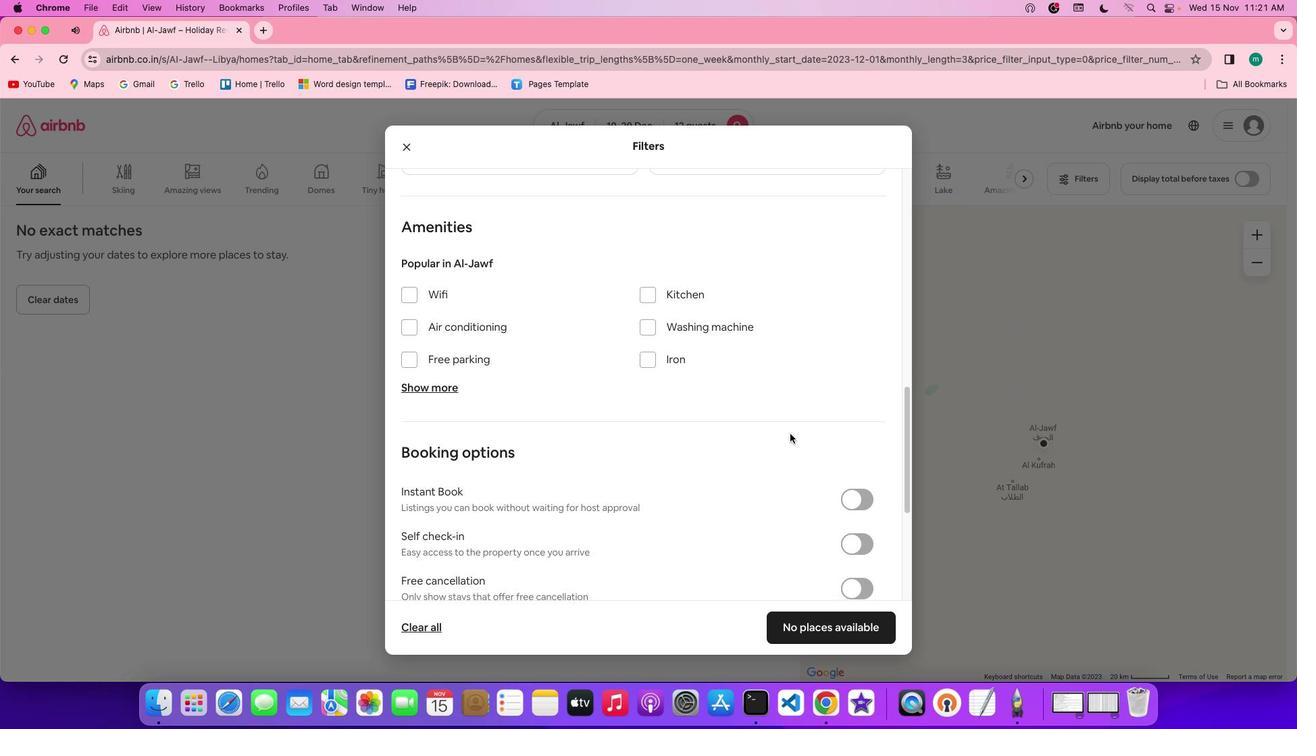 
Action: Mouse scrolled (790, 434) with delta (0, 0)
Screenshot: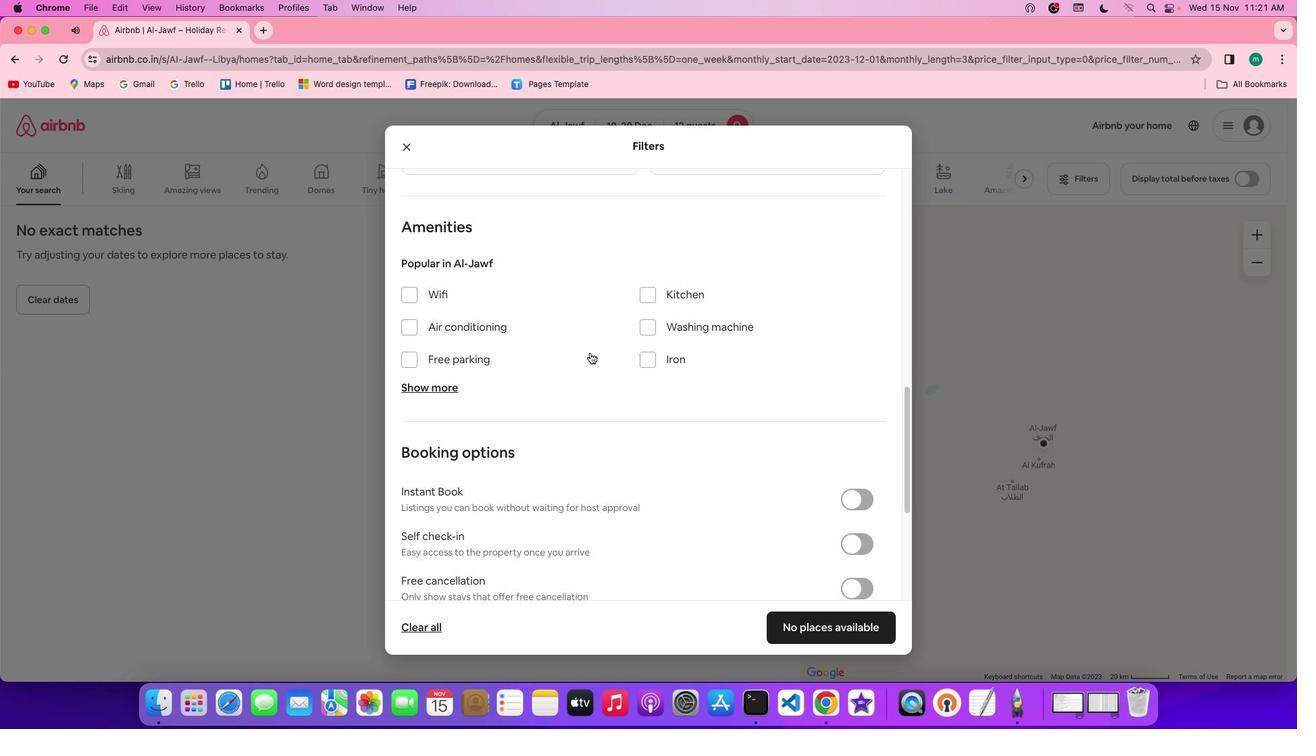 
Action: Mouse scrolled (790, 434) with delta (0, 0)
Screenshot: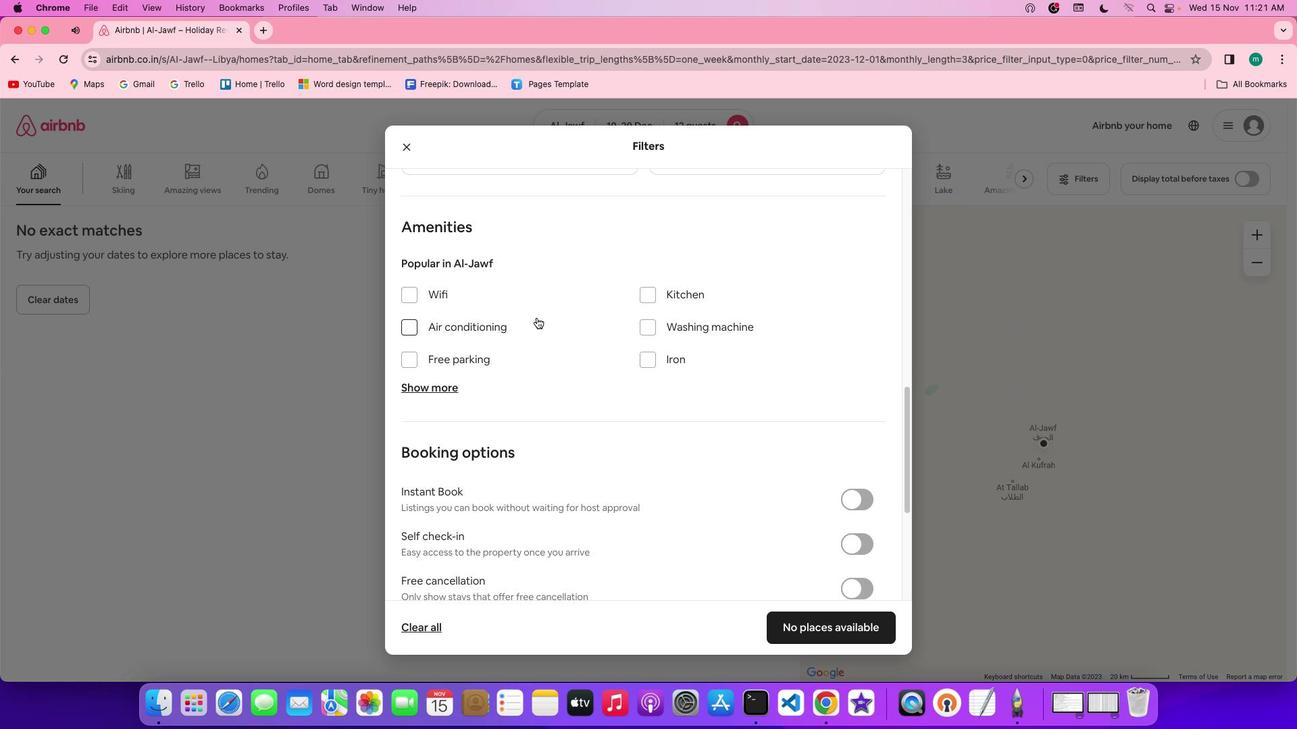 
Action: Mouse moved to (412, 295)
Screenshot: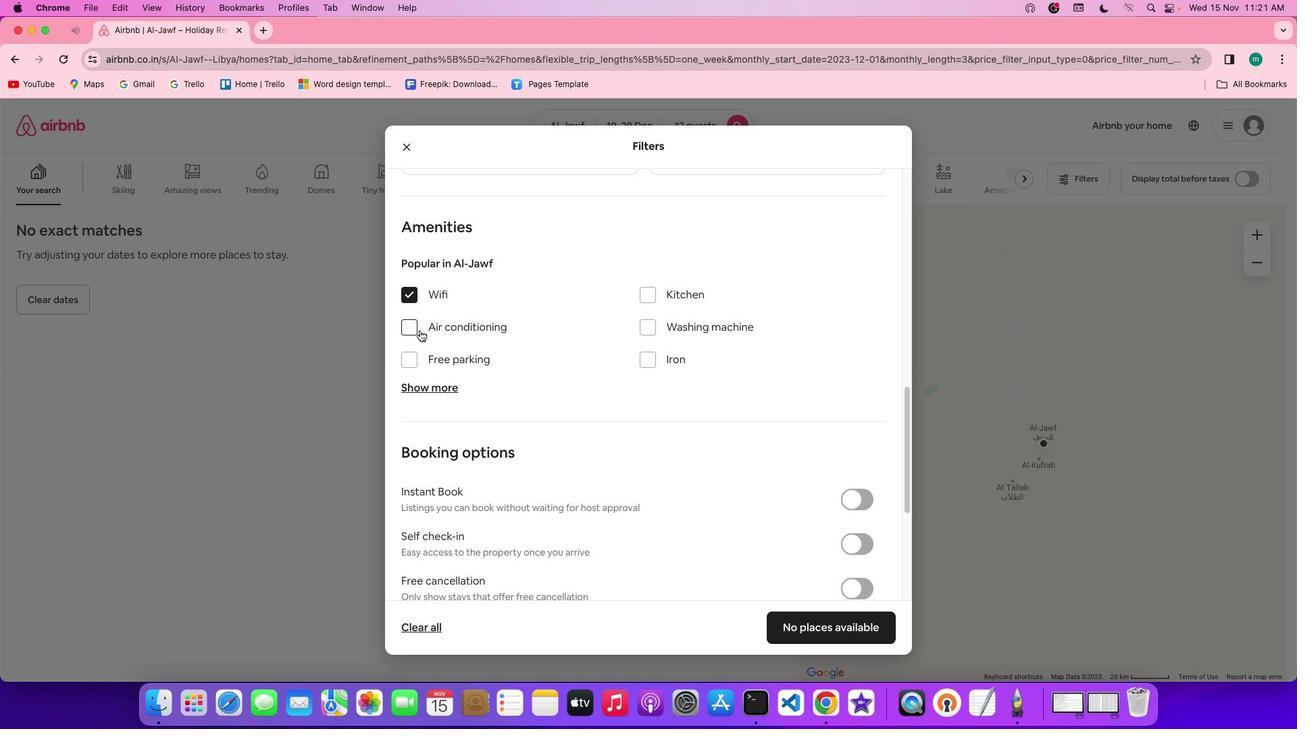 
Action: Mouse pressed left at (412, 295)
Screenshot: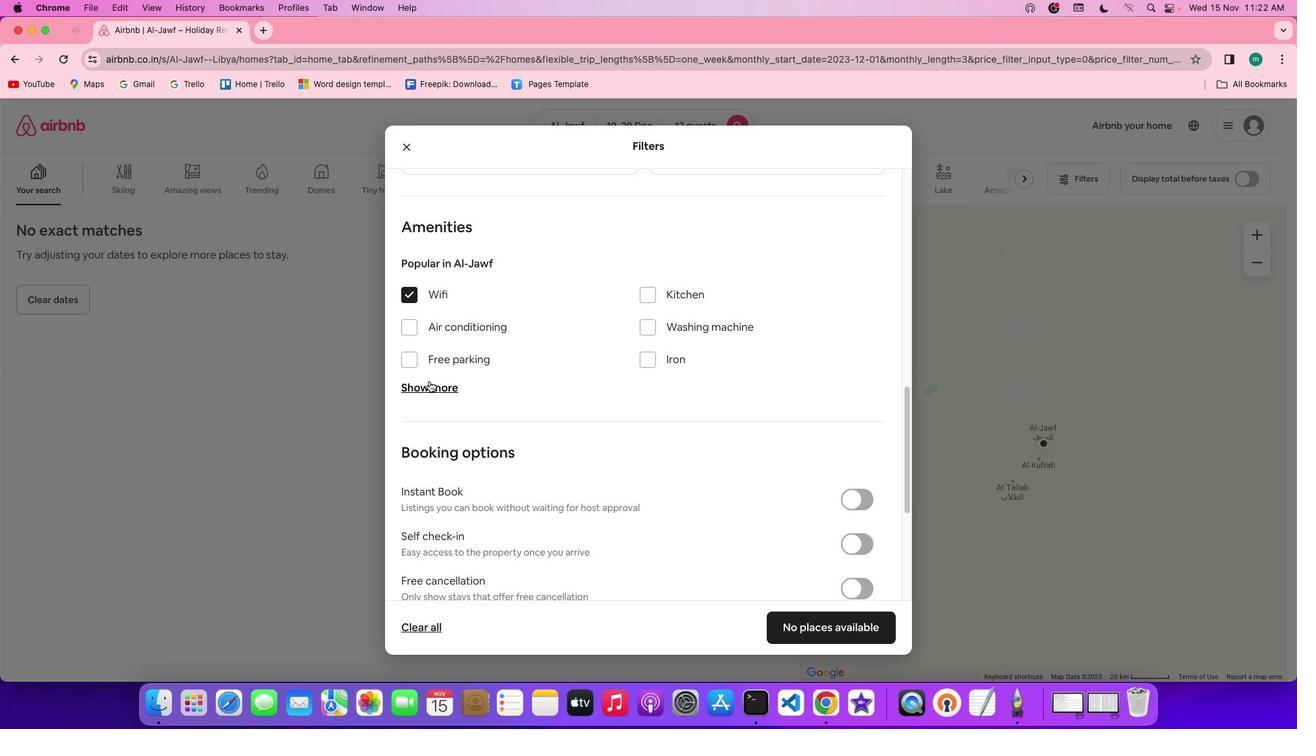 
Action: Mouse moved to (431, 385)
Screenshot: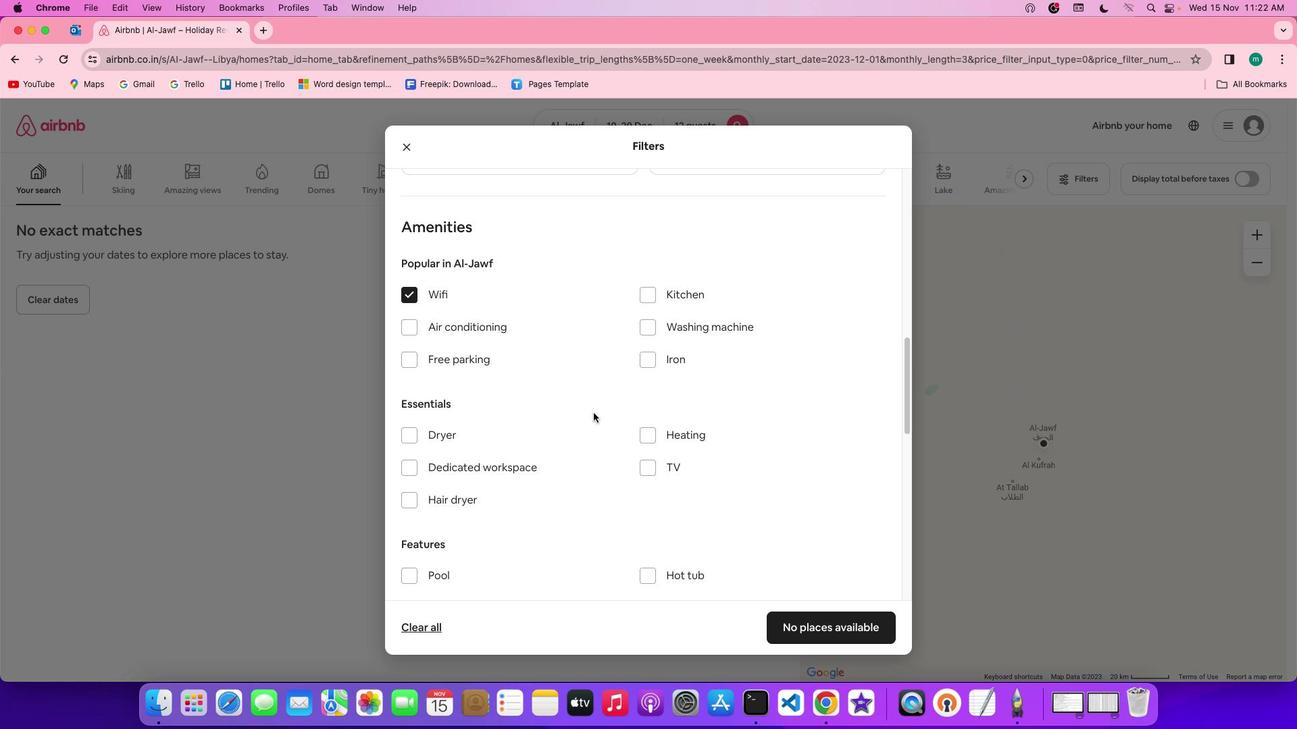 
Action: Mouse pressed left at (431, 385)
Screenshot: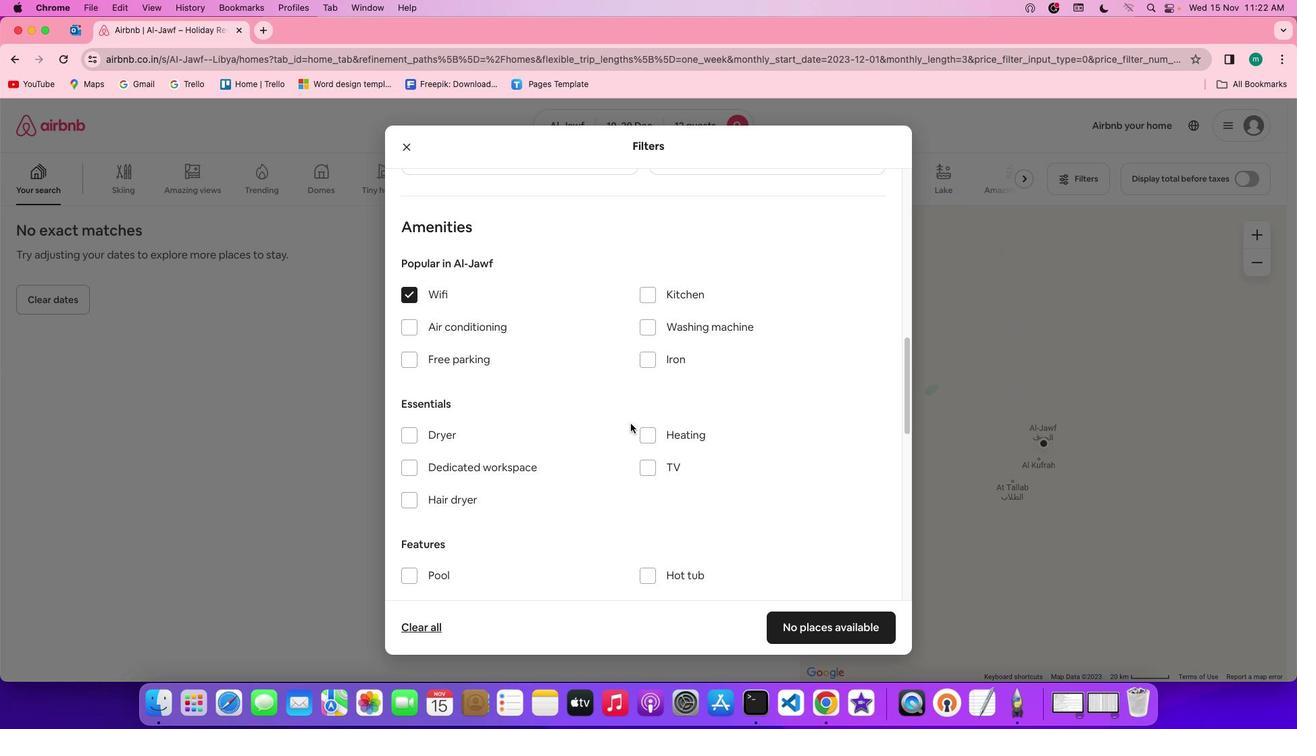 
Action: Mouse moved to (652, 469)
Screenshot: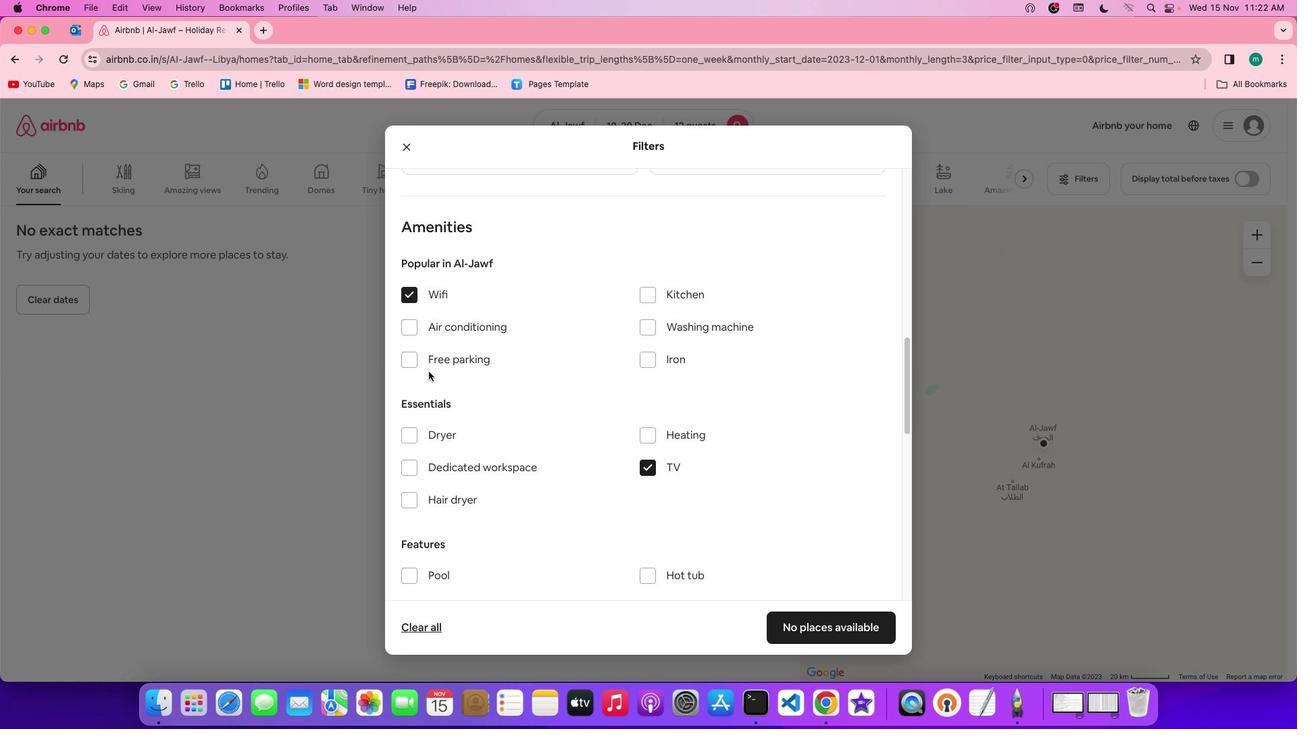 
Action: Mouse pressed left at (652, 469)
Screenshot: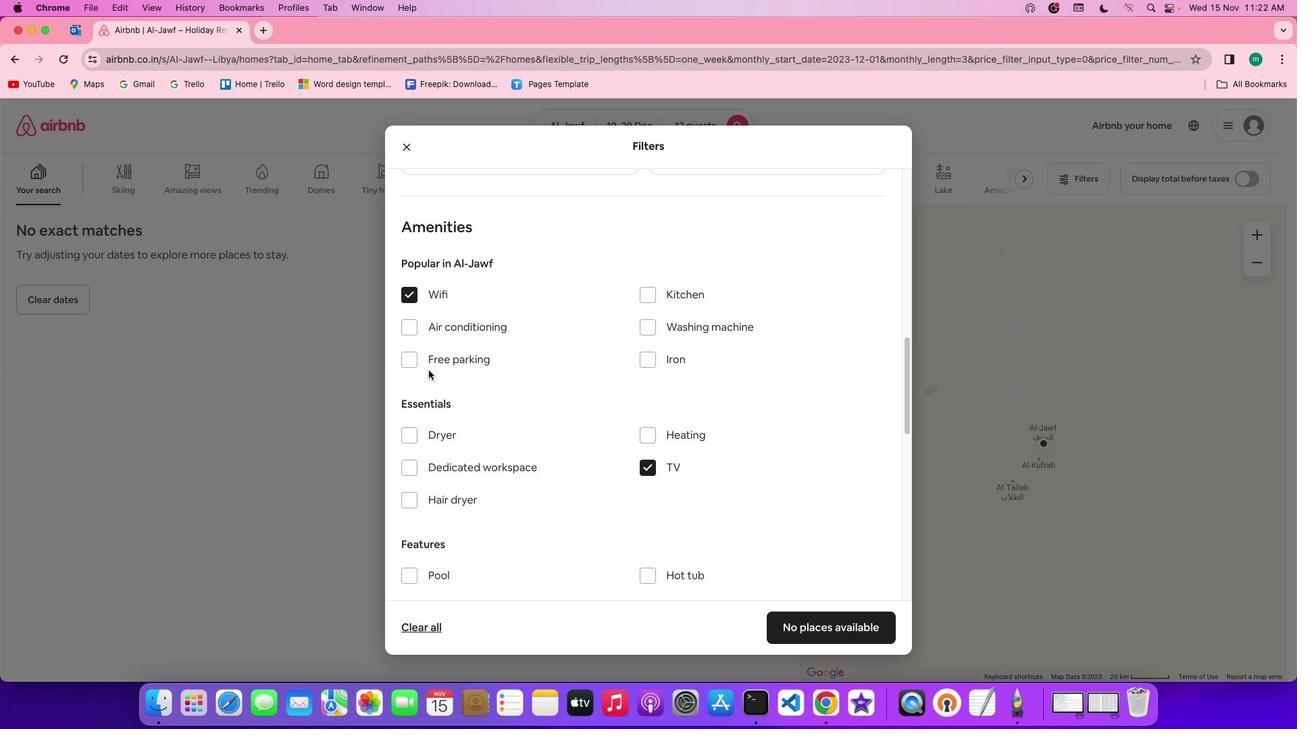 
Action: Mouse moved to (437, 354)
Screenshot: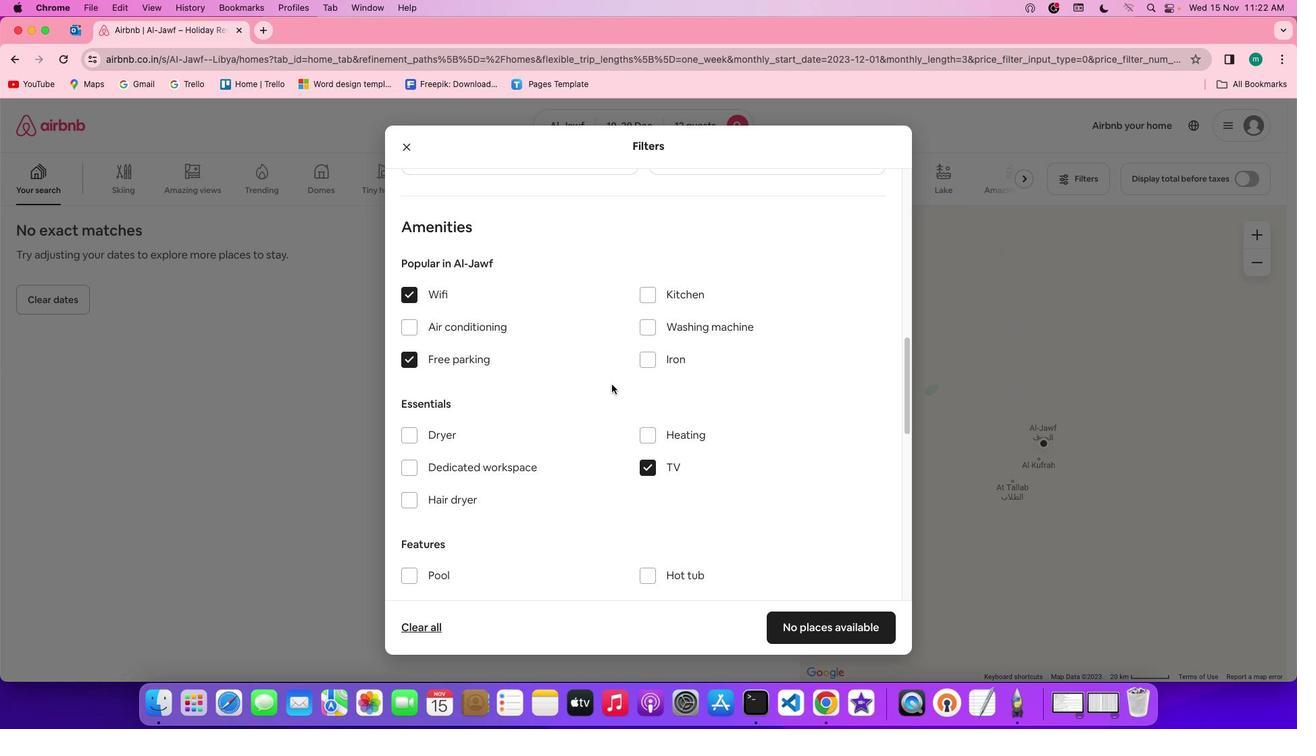 
Action: Mouse pressed left at (437, 354)
Screenshot: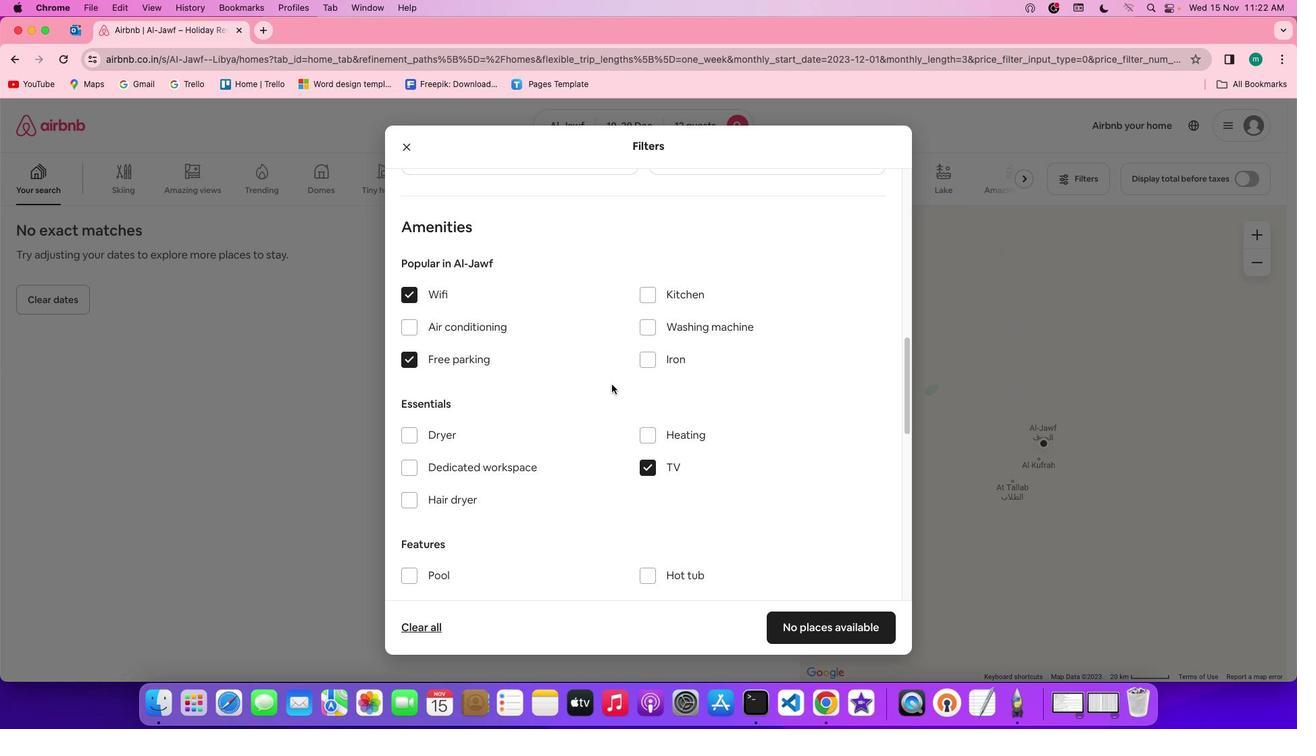 
Action: Mouse moved to (612, 384)
Screenshot: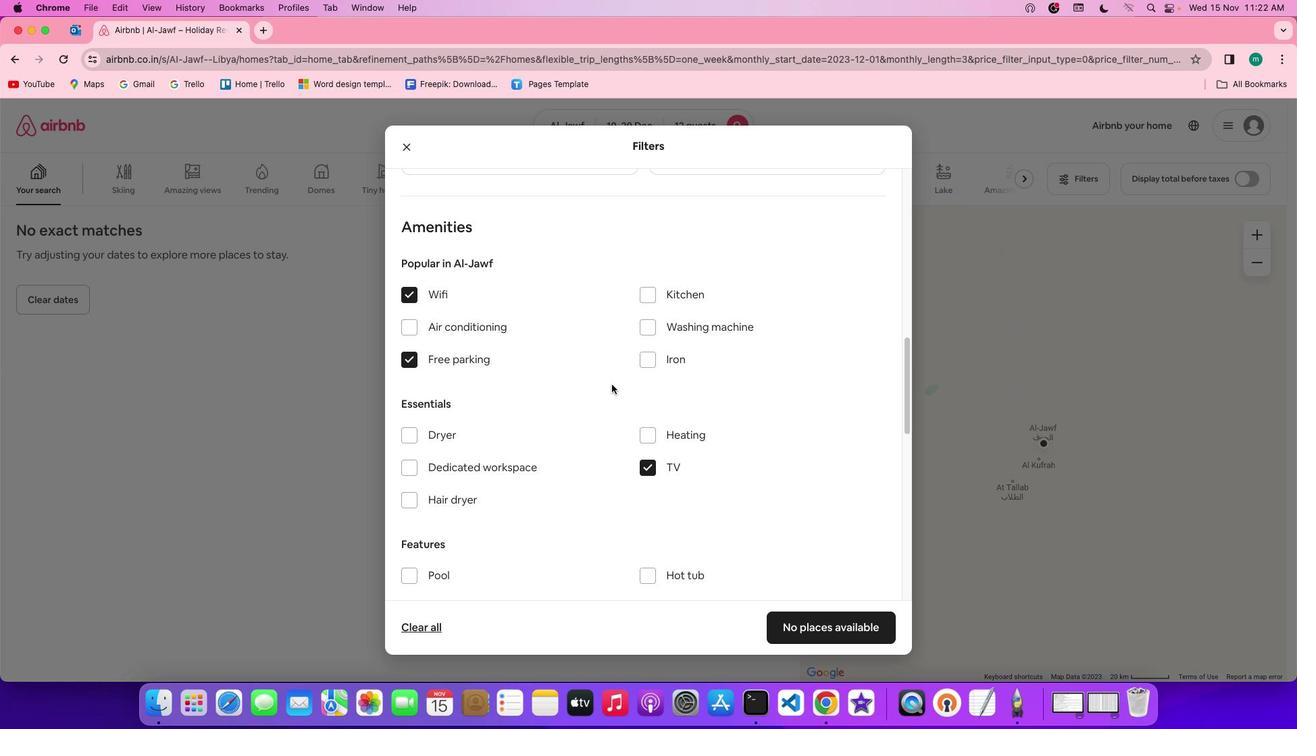 
Action: Mouse scrolled (612, 384) with delta (0, 0)
Screenshot: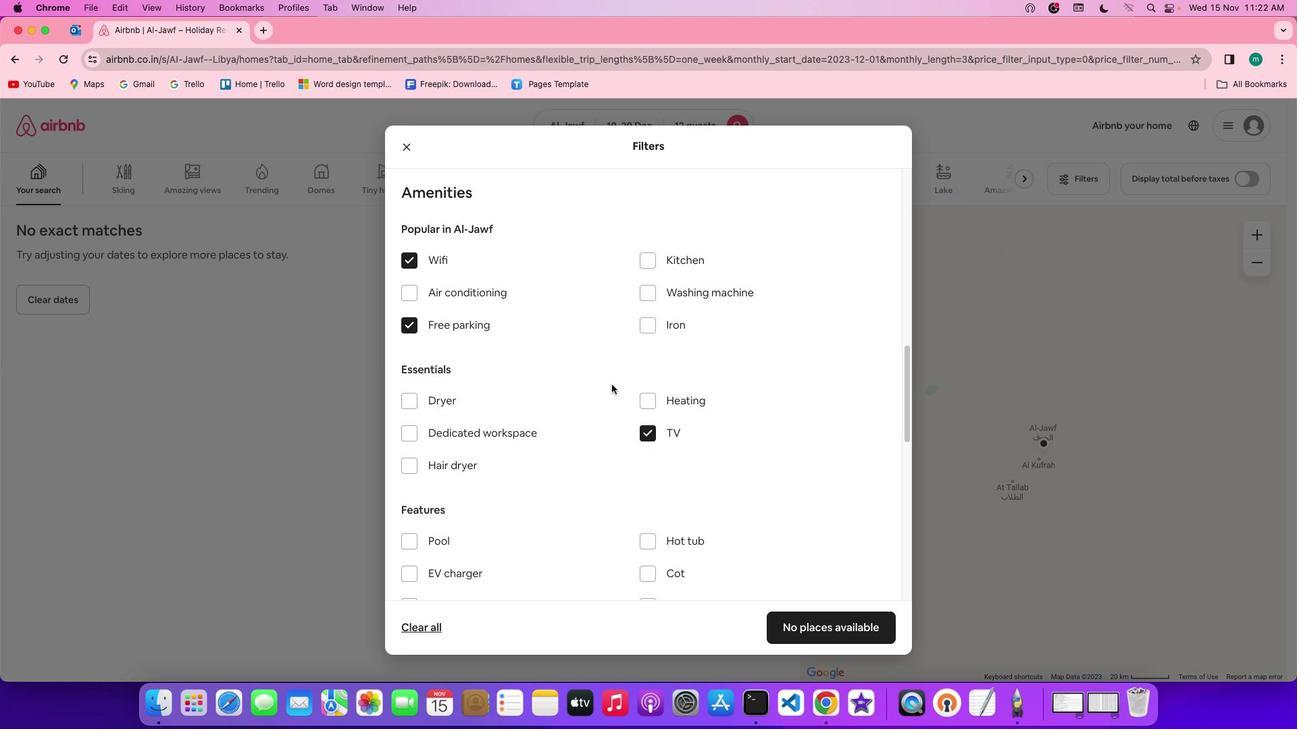 
Action: Mouse scrolled (612, 384) with delta (0, 0)
Screenshot: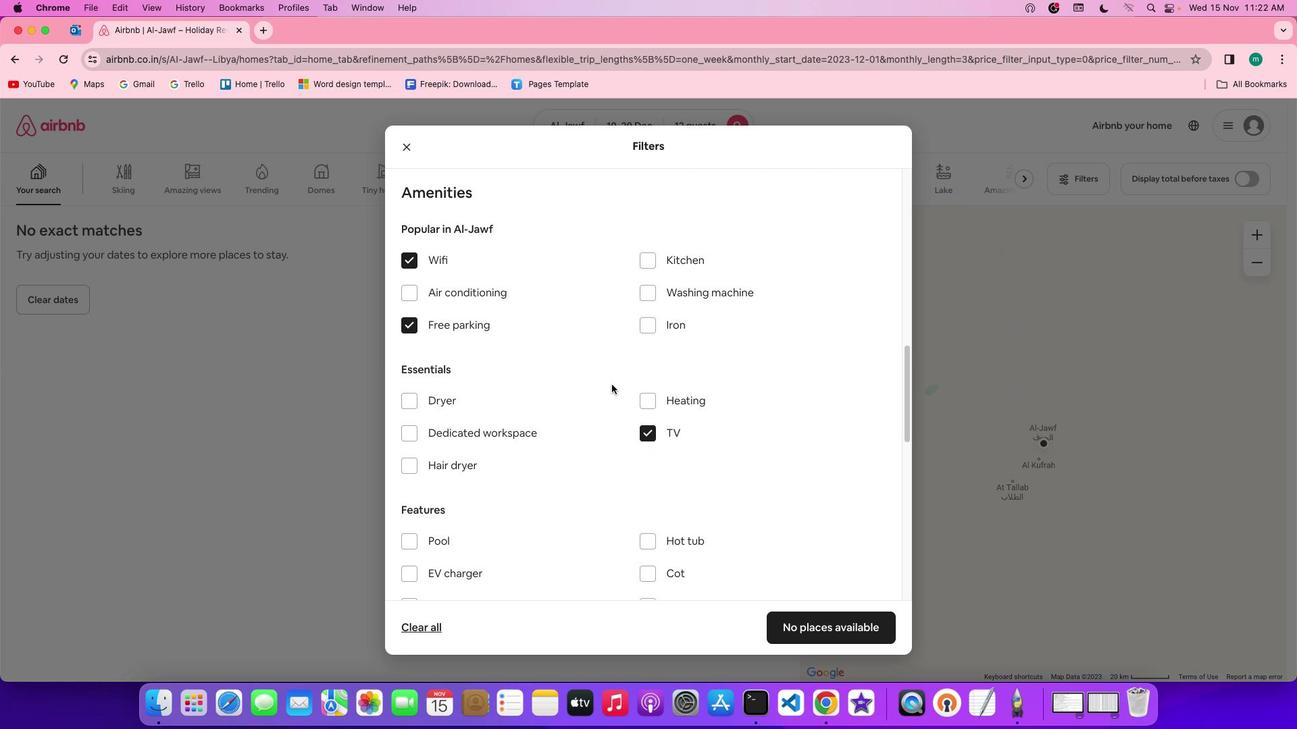 
Action: Mouse scrolled (612, 384) with delta (0, 0)
Screenshot: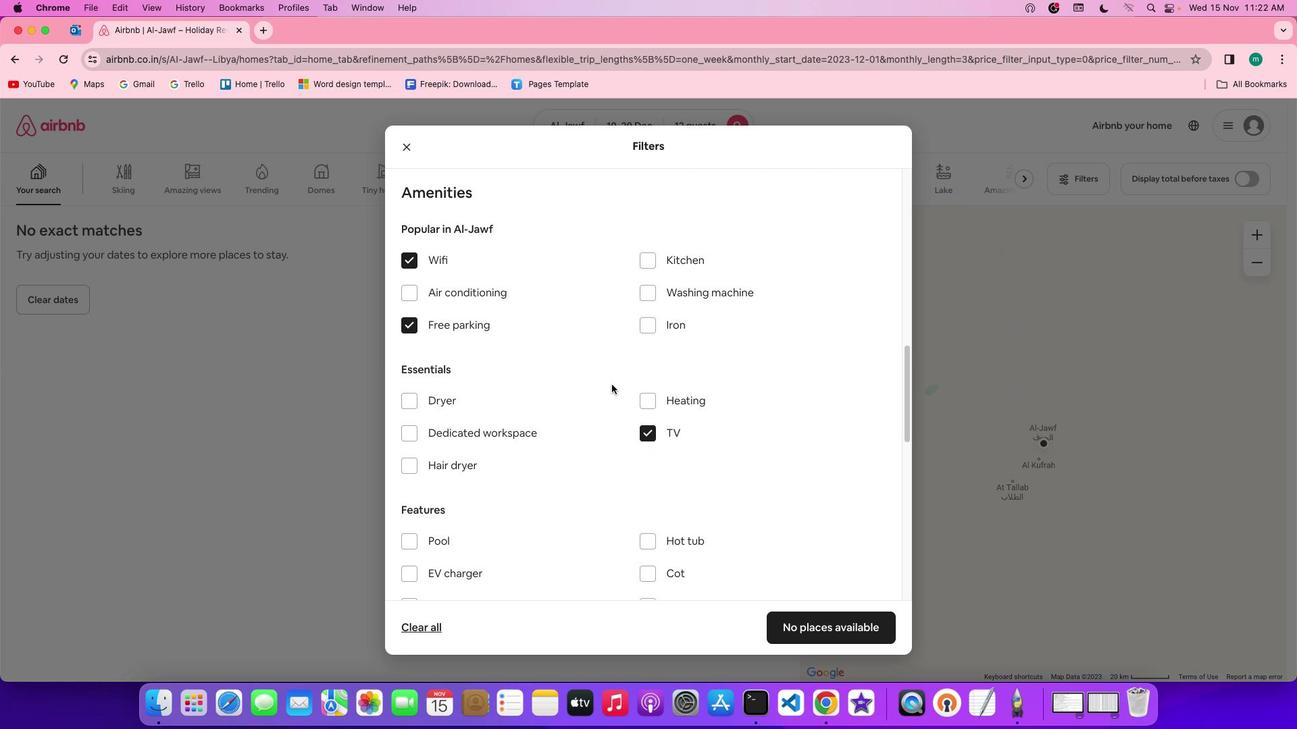 
Action: Mouse scrolled (612, 384) with delta (0, 0)
Screenshot: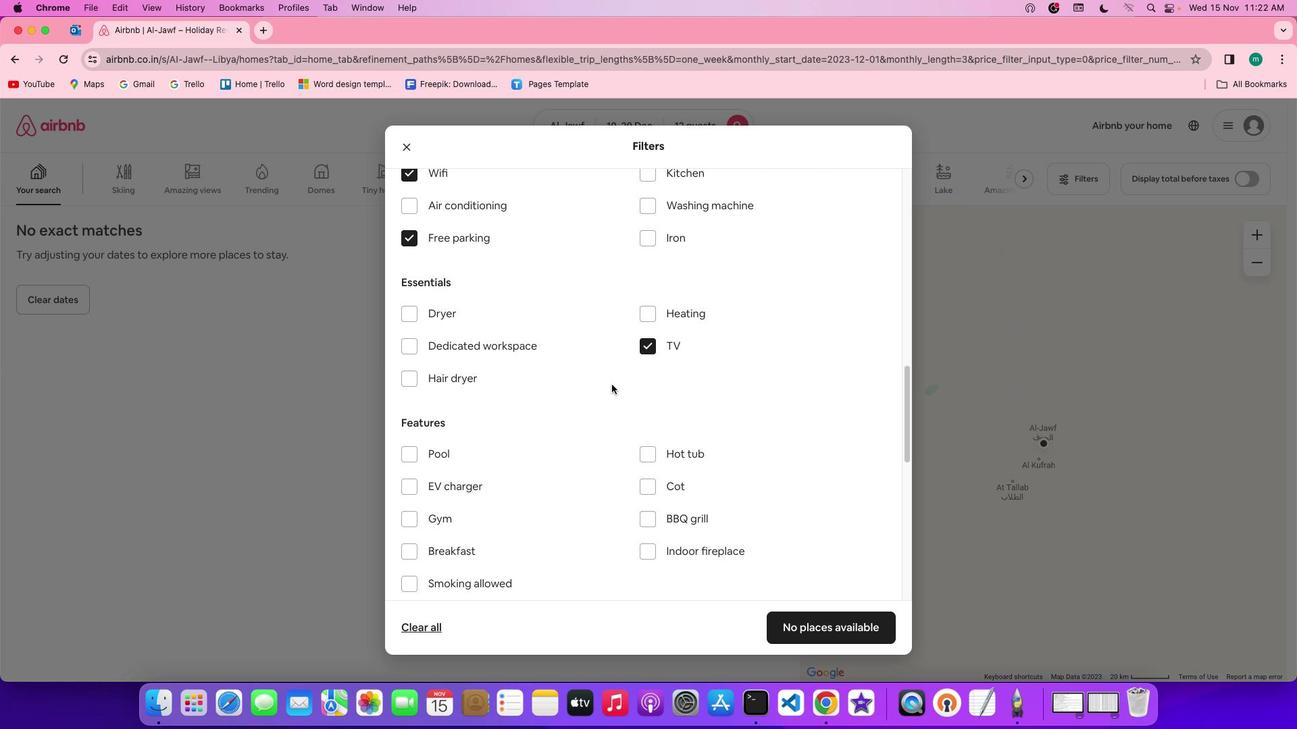 
Action: Mouse scrolled (612, 384) with delta (0, 0)
Screenshot: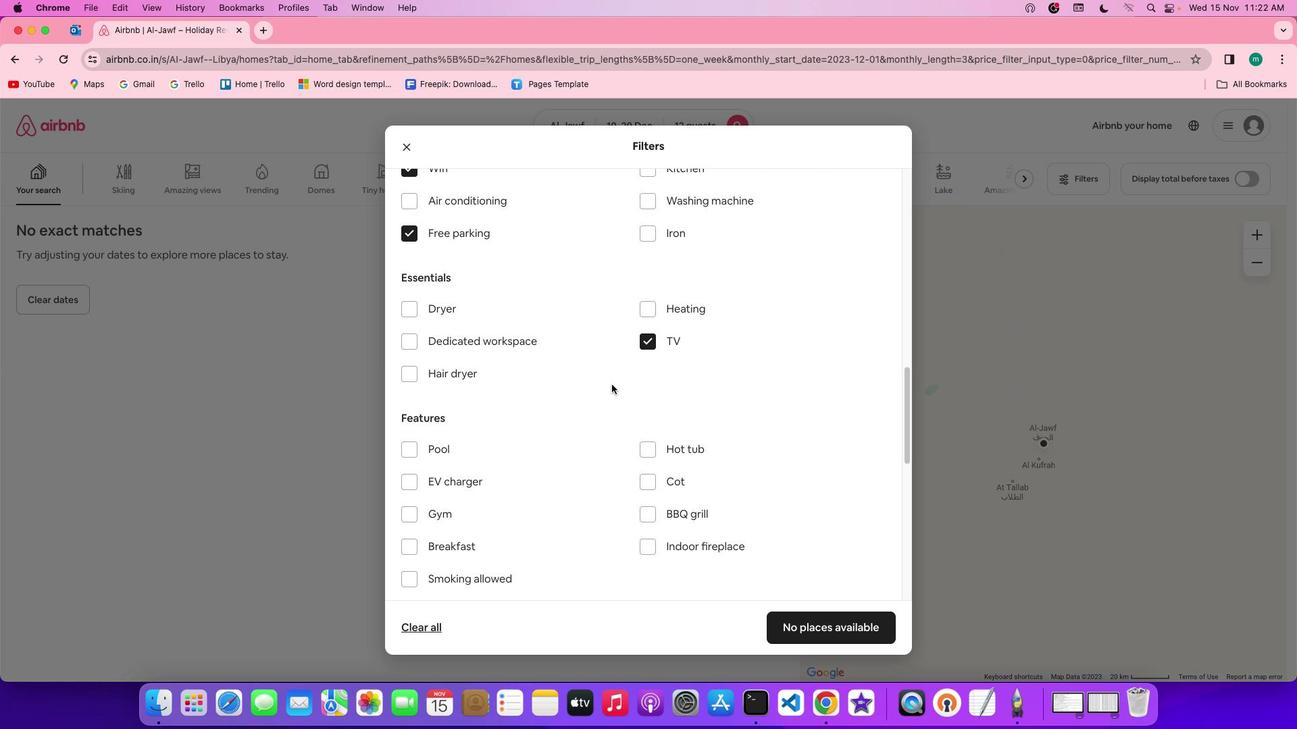 
Action: Mouse scrolled (612, 384) with delta (0, 0)
Screenshot: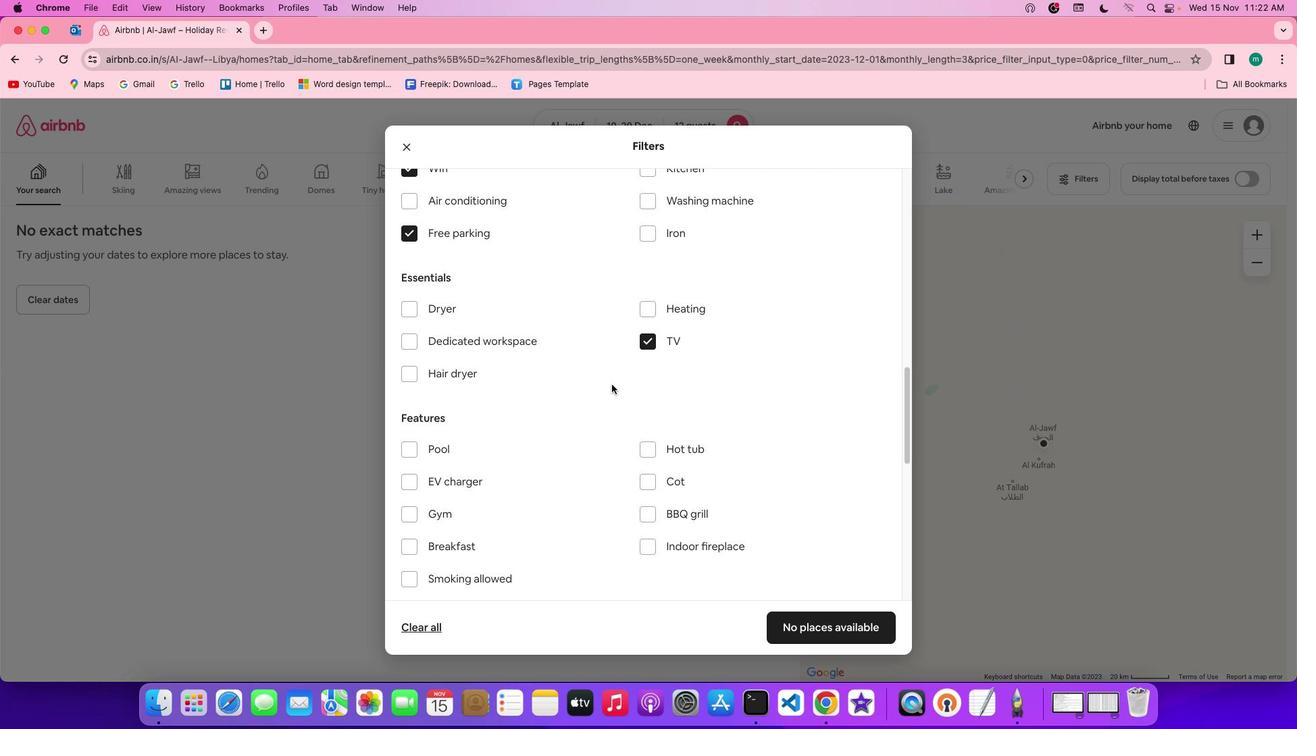 
Action: Mouse scrolled (612, 384) with delta (0, 0)
Screenshot: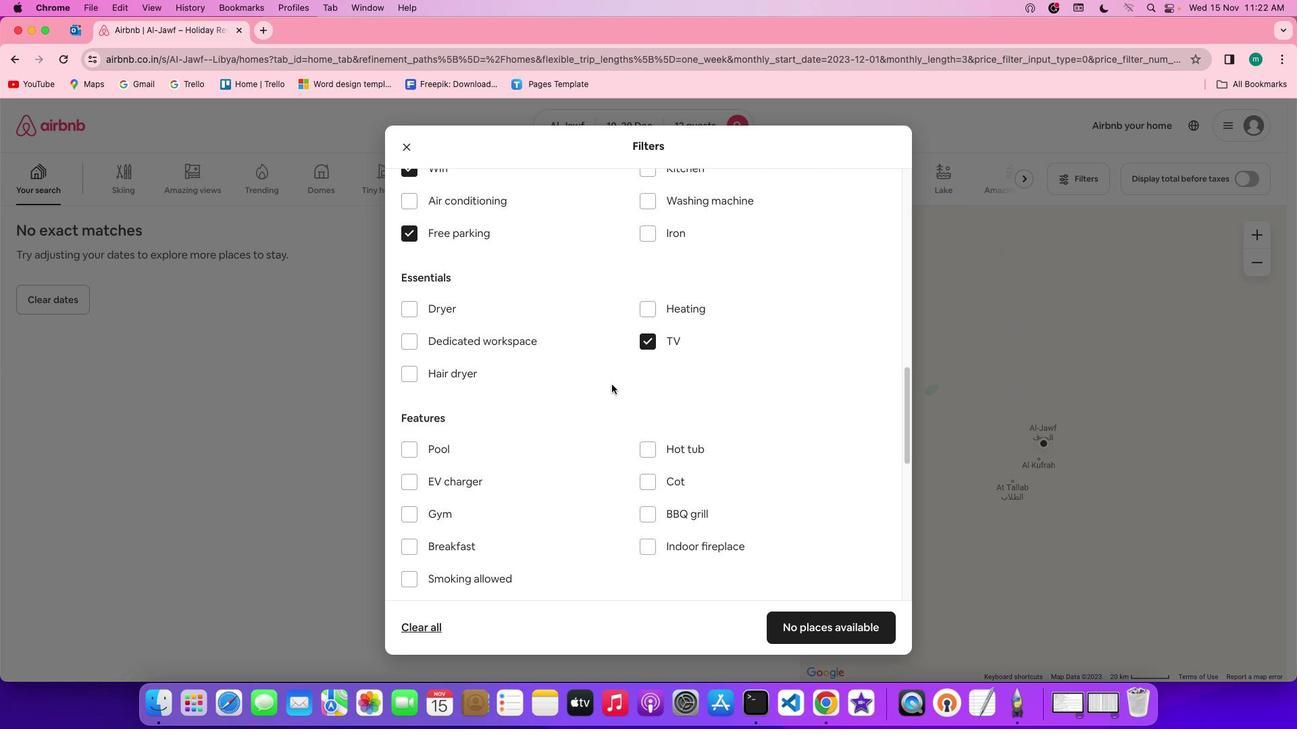 
Action: Mouse scrolled (612, 384) with delta (0, 0)
Screenshot: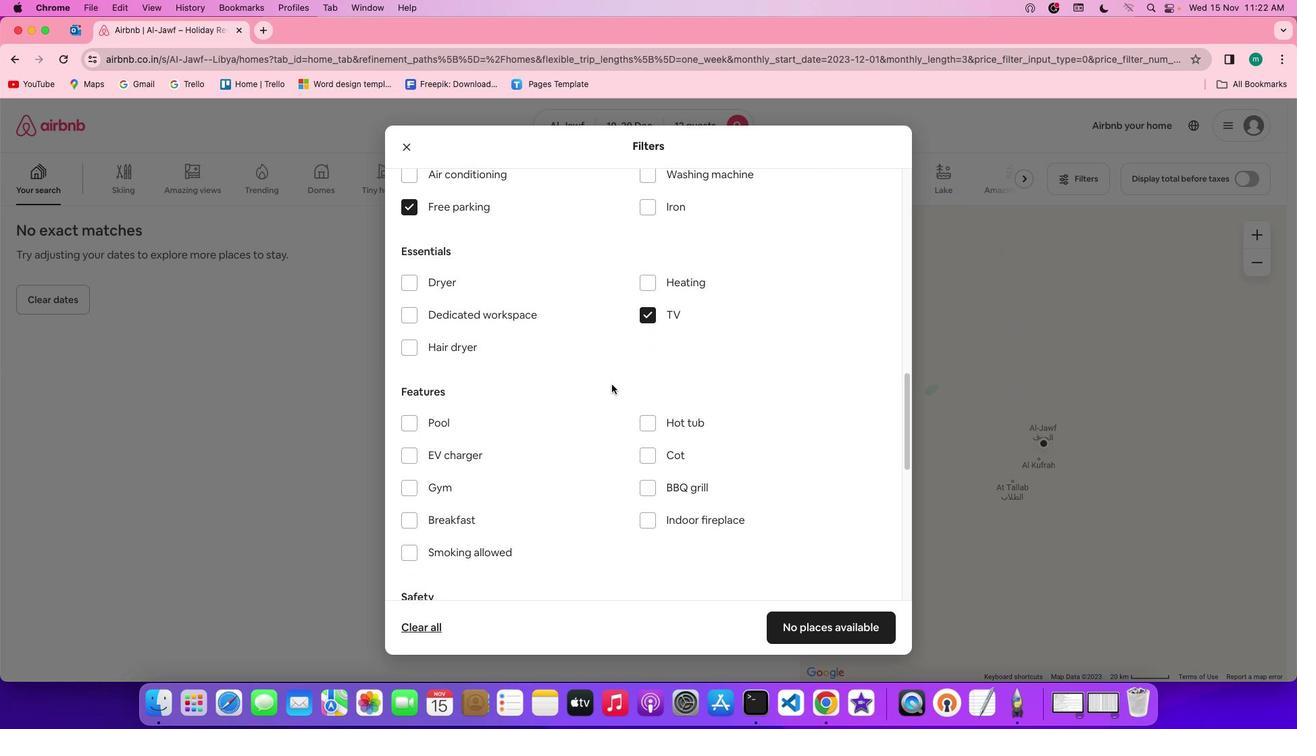 
Action: Mouse scrolled (612, 384) with delta (0, 0)
Screenshot: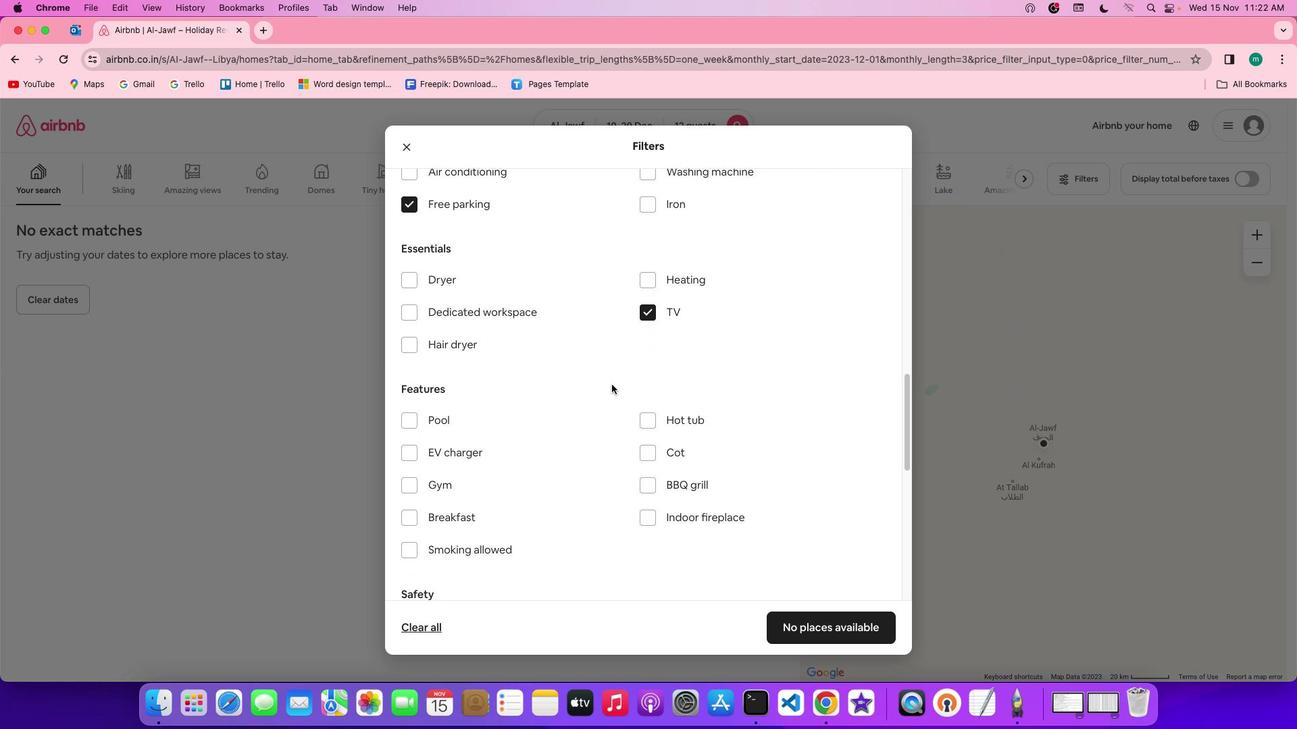 
Action: Mouse scrolled (612, 384) with delta (0, 0)
Screenshot: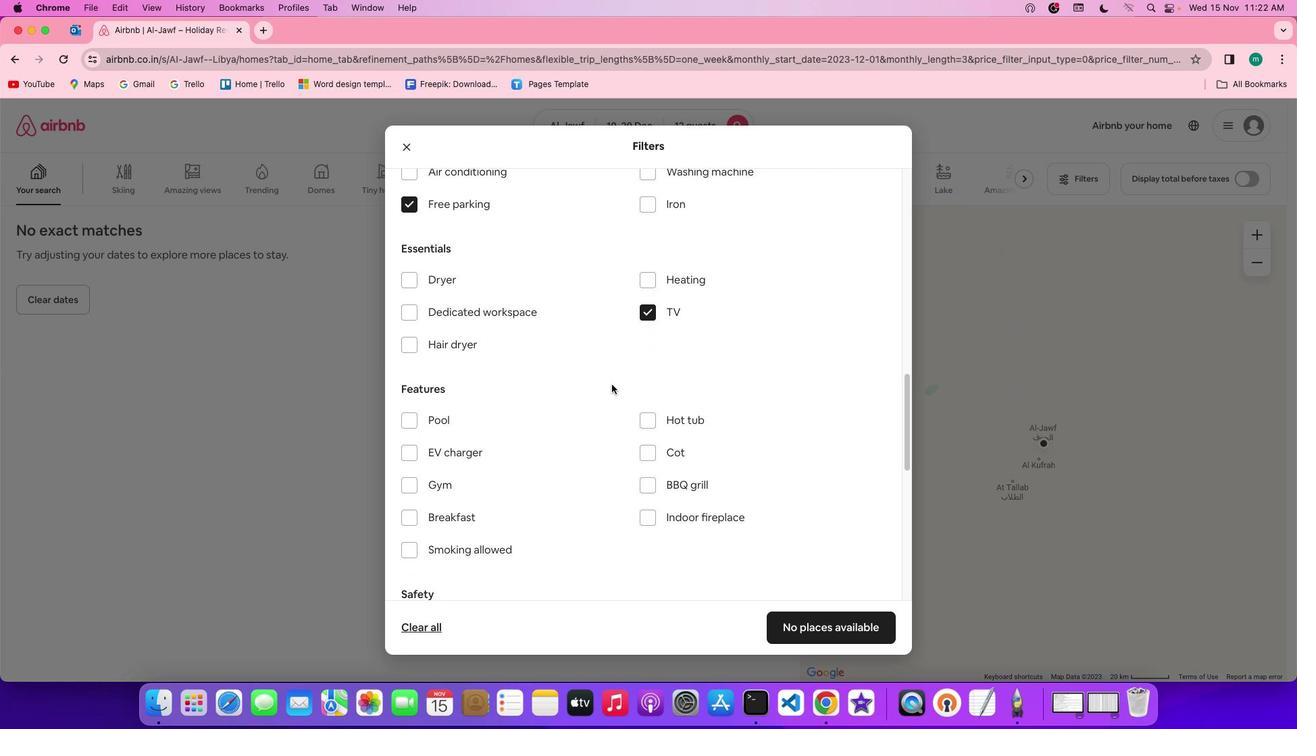 
Action: Mouse scrolled (612, 384) with delta (0, 0)
Screenshot: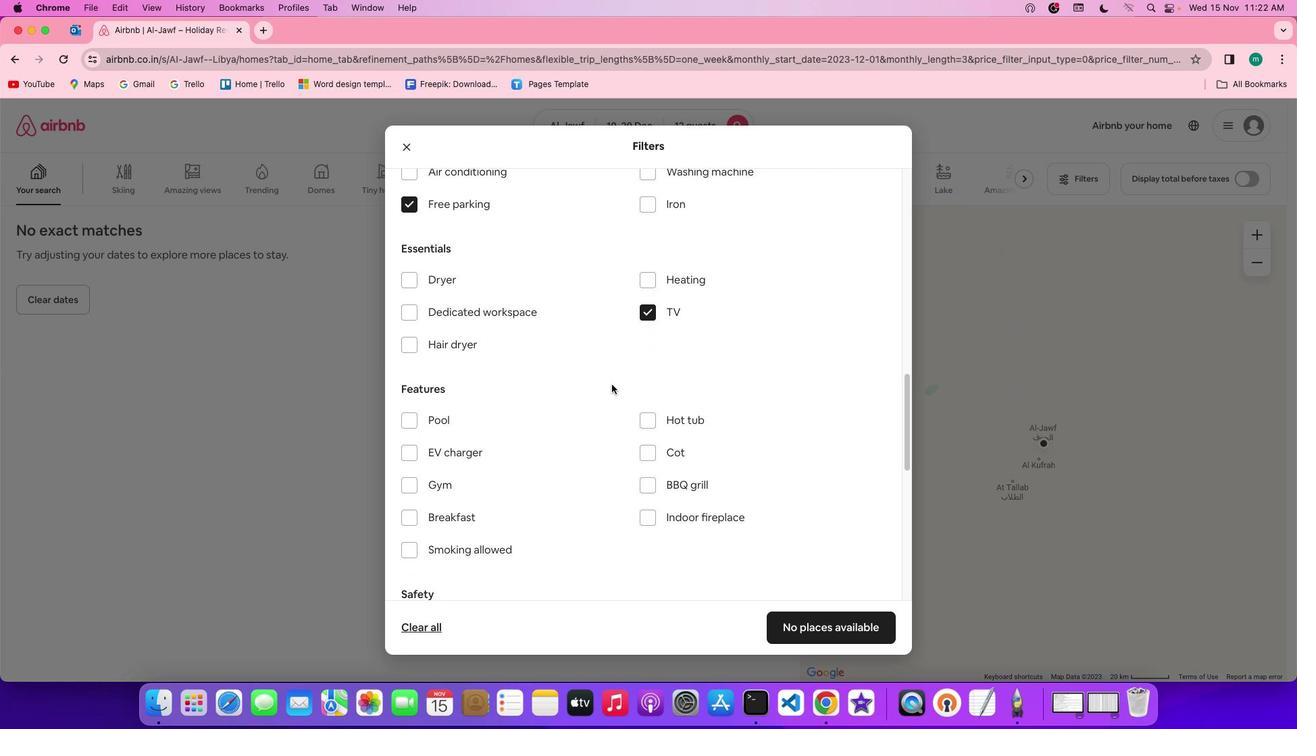 
Action: Mouse scrolled (612, 384) with delta (0, 0)
Screenshot: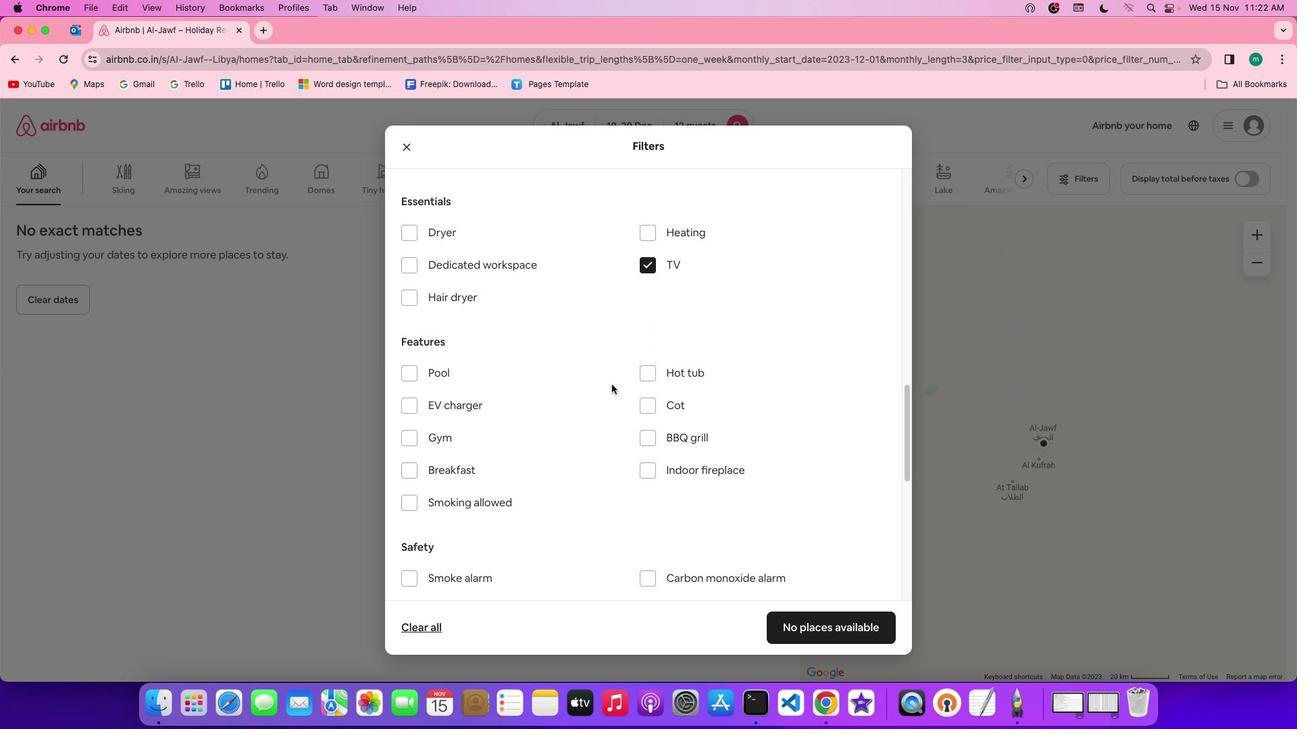 
Action: Mouse scrolled (612, 384) with delta (0, 0)
Screenshot: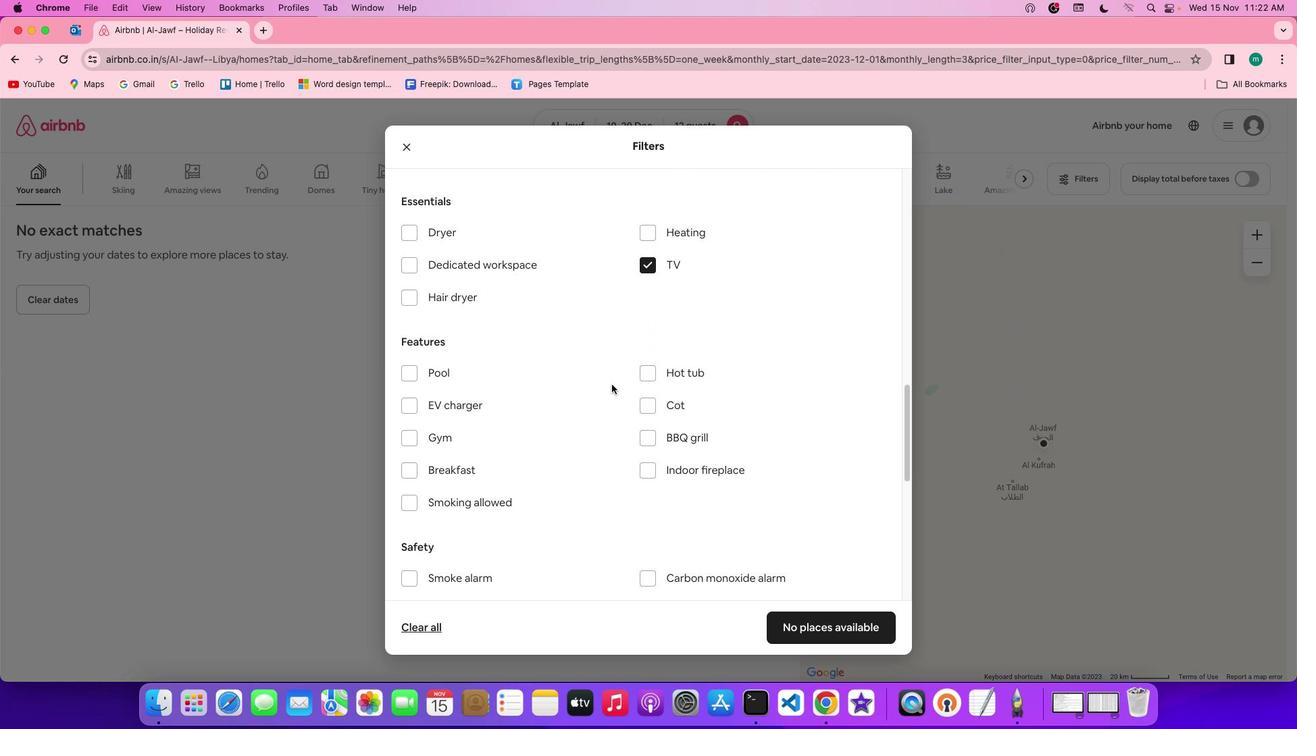 
Action: Mouse scrolled (612, 384) with delta (0, 0)
Screenshot: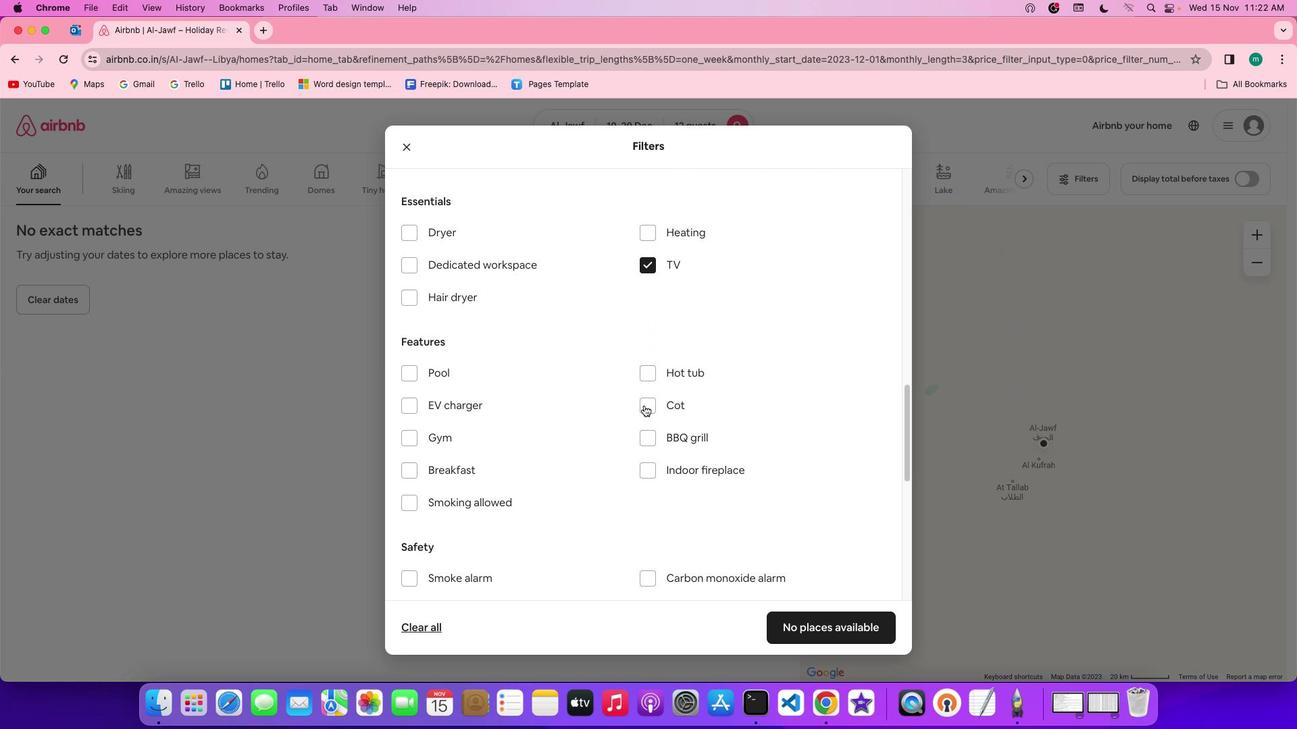 
Action: Mouse scrolled (612, 384) with delta (0, 0)
Screenshot: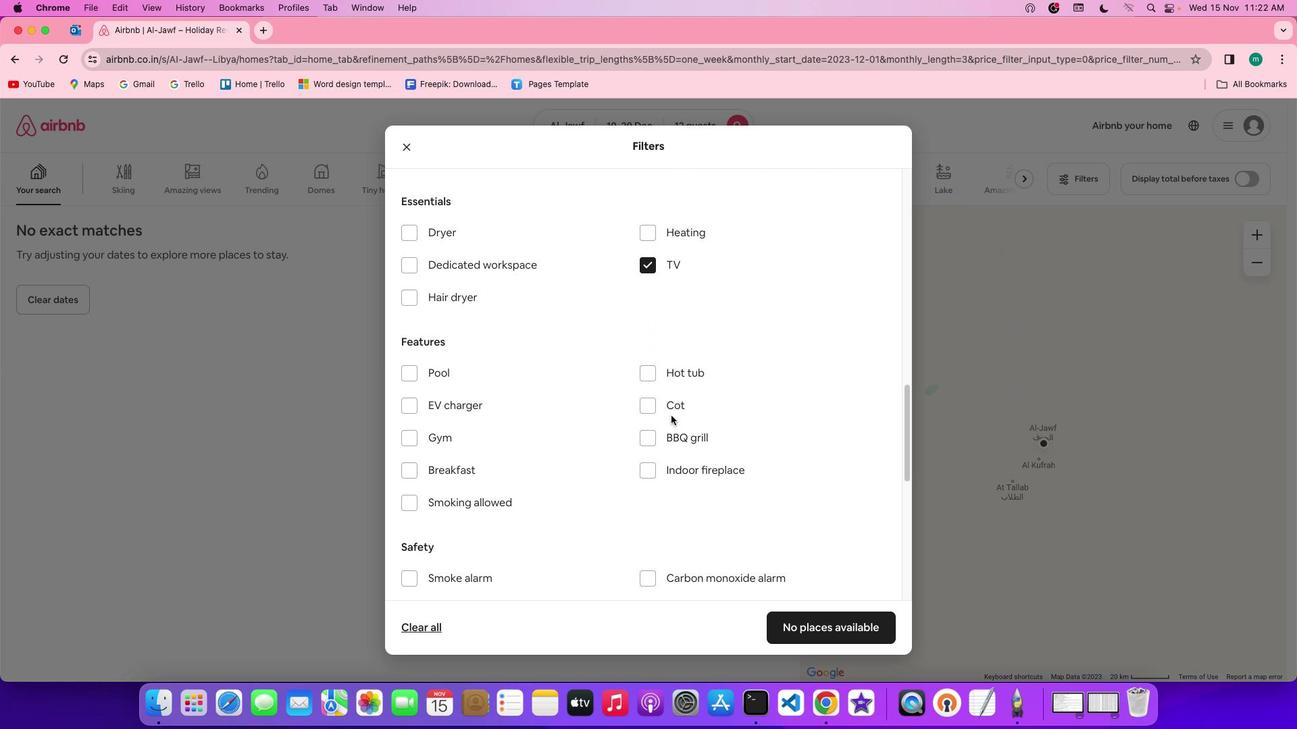 
Action: Mouse moved to (435, 432)
Screenshot: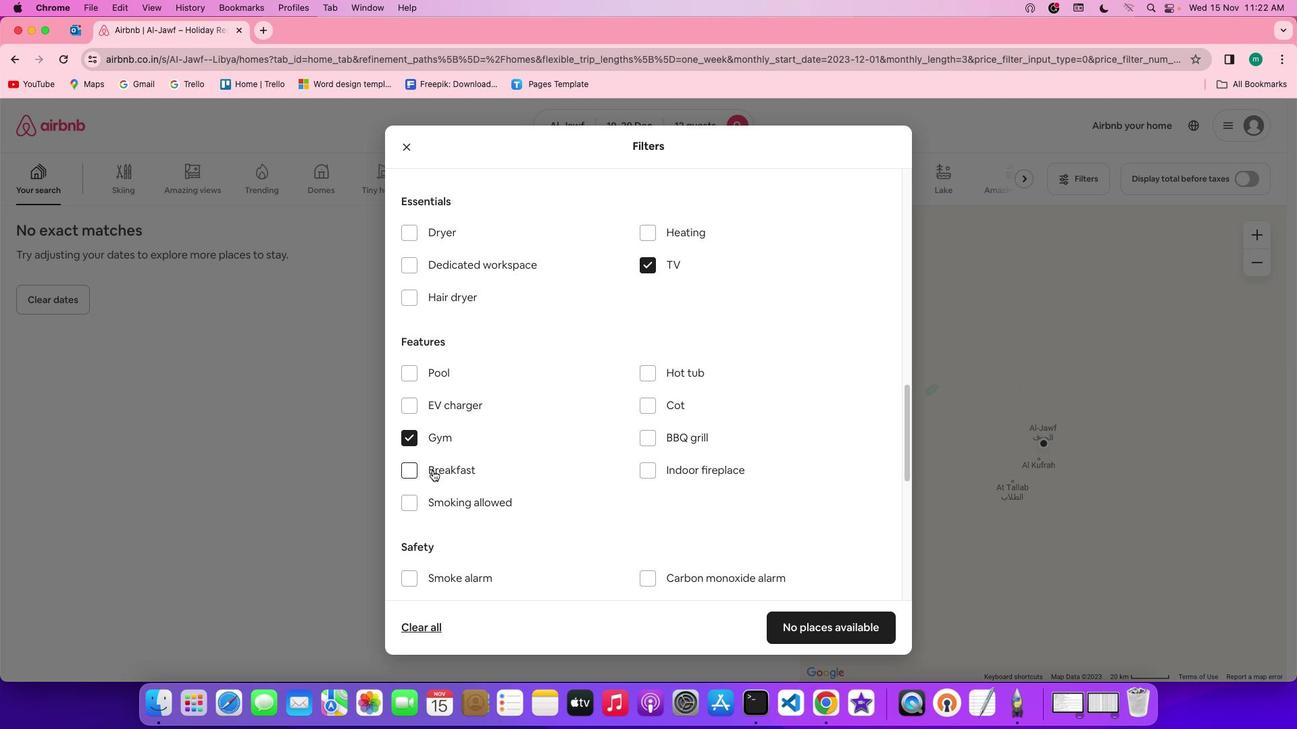 
Action: Mouse pressed left at (435, 432)
Screenshot: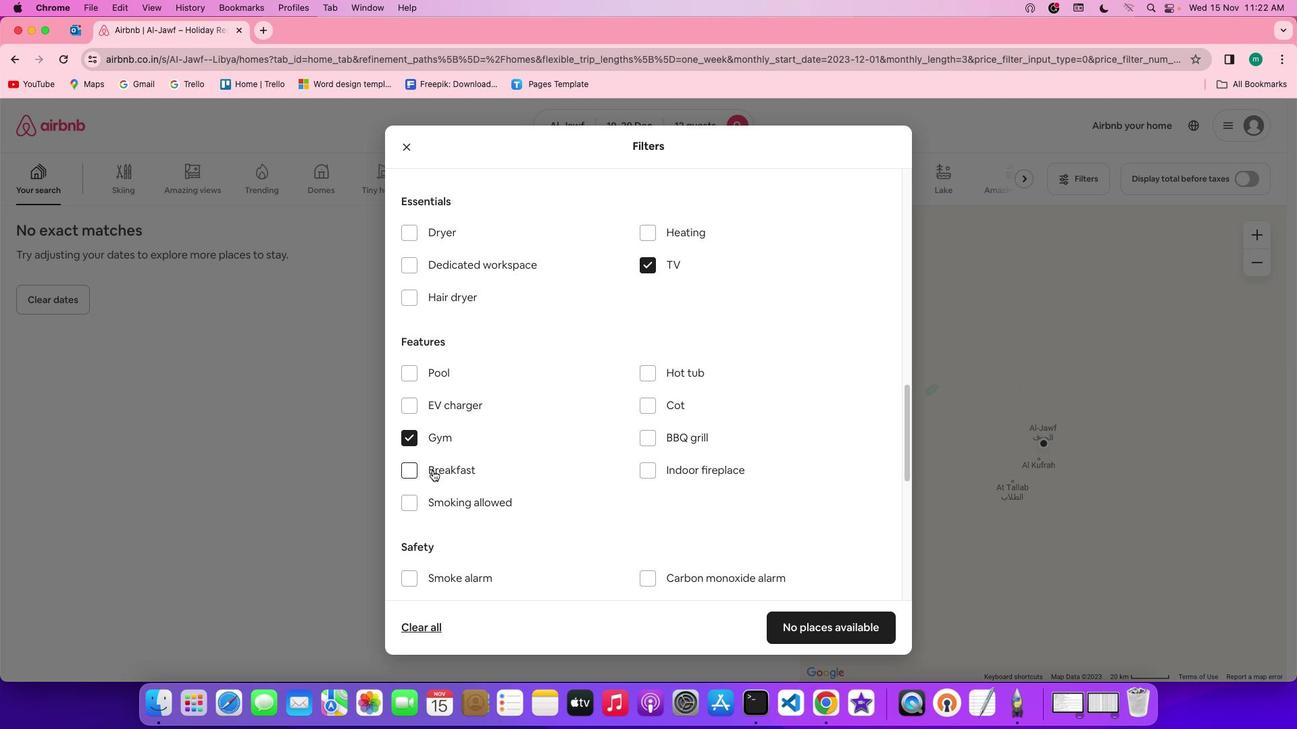 
Action: Mouse moved to (433, 470)
Screenshot: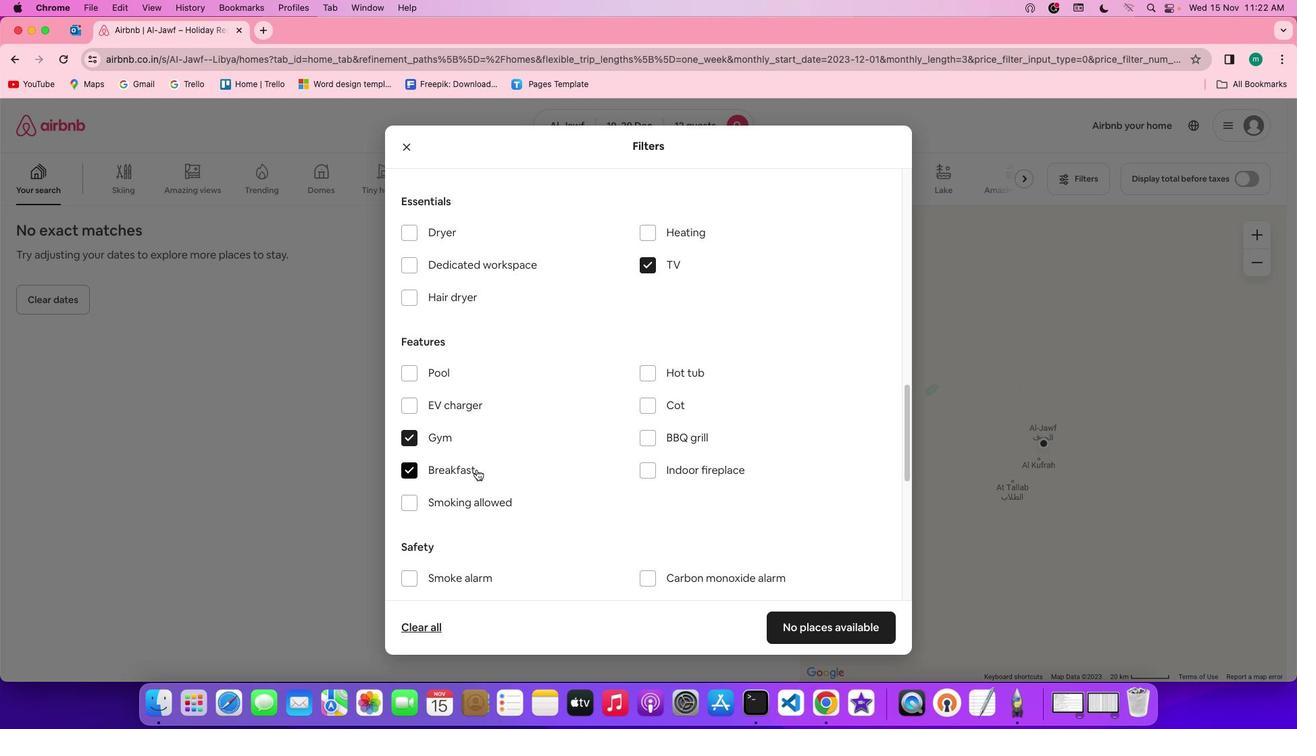 
Action: Mouse pressed left at (433, 470)
Screenshot: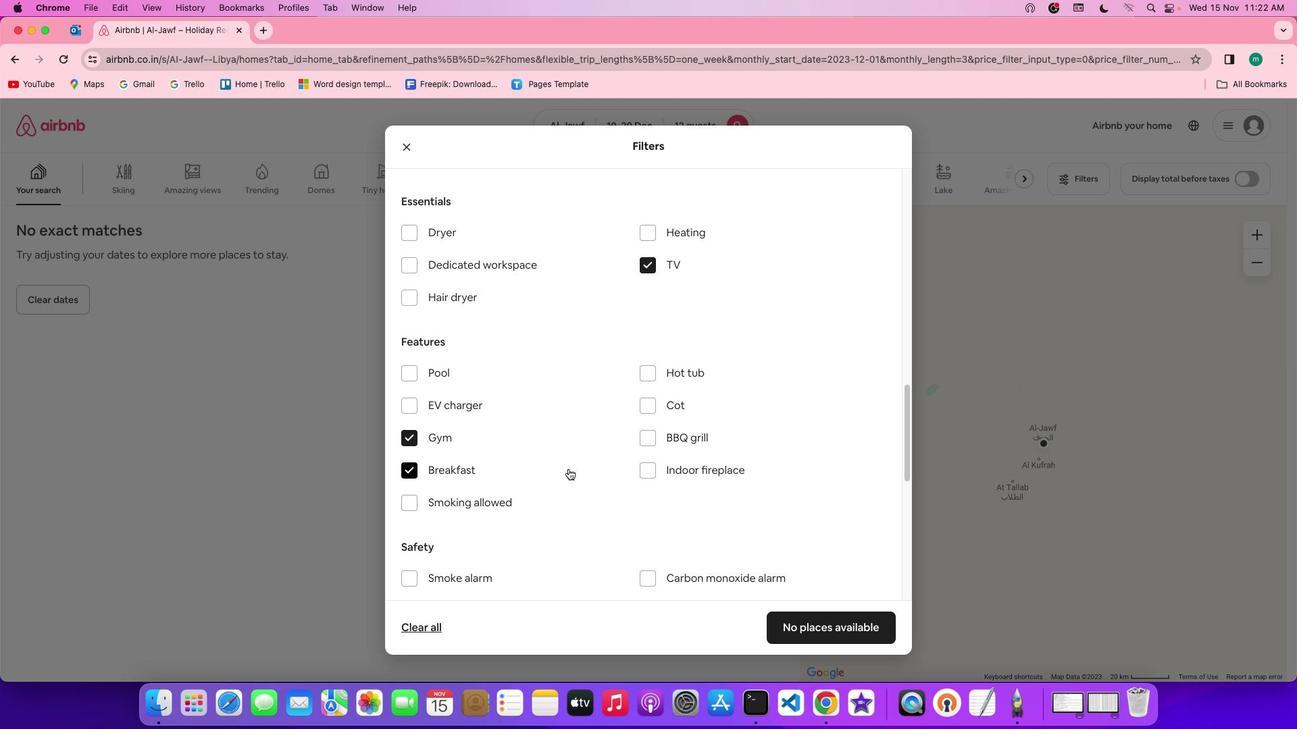 
Action: Mouse moved to (568, 468)
Screenshot: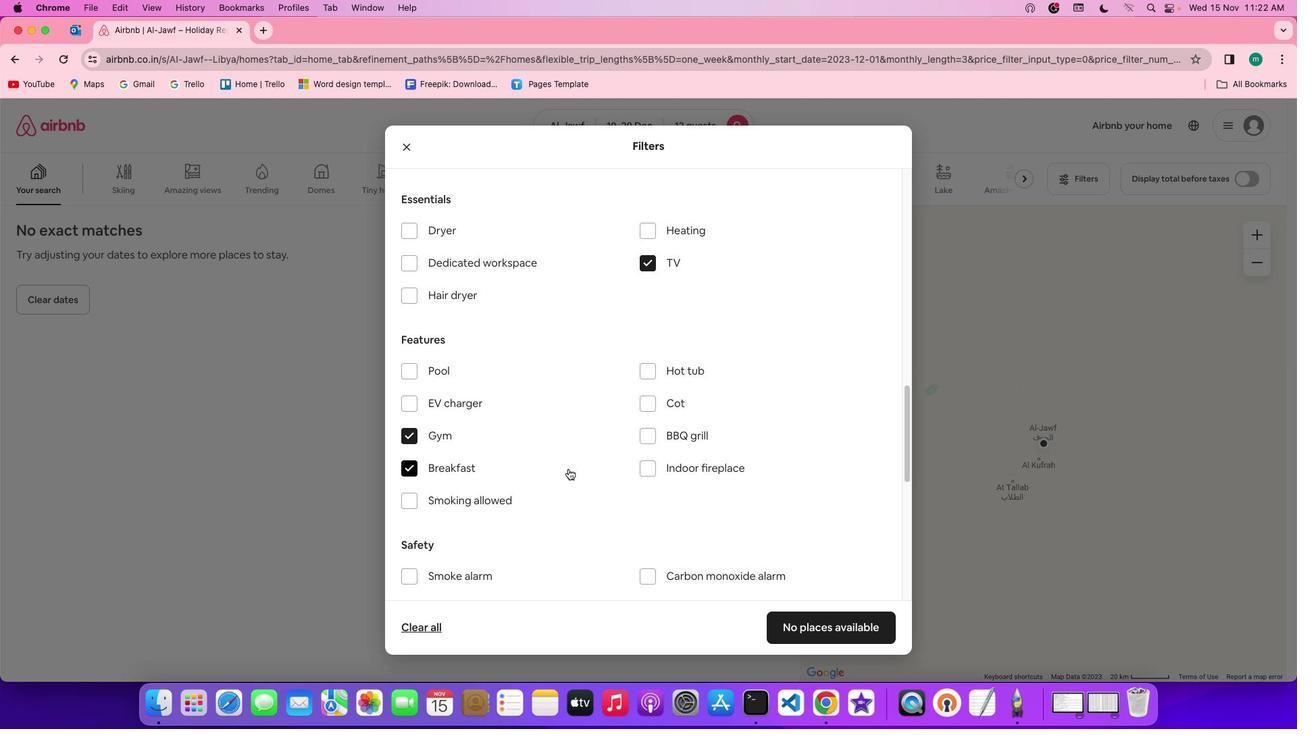 
Action: Mouse scrolled (568, 468) with delta (0, 0)
Screenshot: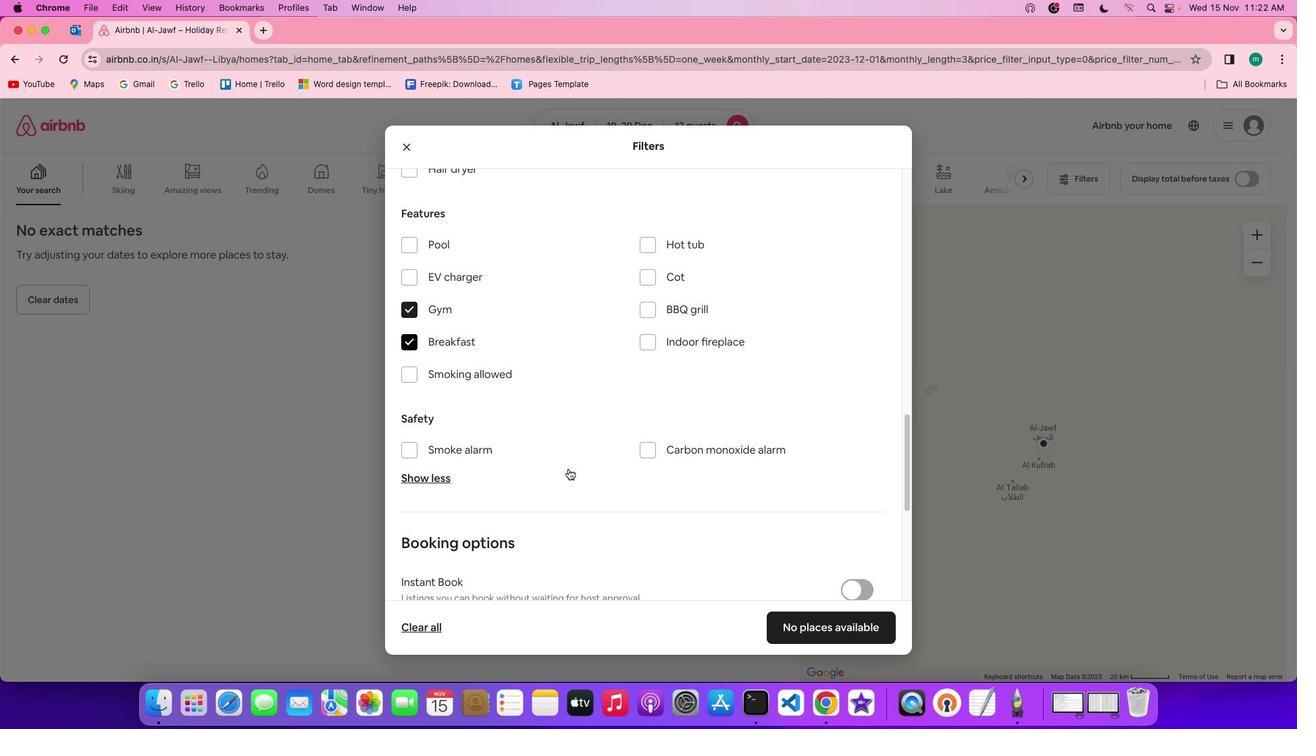 
Action: Mouse scrolled (568, 468) with delta (0, 0)
Screenshot: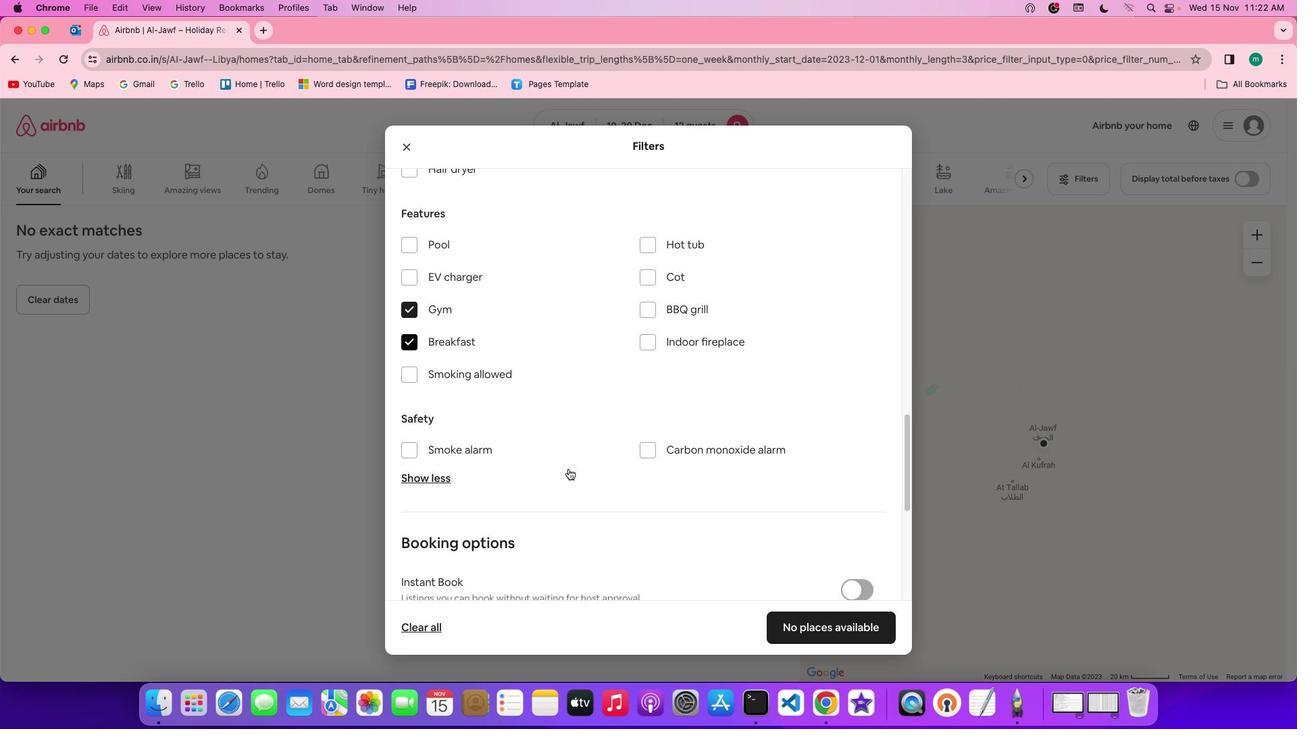 
Action: Mouse scrolled (568, 468) with delta (0, 0)
Screenshot: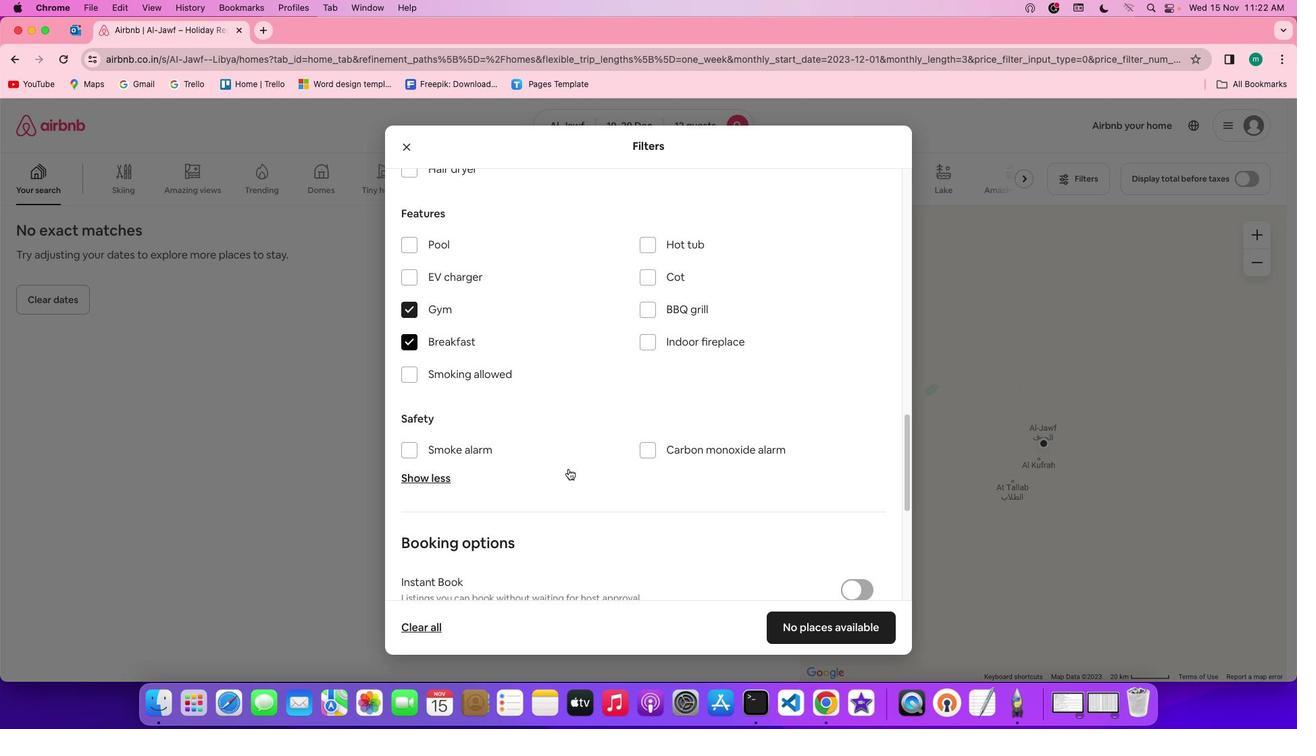 
Action: Mouse scrolled (568, 468) with delta (0, -1)
Screenshot: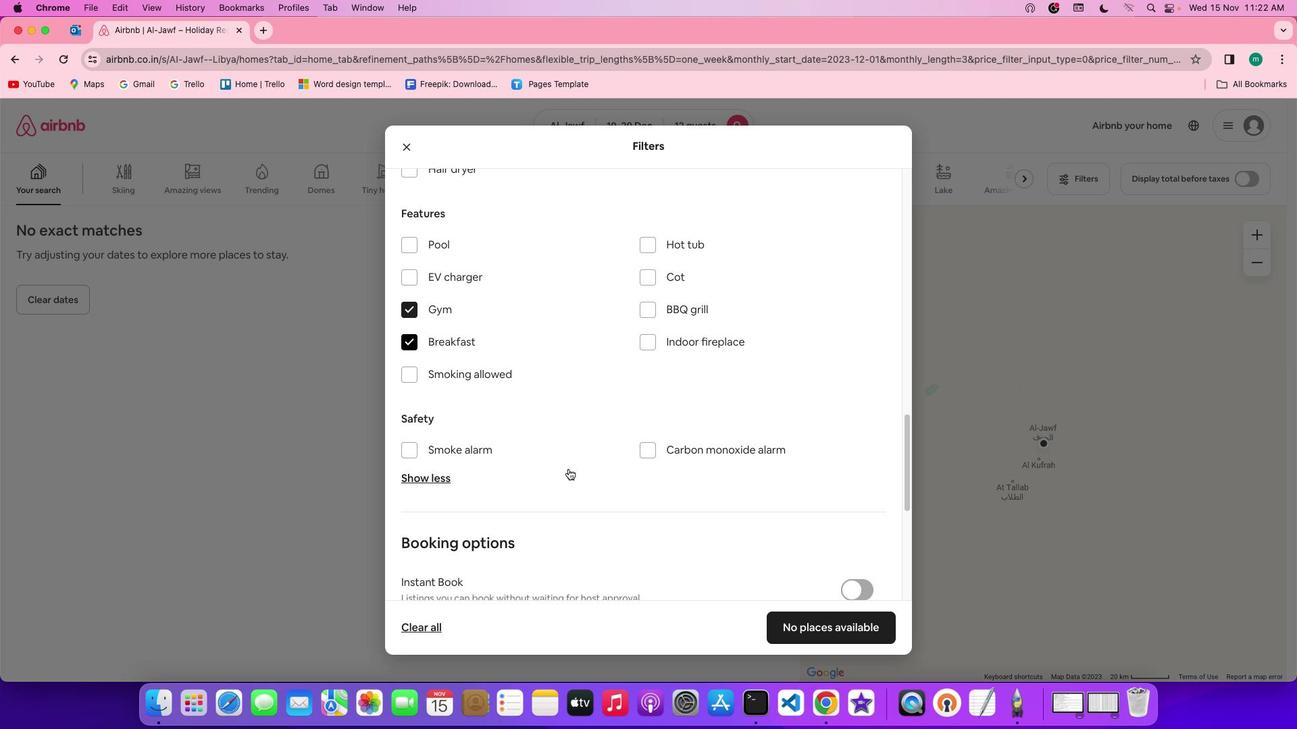 
Action: Mouse scrolled (568, 468) with delta (0, 0)
Screenshot: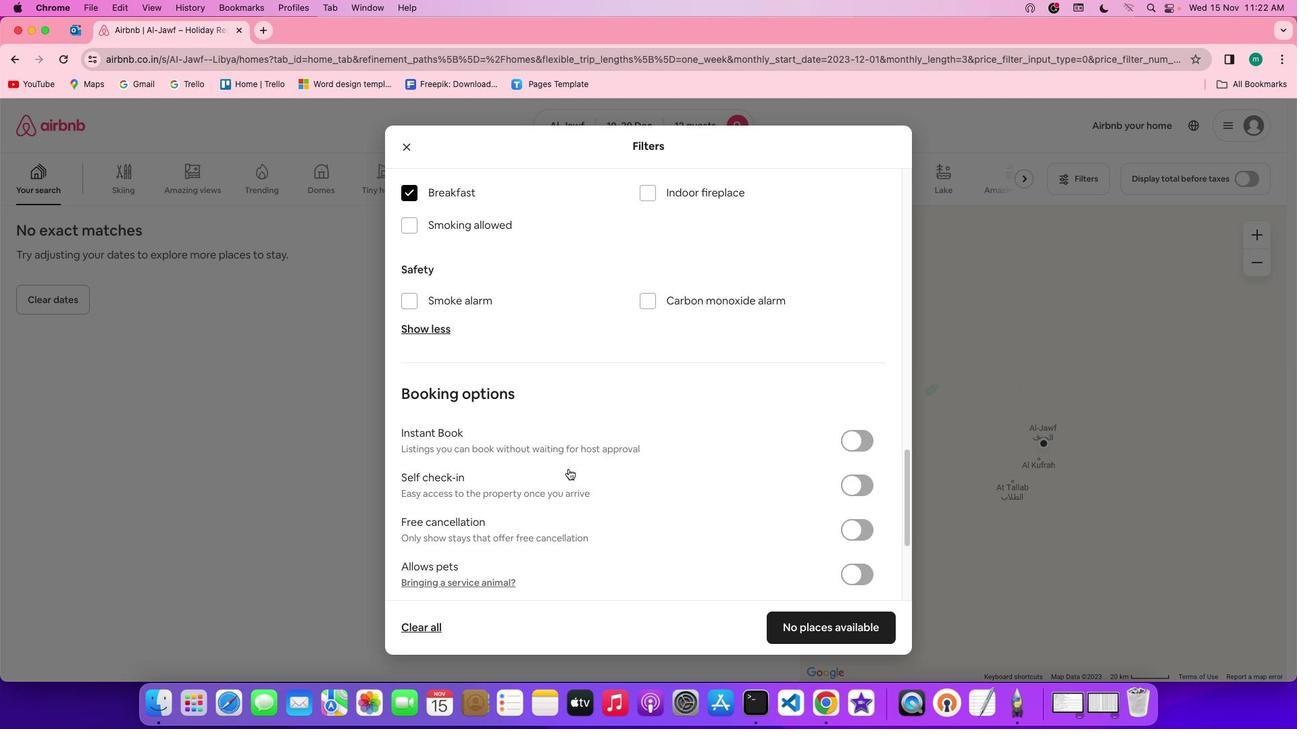 
Action: Mouse scrolled (568, 468) with delta (0, 0)
Screenshot: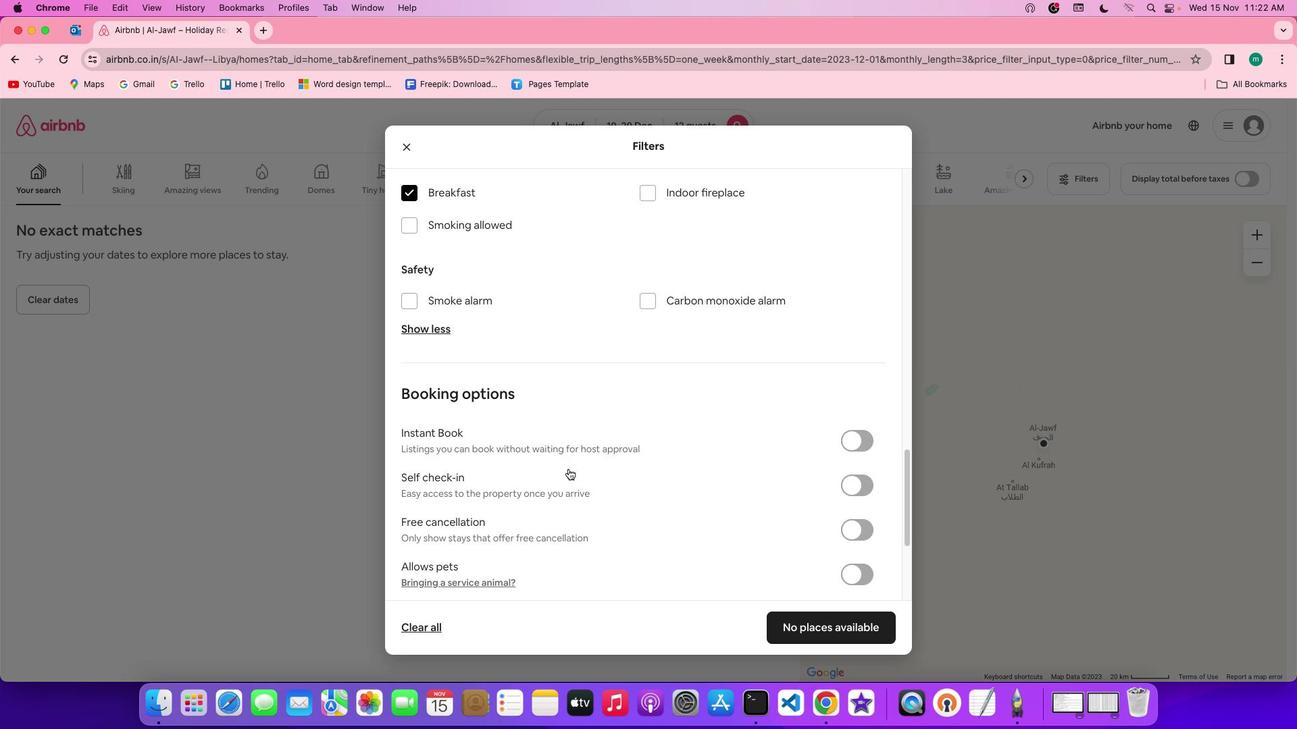 
Action: Mouse scrolled (568, 468) with delta (0, -1)
Screenshot: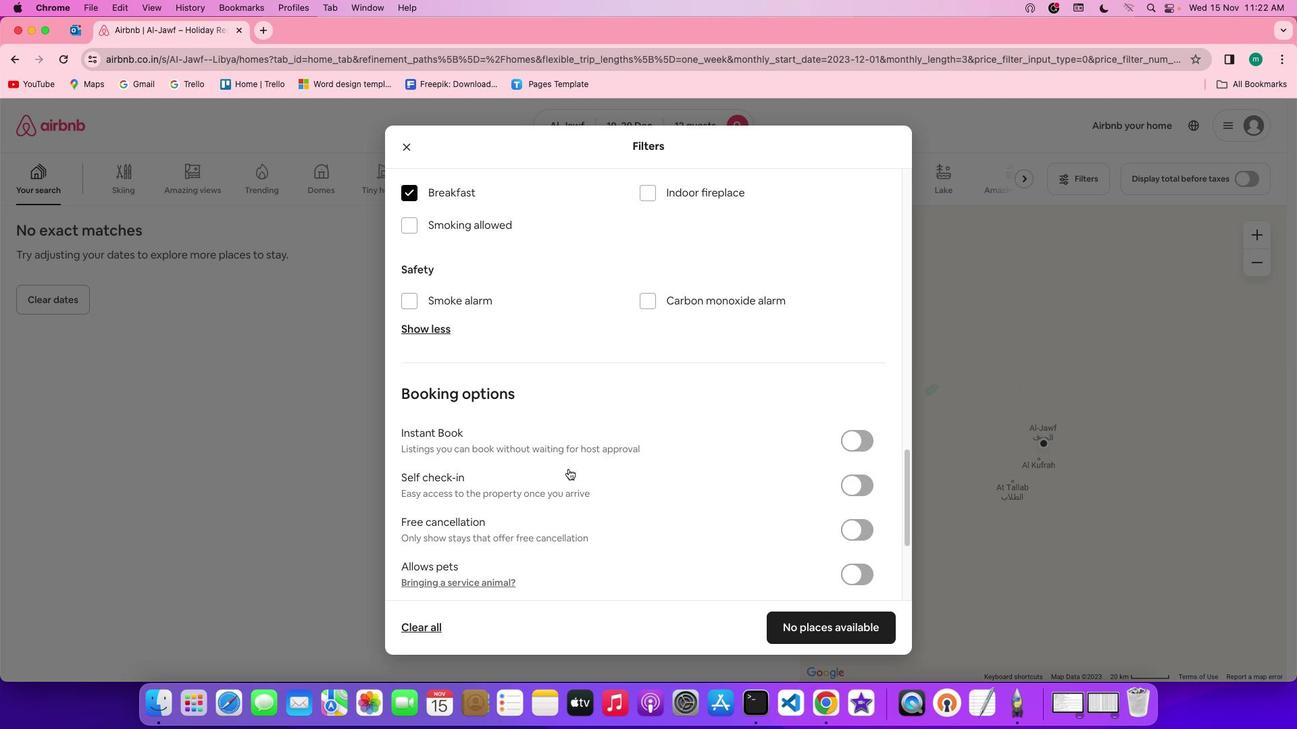 
Action: Mouse scrolled (568, 468) with delta (0, -1)
Screenshot: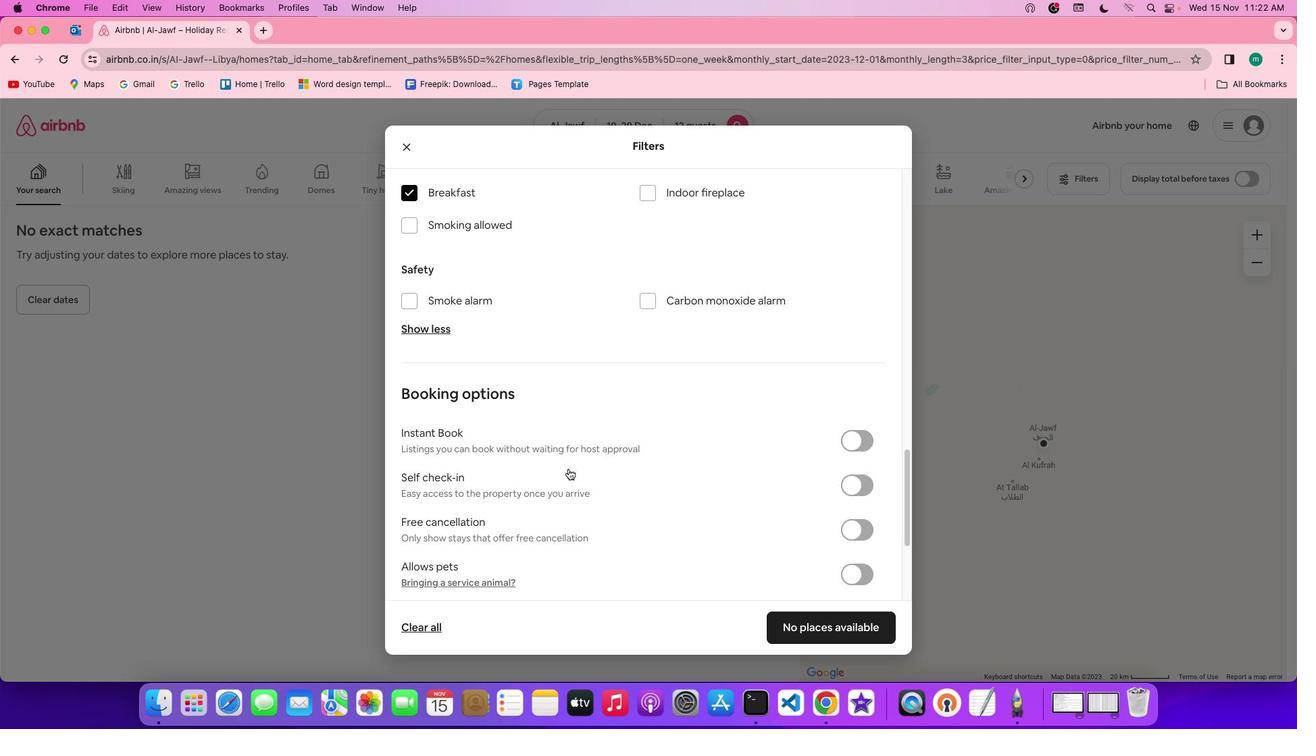 
Action: Mouse scrolled (568, 468) with delta (0, 0)
Screenshot: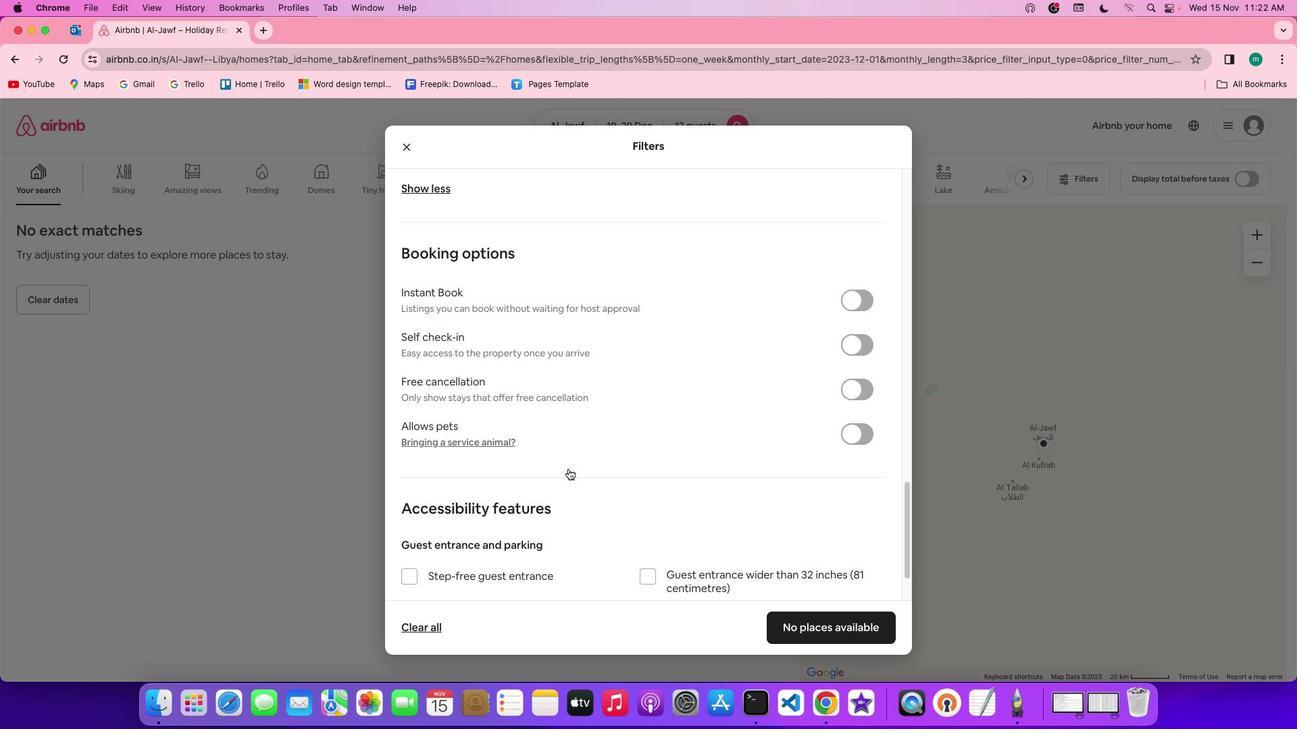 
Action: Mouse scrolled (568, 468) with delta (0, 0)
Screenshot: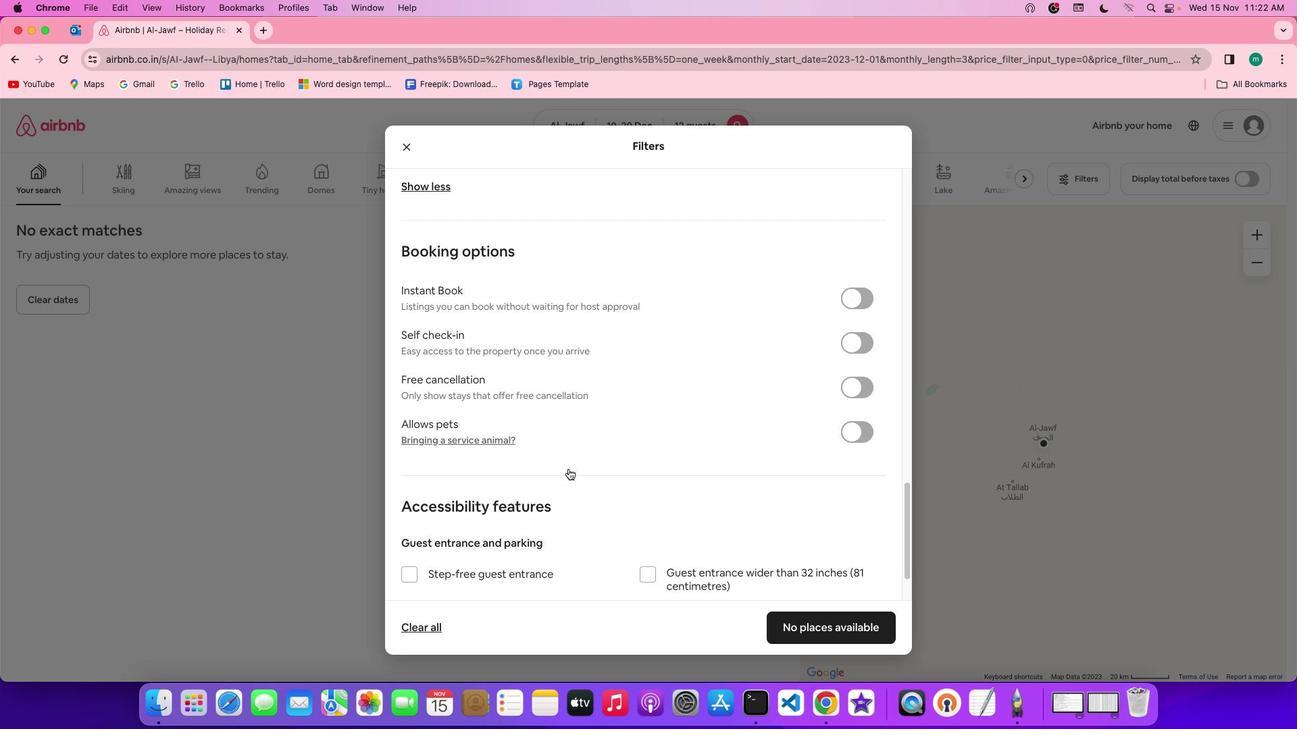 
Action: Mouse scrolled (568, 468) with delta (0, -1)
Screenshot: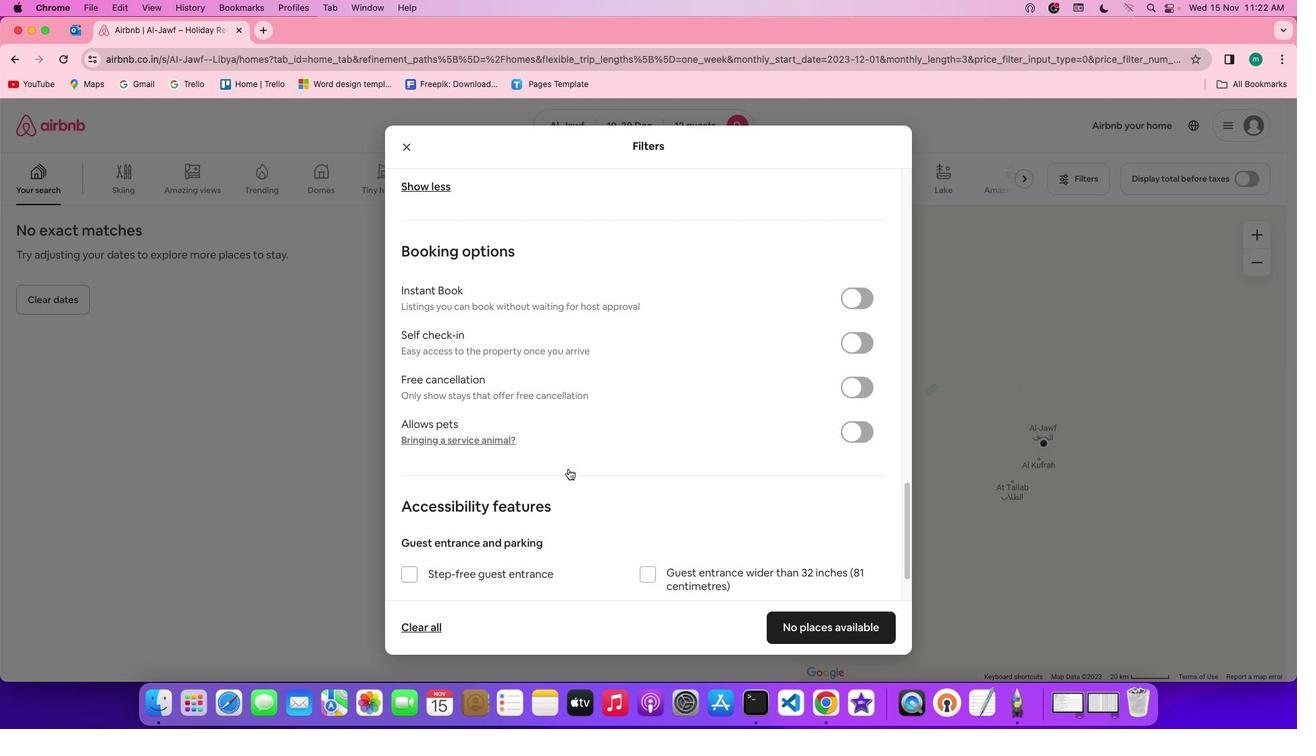 
Action: Mouse scrolled (568, 468) with delta (0, -1)
Screenshot: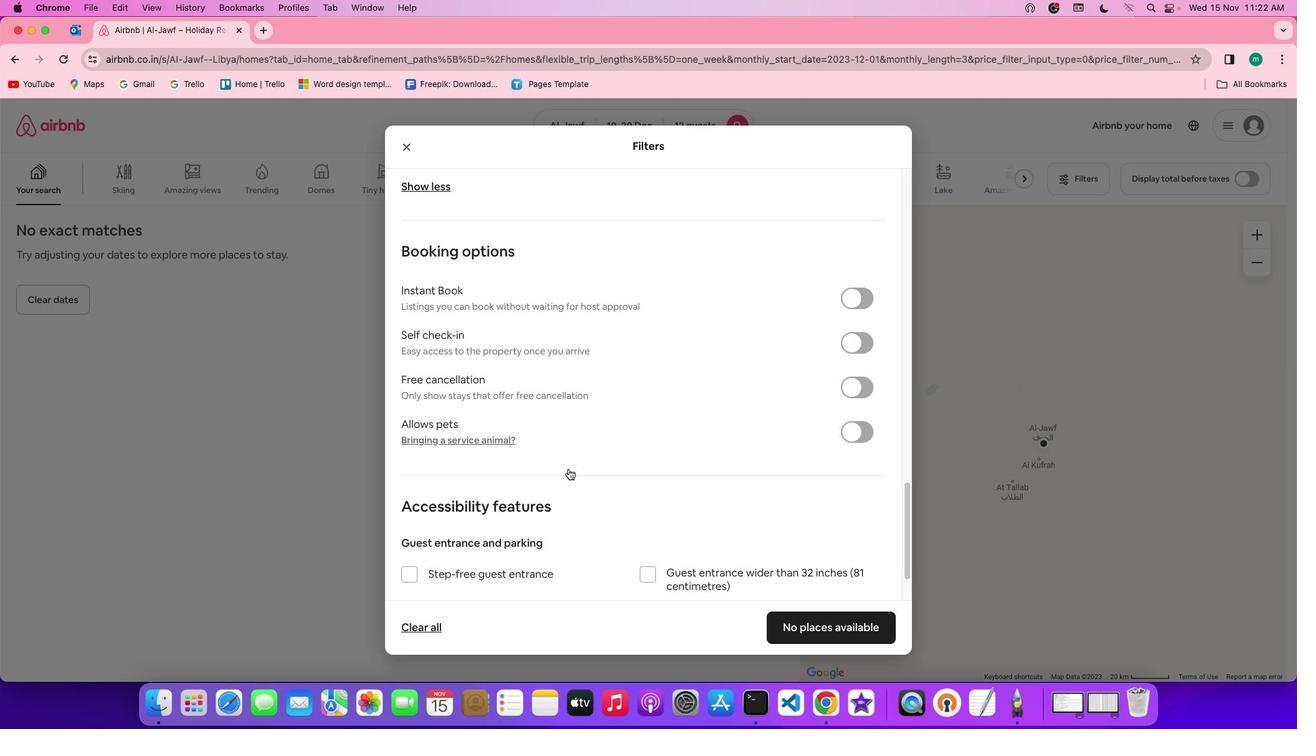 
Action: Mouse scrolled (568, 468) with delta (0, 0)
Screenshot: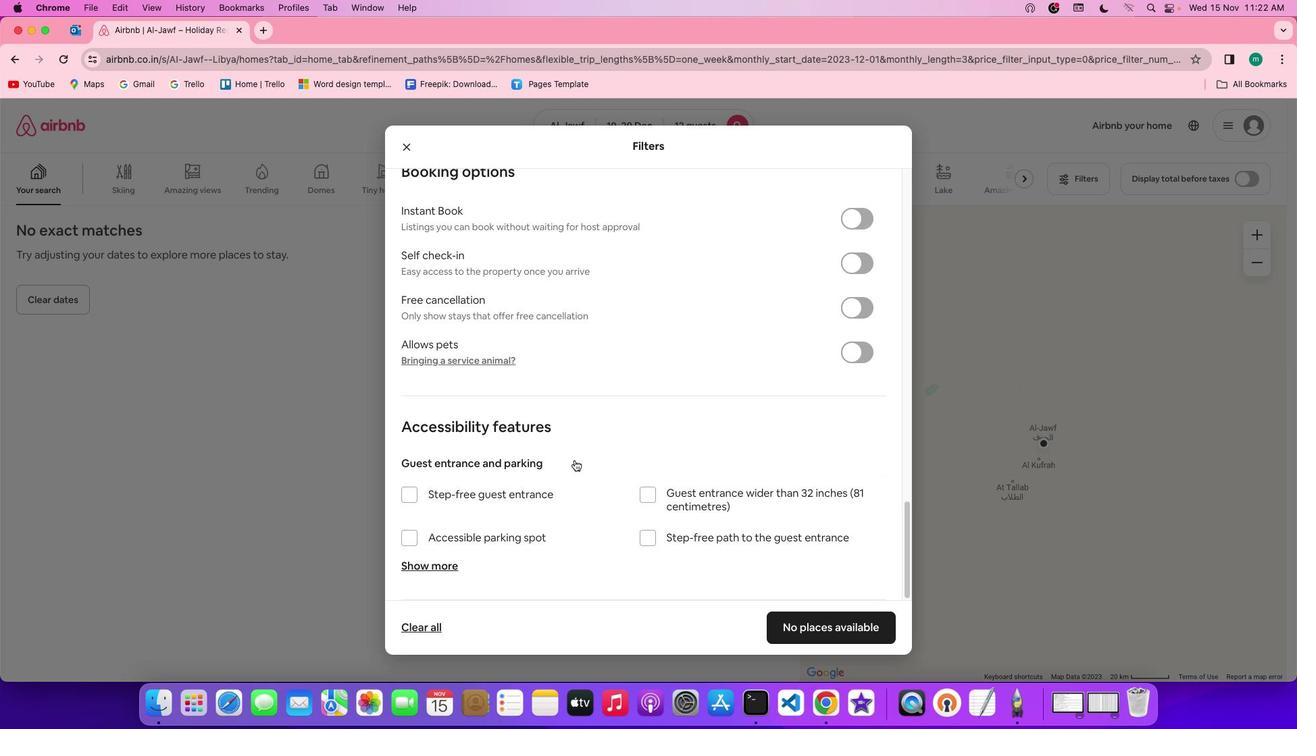 
Action: Mouse scrolled (568, 468) with delta (0, 0)
Screenshot: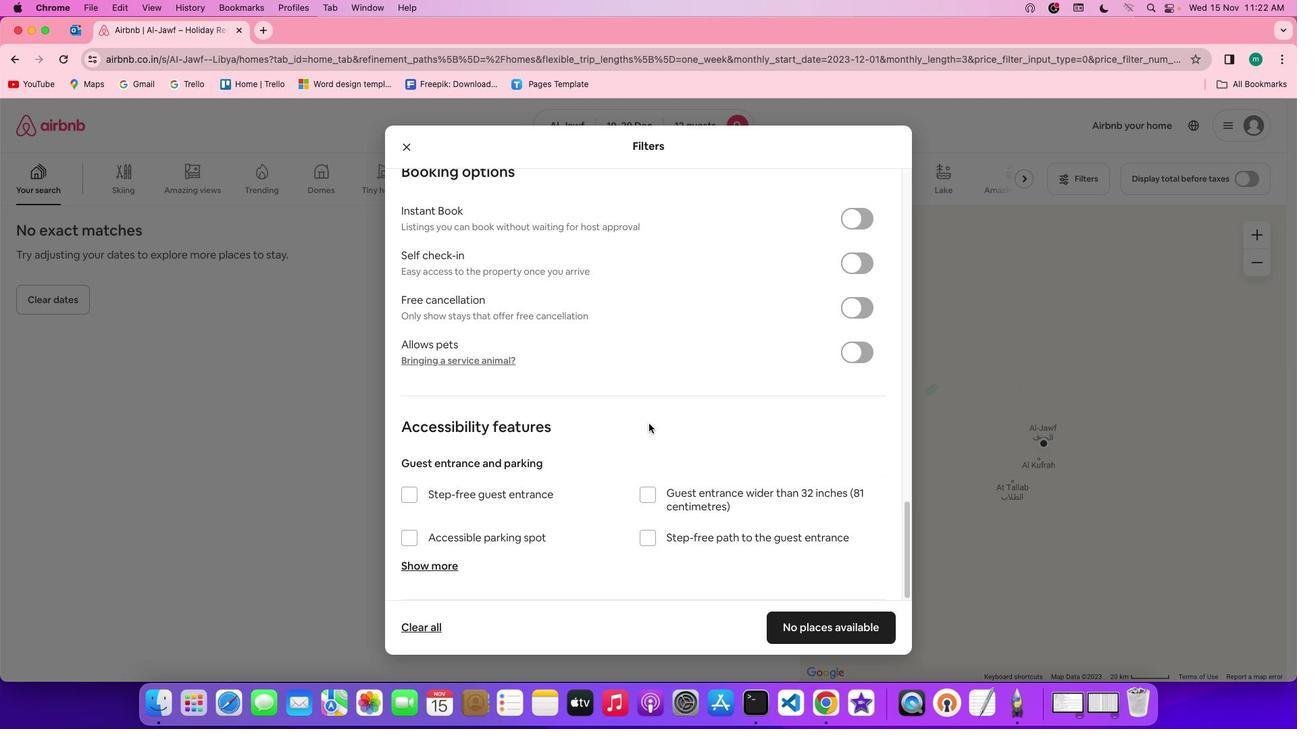 
Action: Mouse scrolled (568, 468) with delta (0, -1)
Screenshot: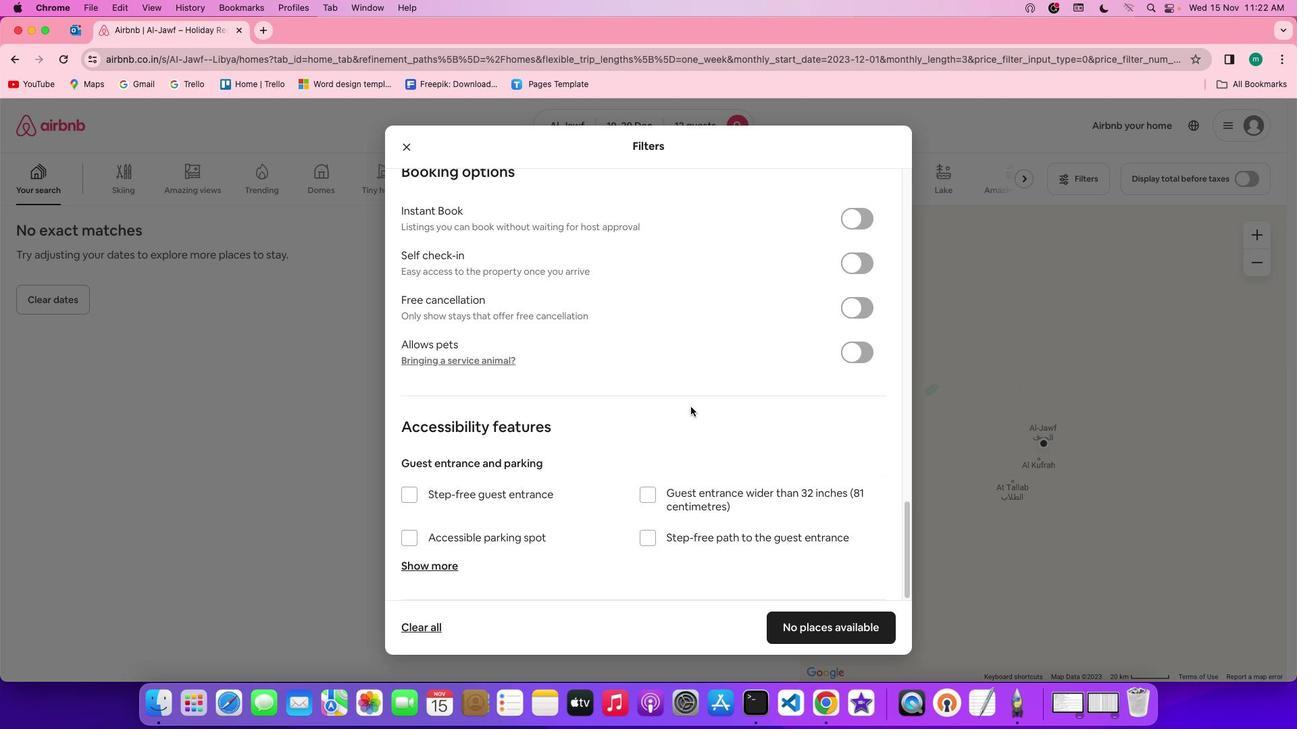 
Action: Mouse moved to (849, 270)
Screenshot: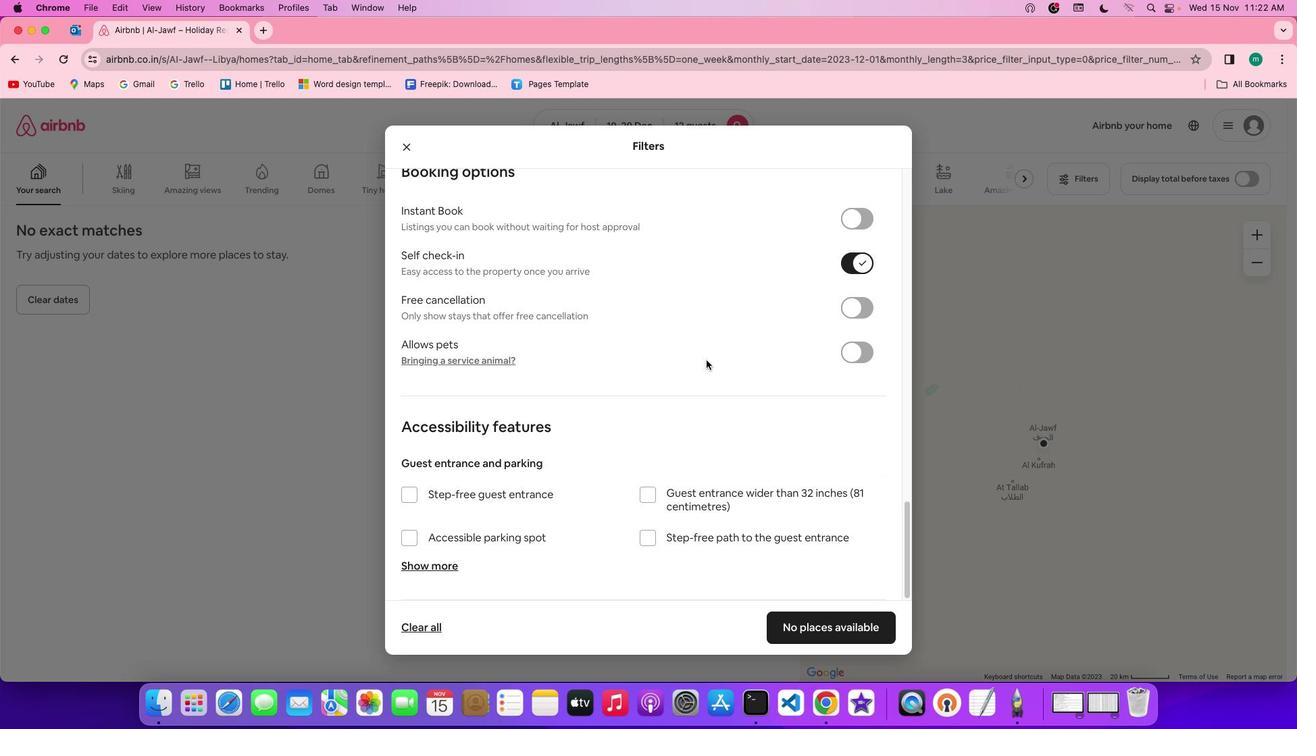 
Action: Mouse pressed left at (849, 270)
Screenshot: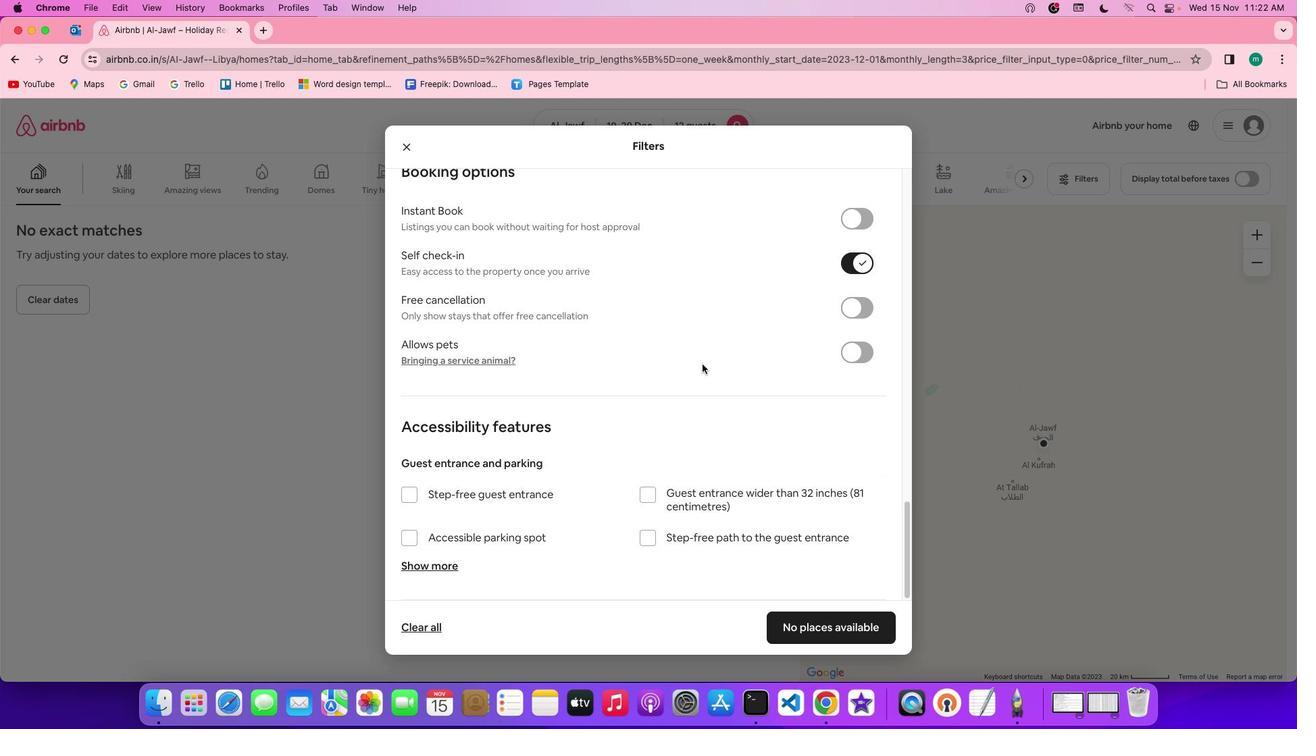 
Action: Mouse moved to (684, 462)
Screenshot: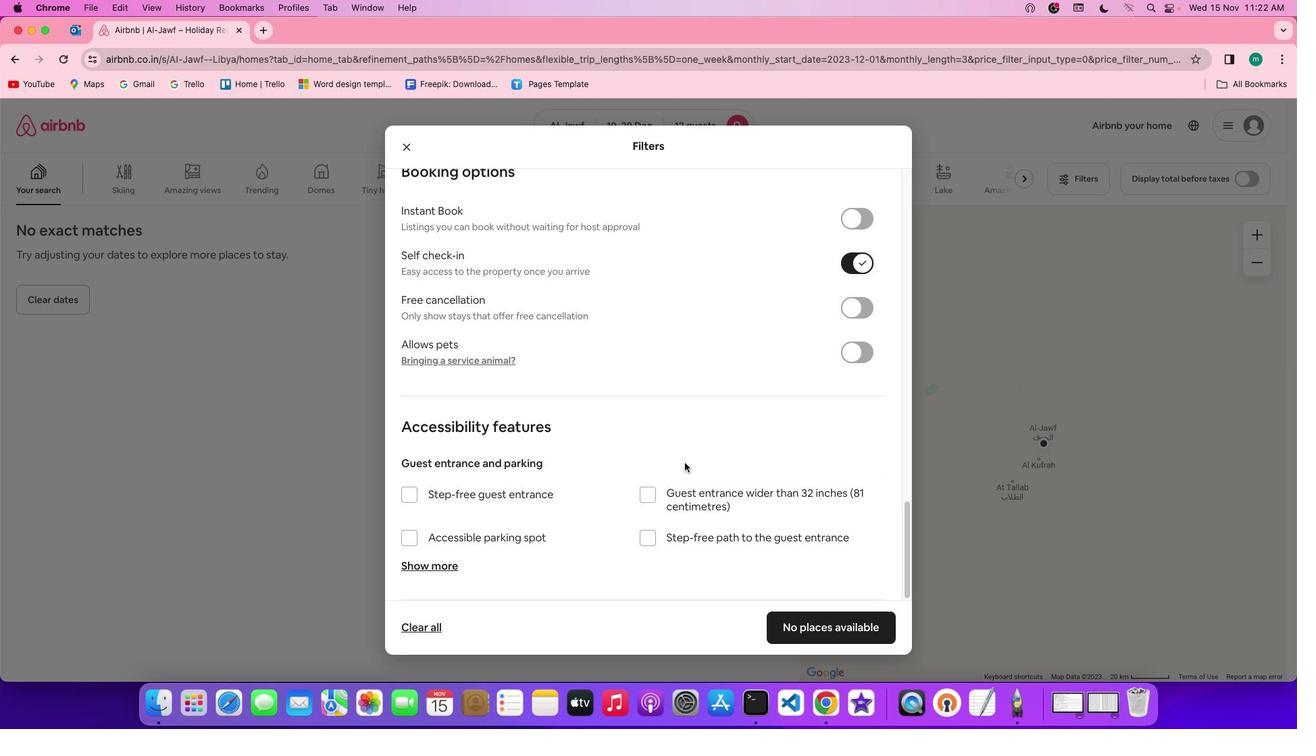 
Action: Mouse scrolled (684, 462) with delta (0, 0)
Screenshot: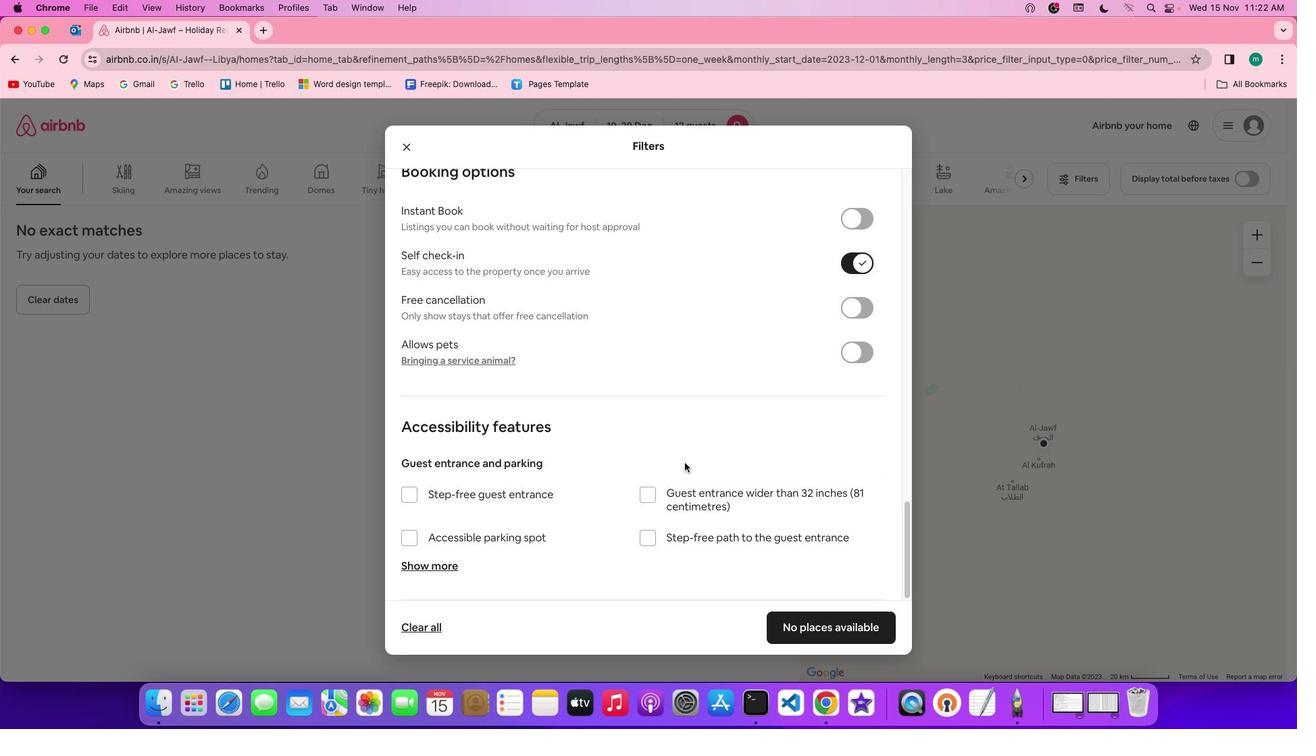 
Action: Mouse scrolled (684, 462) with delta (0, 0)
Screenshot: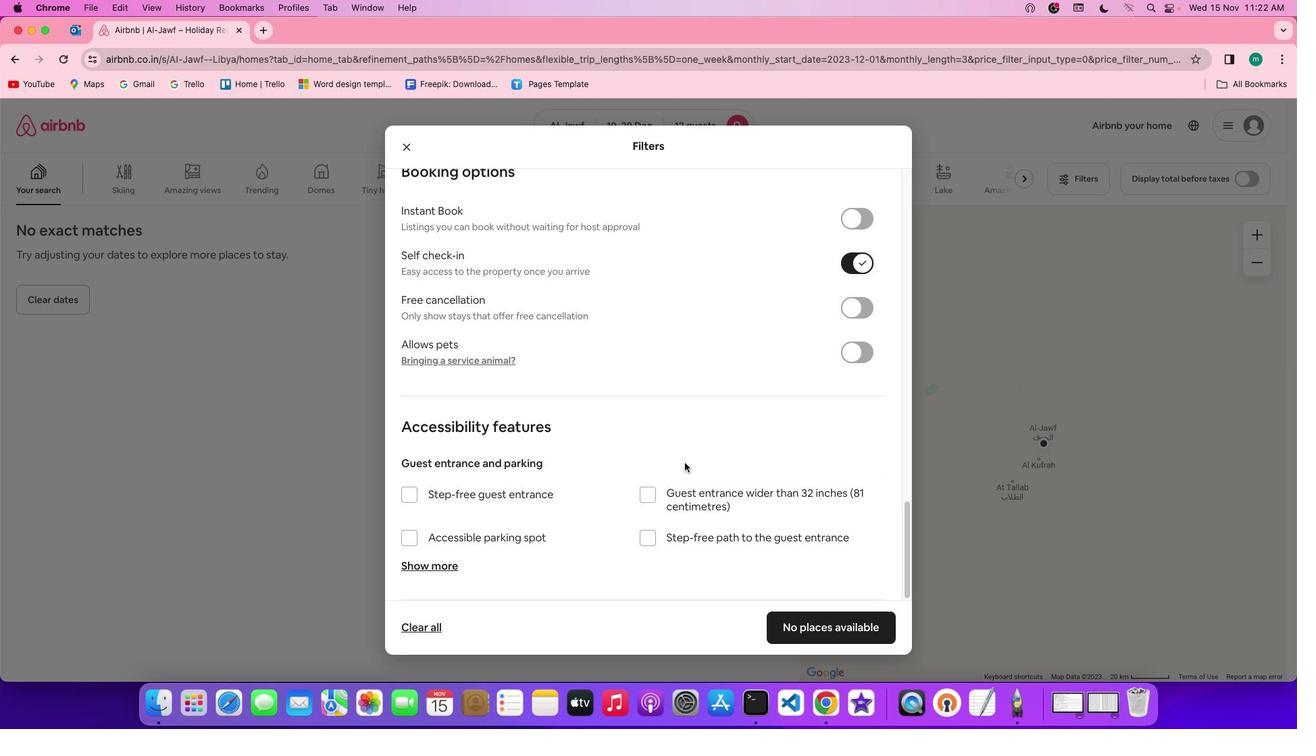
Action: Mouse scrolled (684, 462) with delta (0, -1)
Screenshot: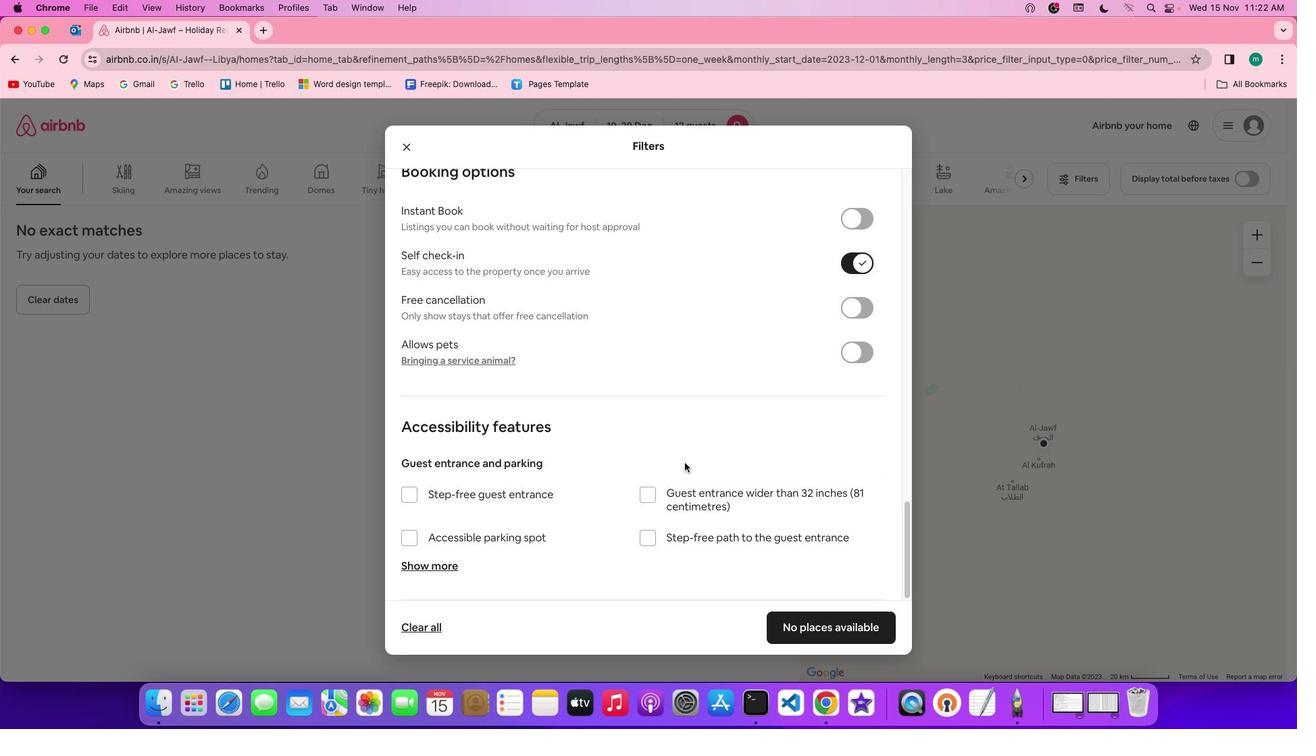 
Action: Mouse moved to (684, 462)
Screenshot: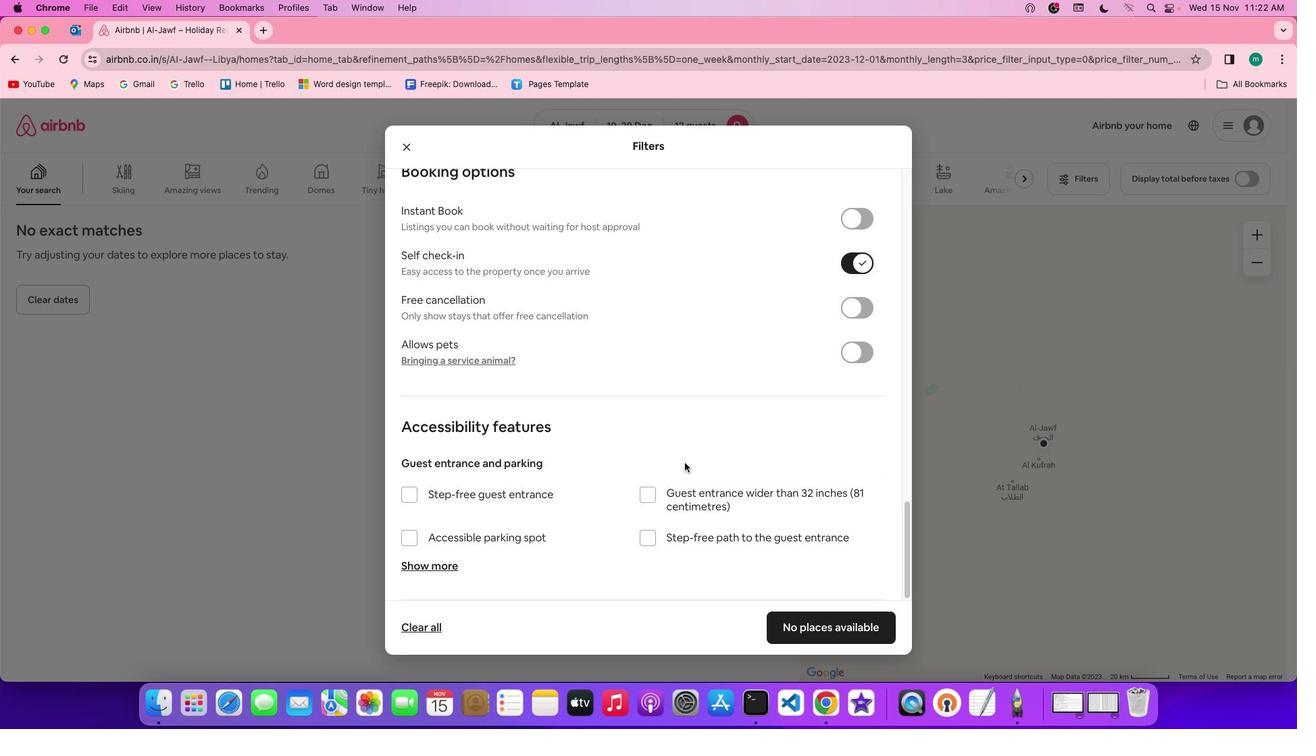 
Action: Mouse scrolled (684, 462) with delta (0, -2)
Screenshot: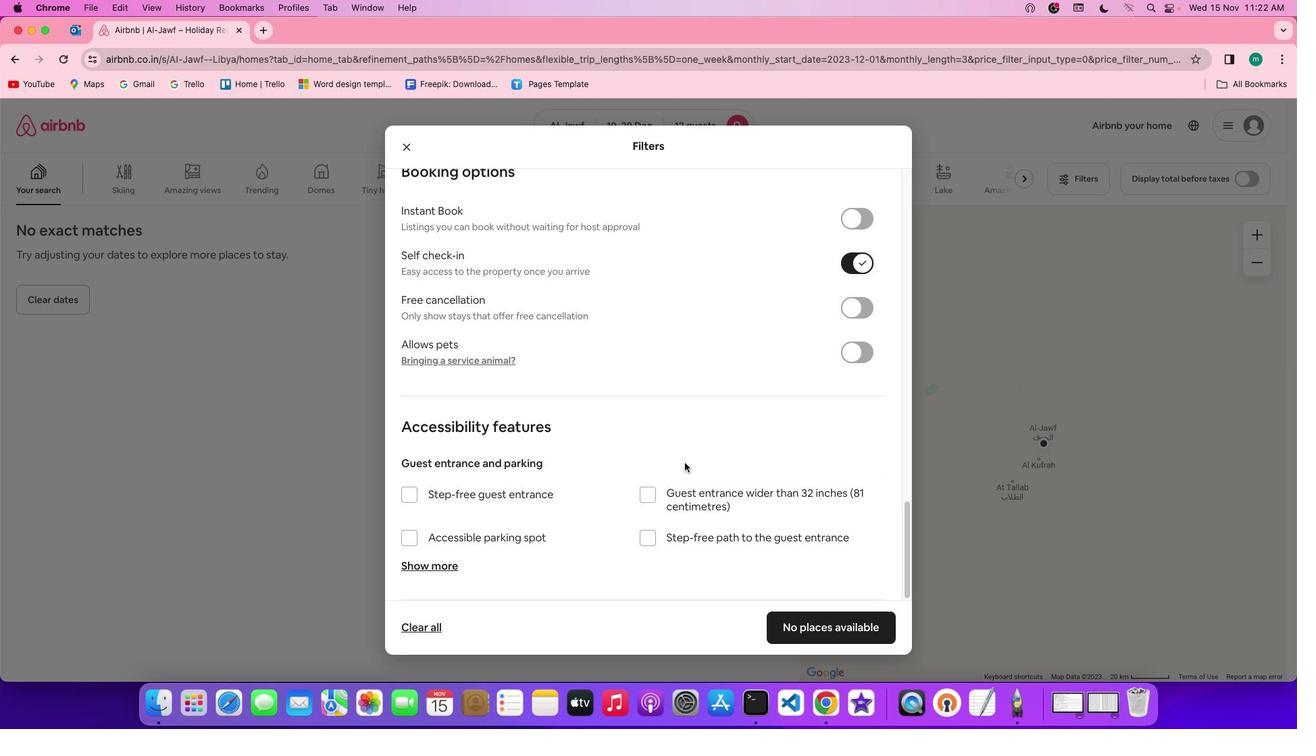 
Action: Mouse scrolled (684, 462) with delta (0, 0)
Screenshot: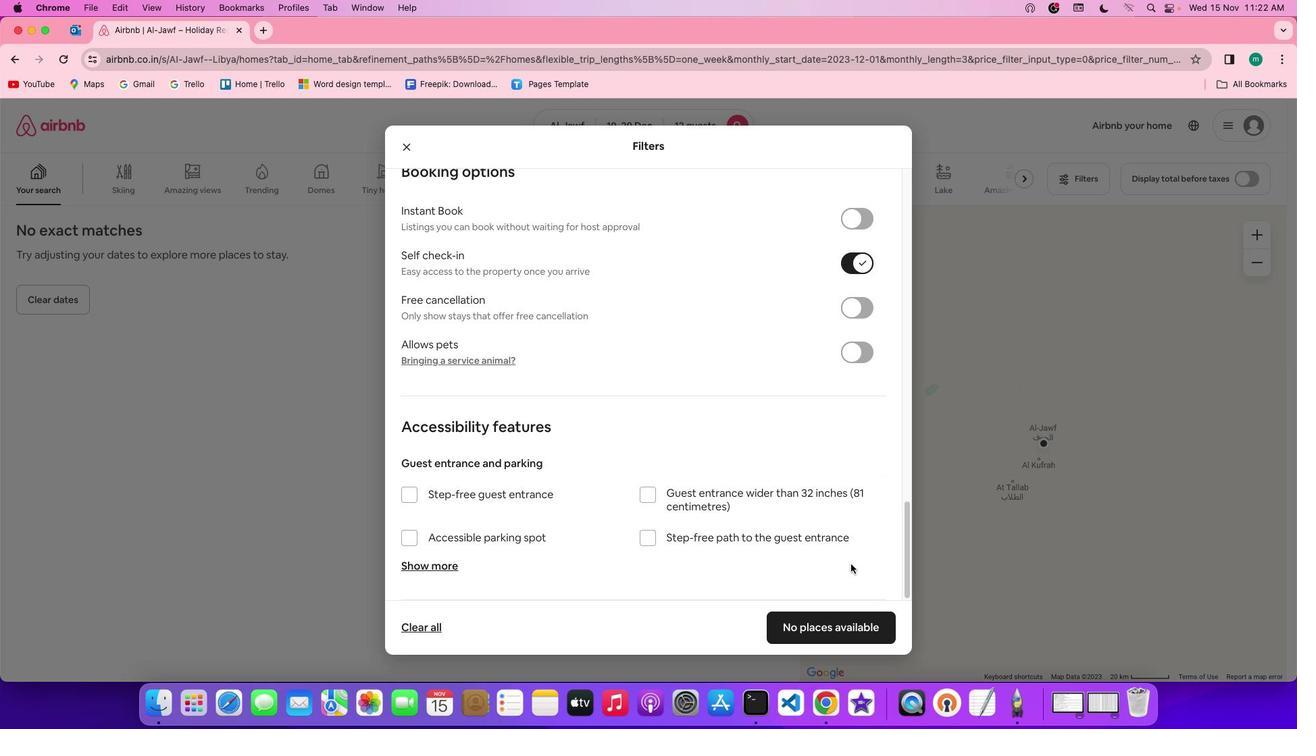 
Action: Mouse scrolled (684, 462) with delta (0, 0)
Screenshot: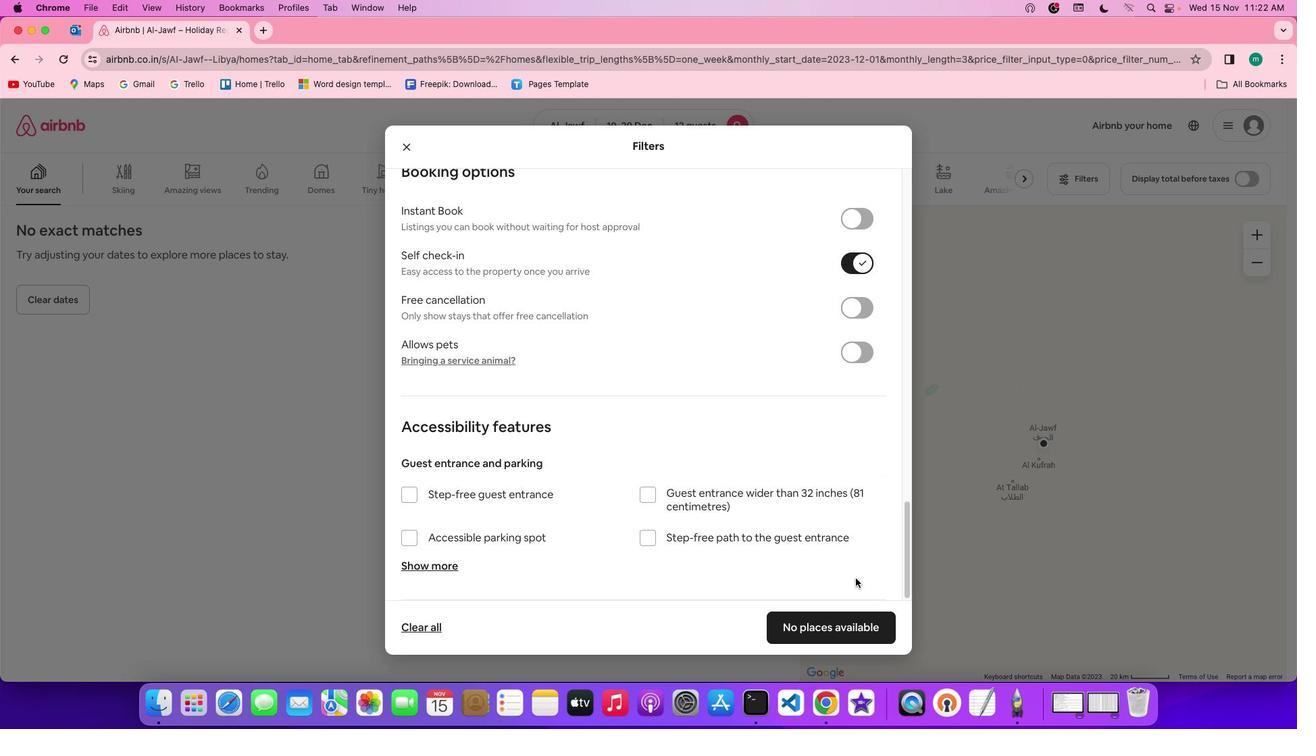 
Action: Mouse scrolled (684, 462) with delta (0, -2)
Screenshot: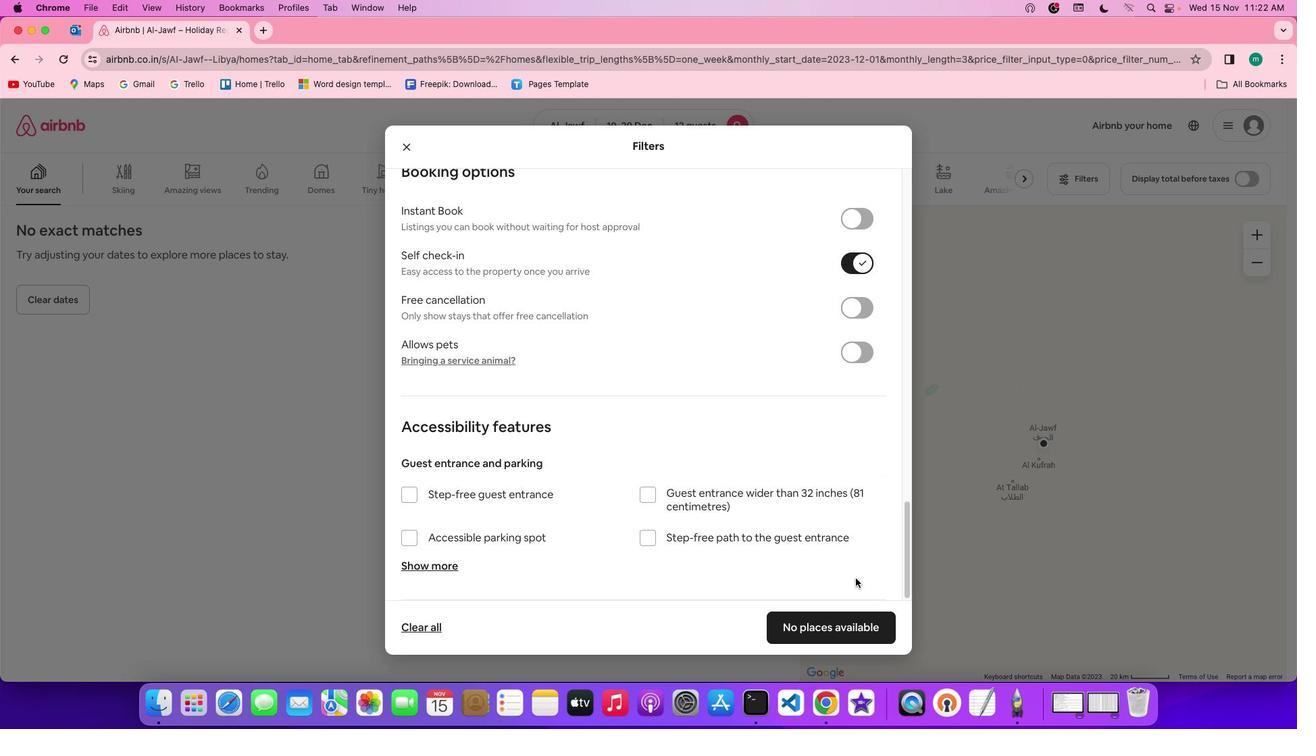
Action: Mouse scrolled (684, 462) with delta (0, -3)
Screenshot: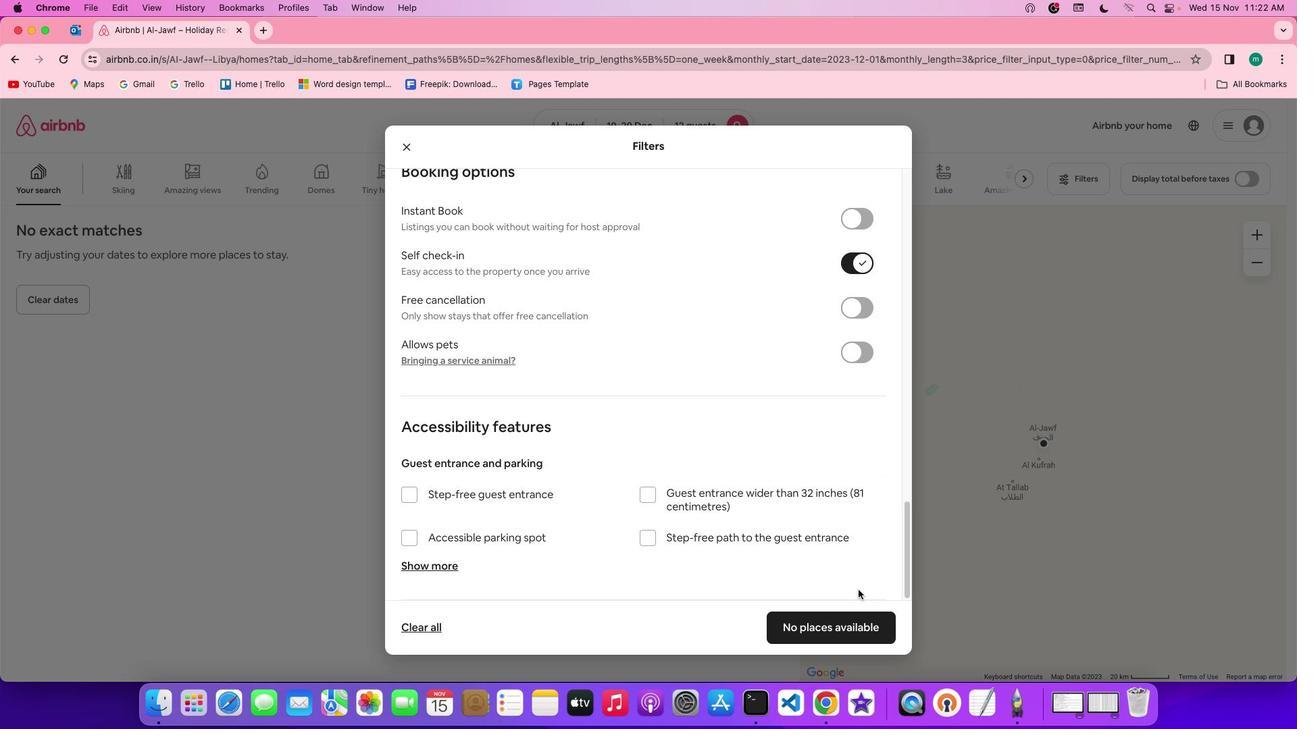 
Action: Mouse scrolled (684, 462) with delta (0, -3)
Screenshot: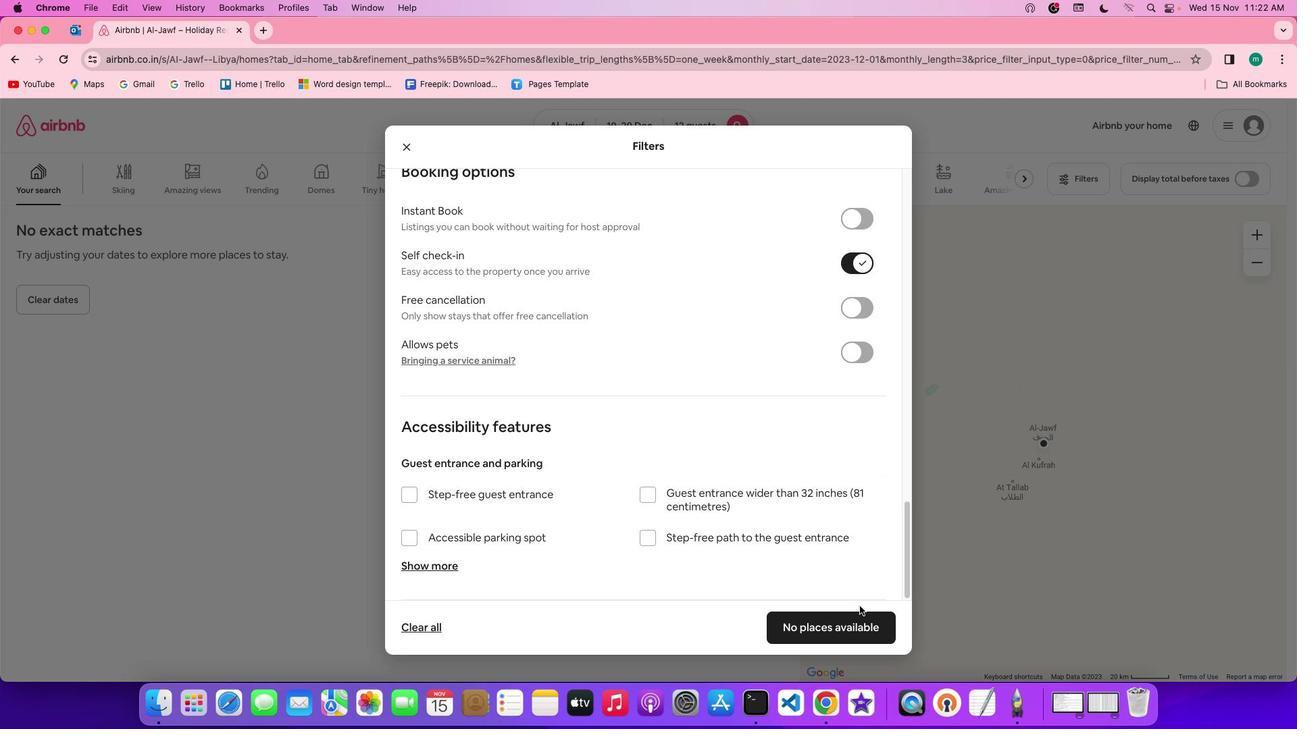 
Action: Mouse moved to (858, 622)
Screenshot: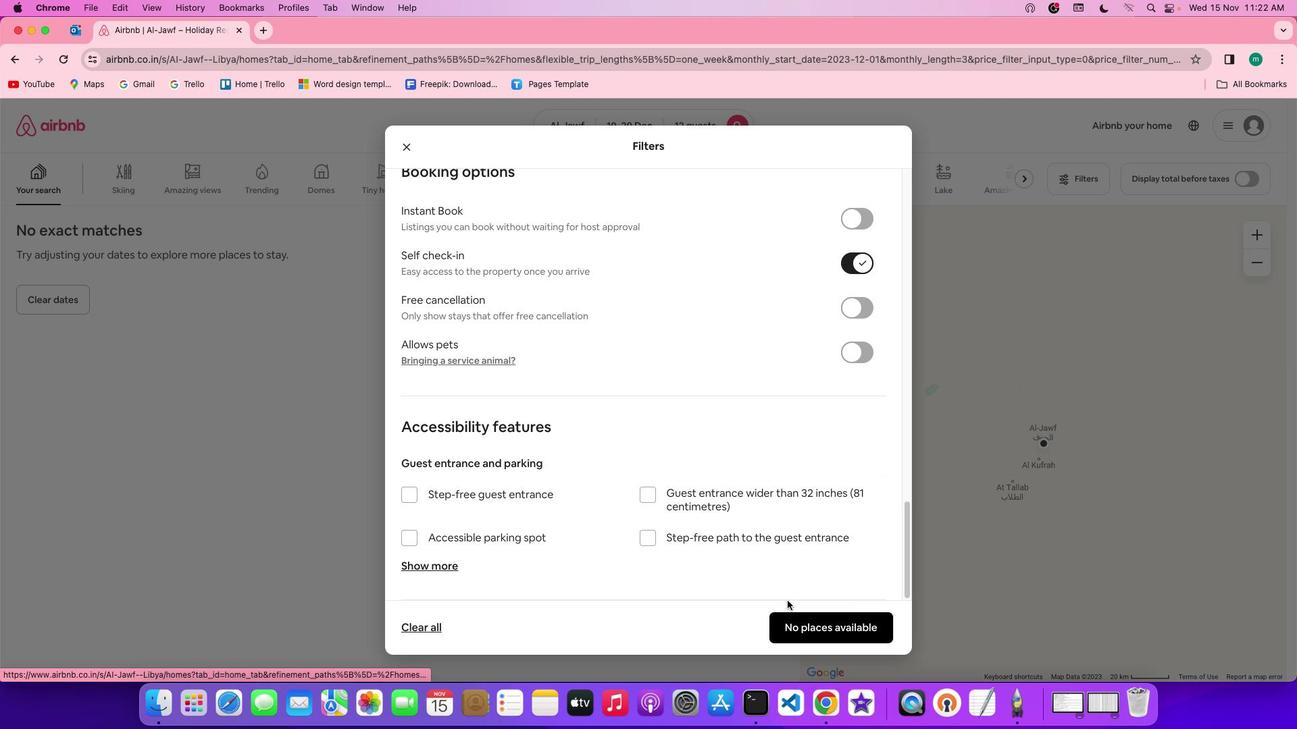 
Action: Mouse pressed left at (858, 622)
Screenshot: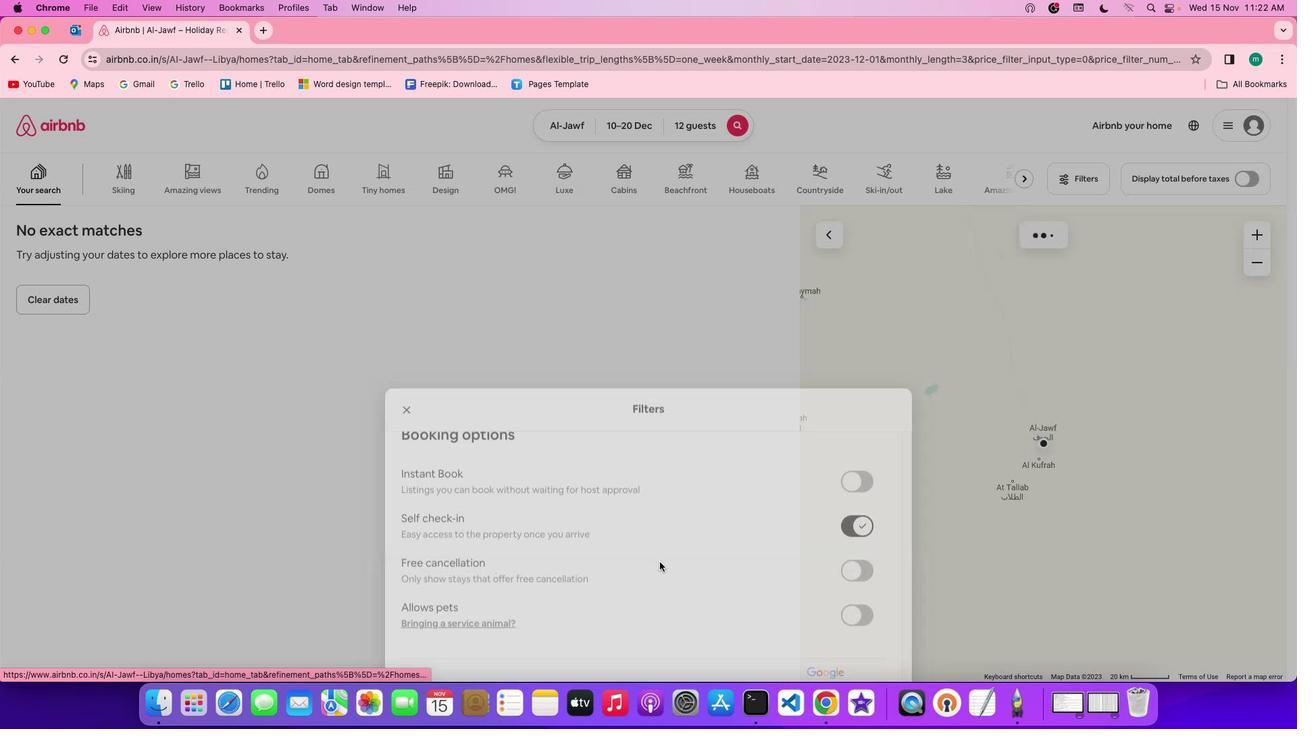 
Action: Mouse moved to (494, 442)
Screenshot: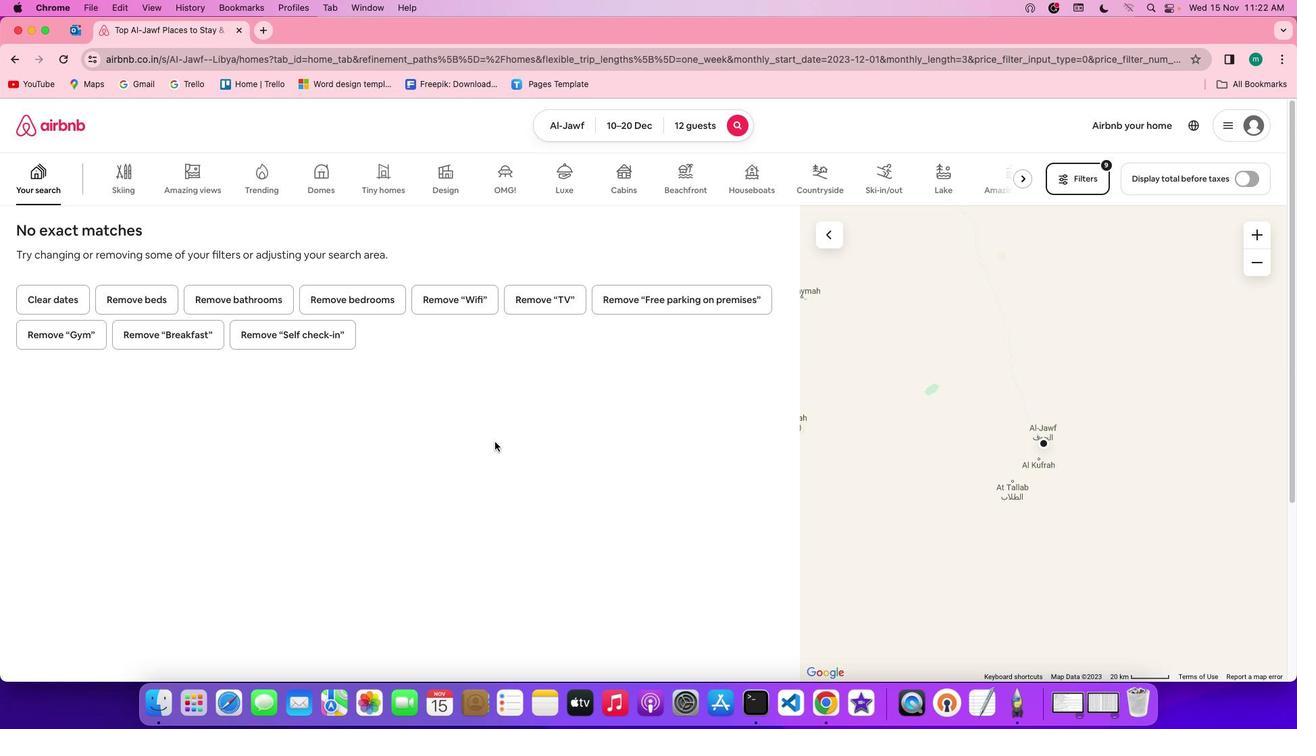 
